 Task: Look for space in São Roque, Brazil from 5th June, 2023 to 16th June, 2023 for 2 adults in price range Rs.14000 to Rs.18000. Place can be entire place with 1  bedroom having 1 bed and 1 bathroom. Property type can be house, flat, guest house, hotel. Amenities needed are: wifi, washing machine. Booking option can be shelf check-in. Required host language is Spanish.
Action: Mouse moved to (358, 159)
Screenshot: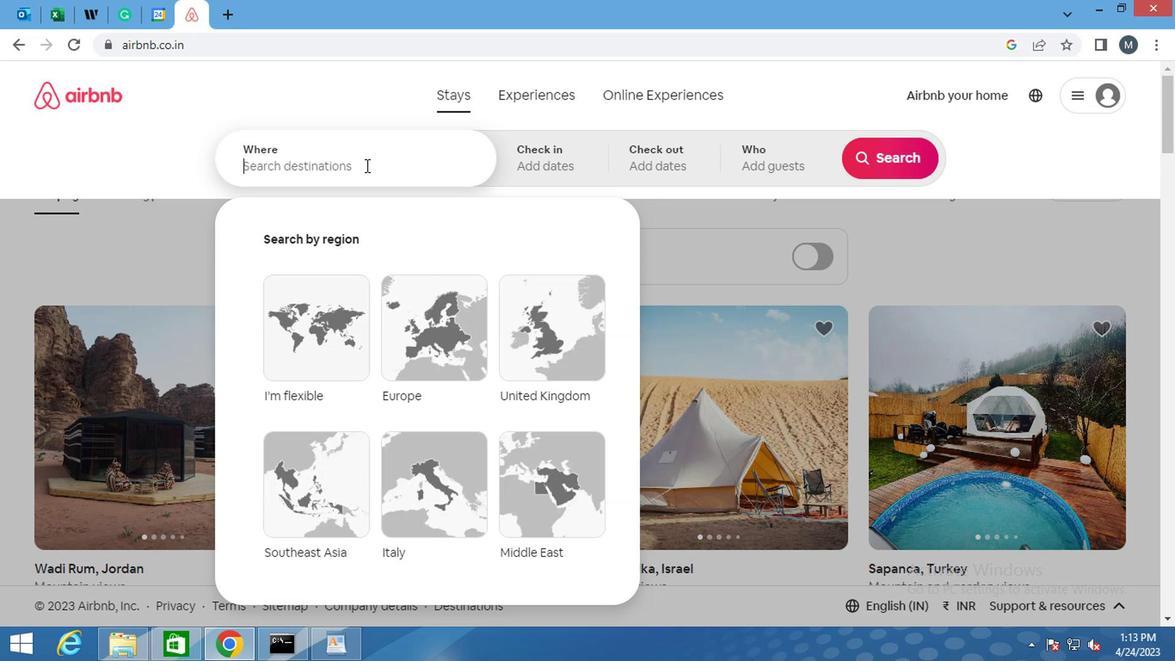 
Action: Mouse pressed left at (358, 159)
Screenshot: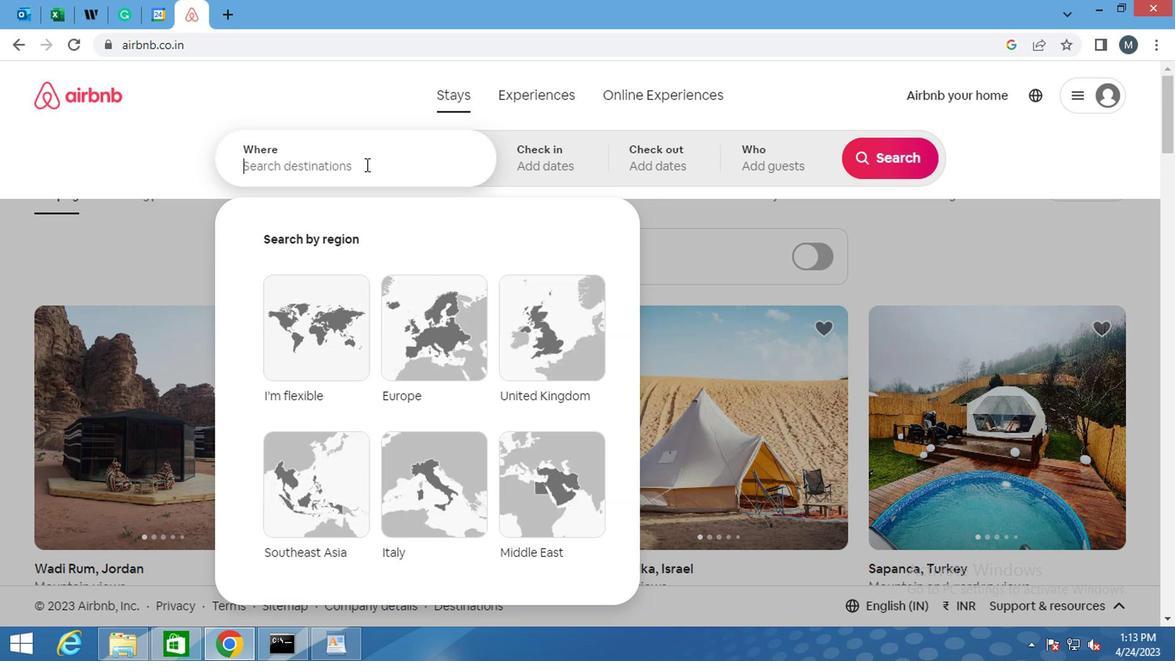 
Action: Key pressed <Key.shift>SAO<Key.space><Key.shift><Key.shift><Key.shift><Key.shift><Key.shift><Key.shift><Key.shift><Key.shift><Key.shift><Key.shift><Key.shift>ROQUE,<Key.space><Key.shift>BRAZIL<Key.enter>
Screenshot: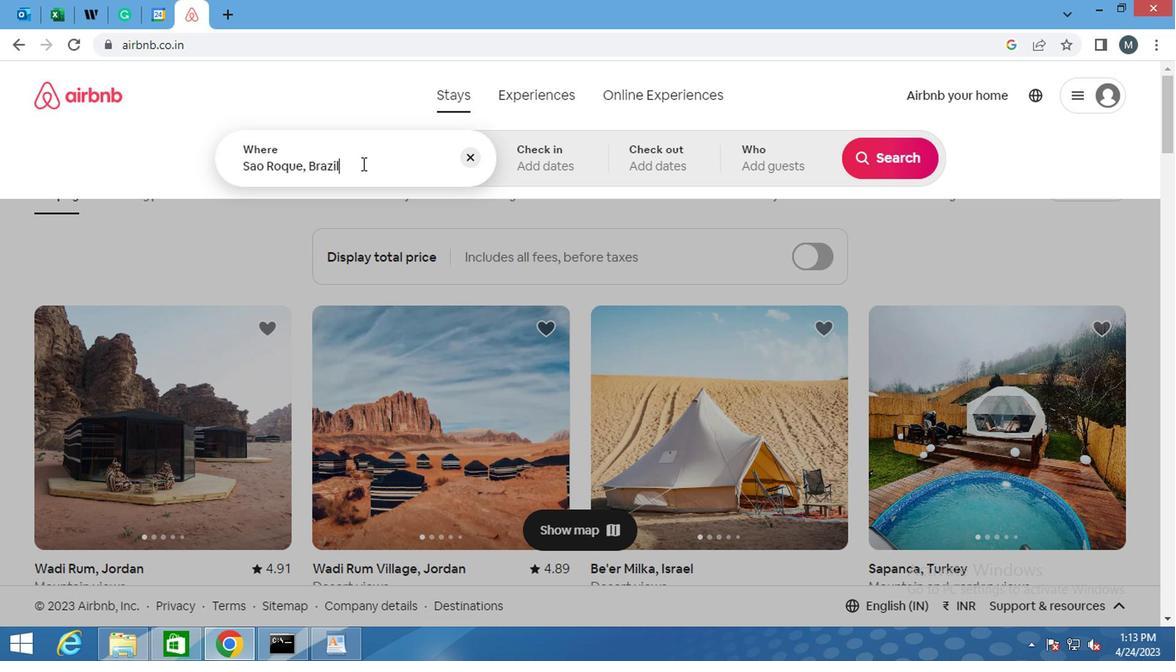 
Action: Mouse moved to (715, 292)
Screenshot: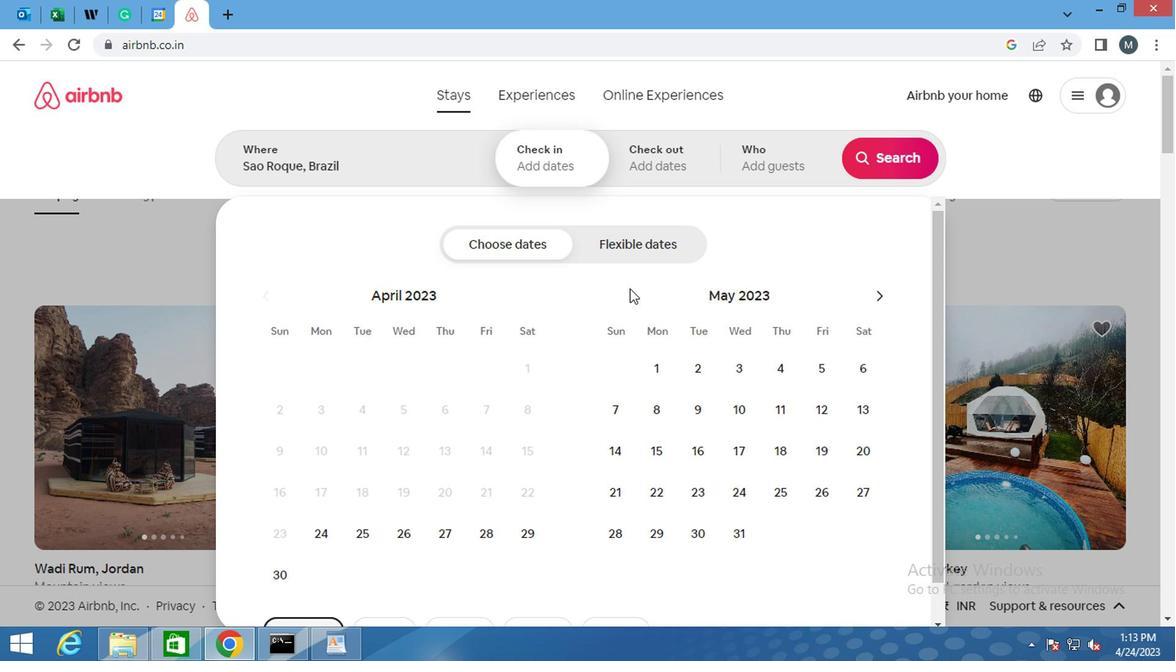 
Action: Mouse scrolled (715, 291) with delta (0, -1)
Screenshot: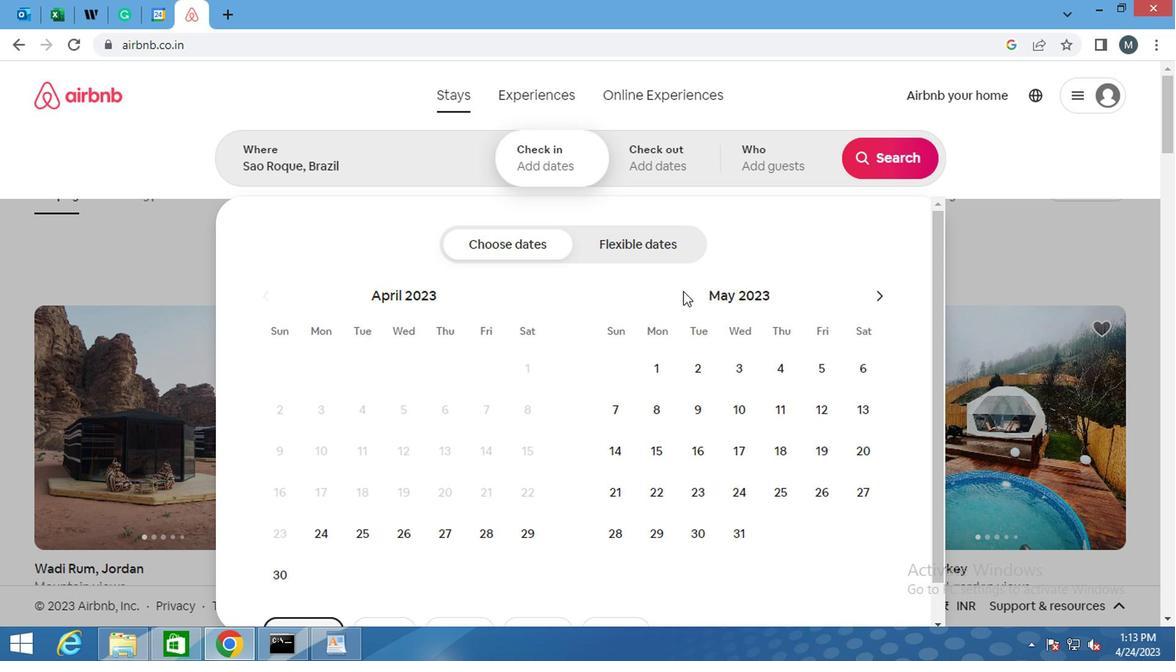 
Action: Mouse moved to (715, 292)
Screenshot: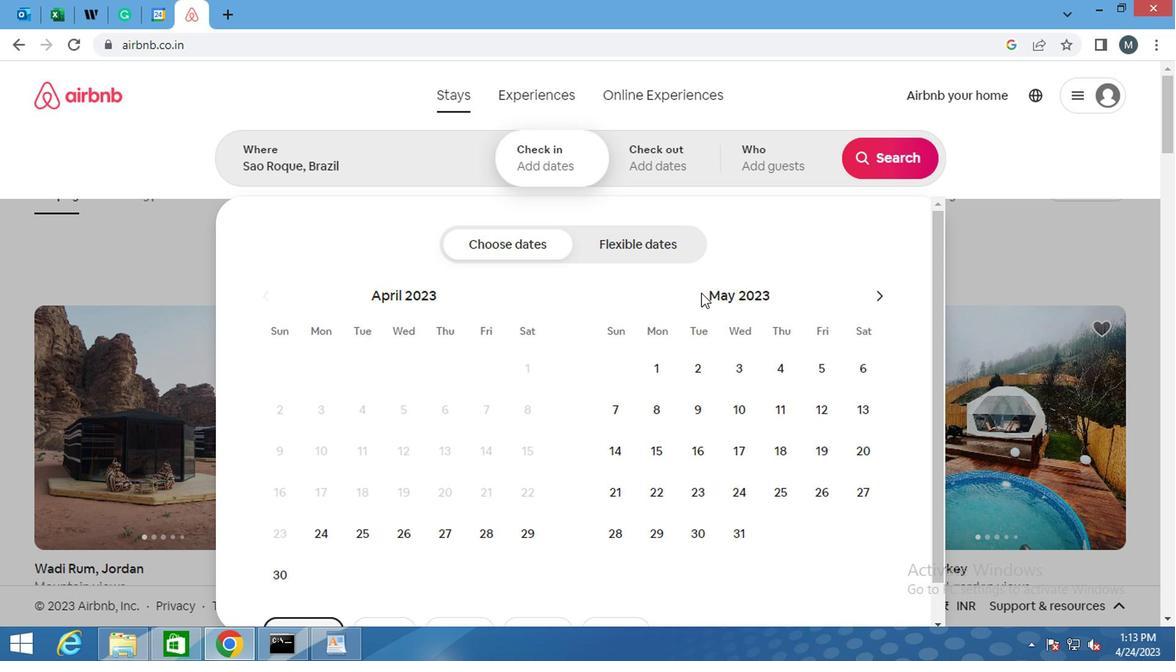 
Action: Mouse scrolled (715, 291) with delta (0, -1)
Screenshot: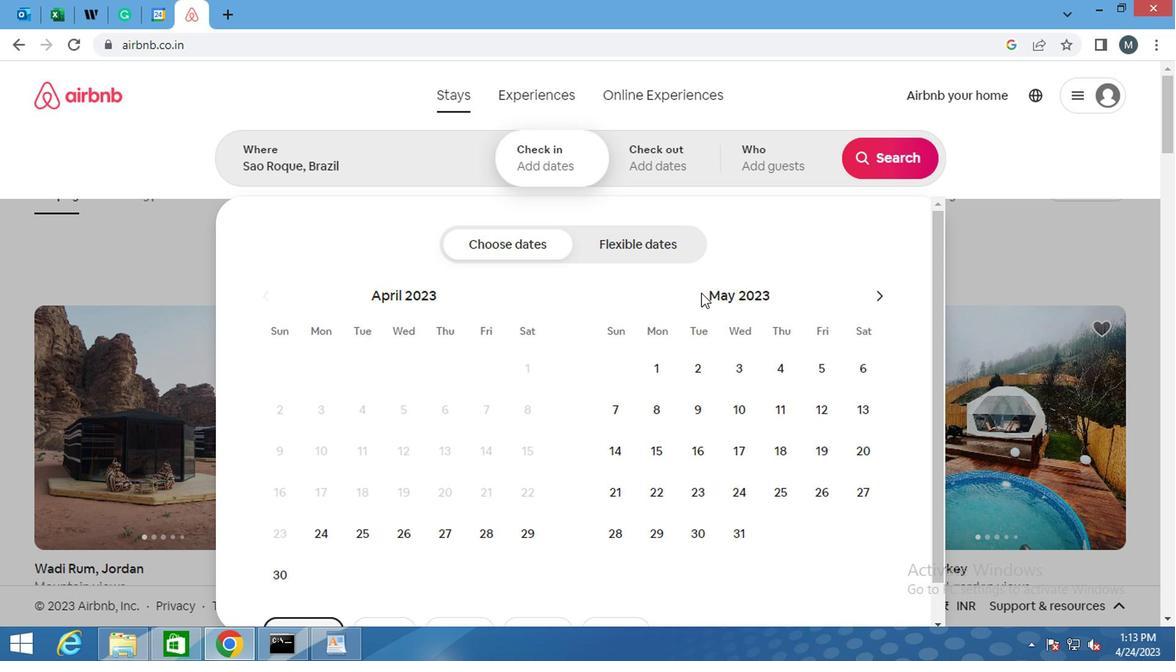 
Action: Mouse scrolled (715, 293) with delta (0, 0)
Screenshot: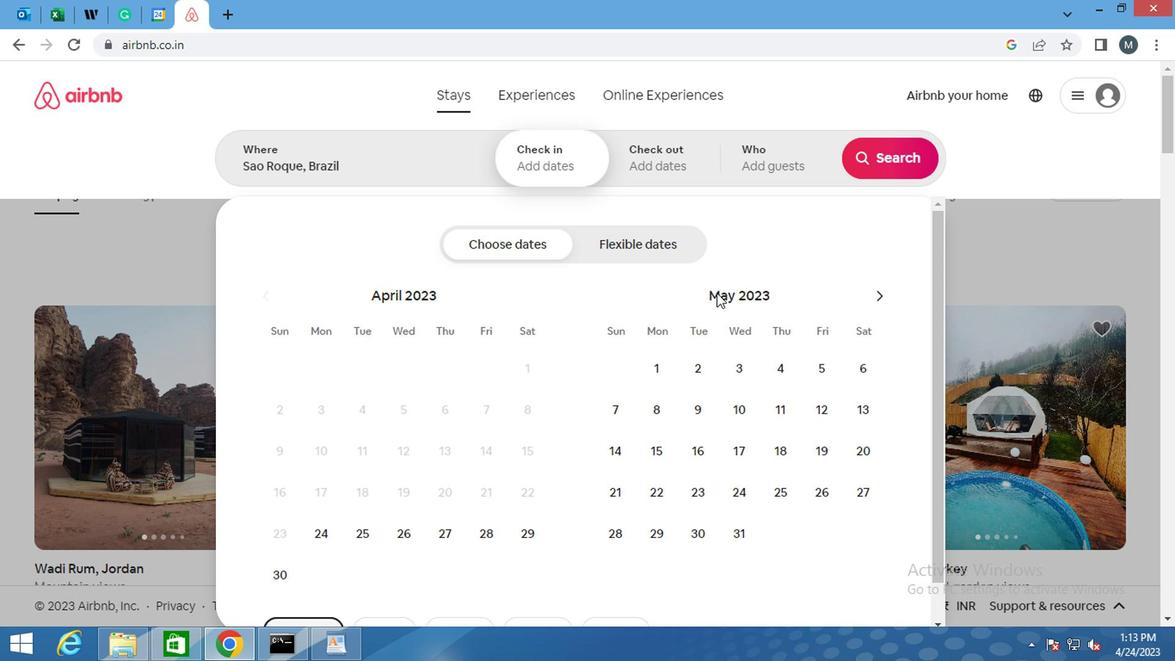 
Action: Mouse scrolled (715, 293) with delta (0, 0)
Screenshot: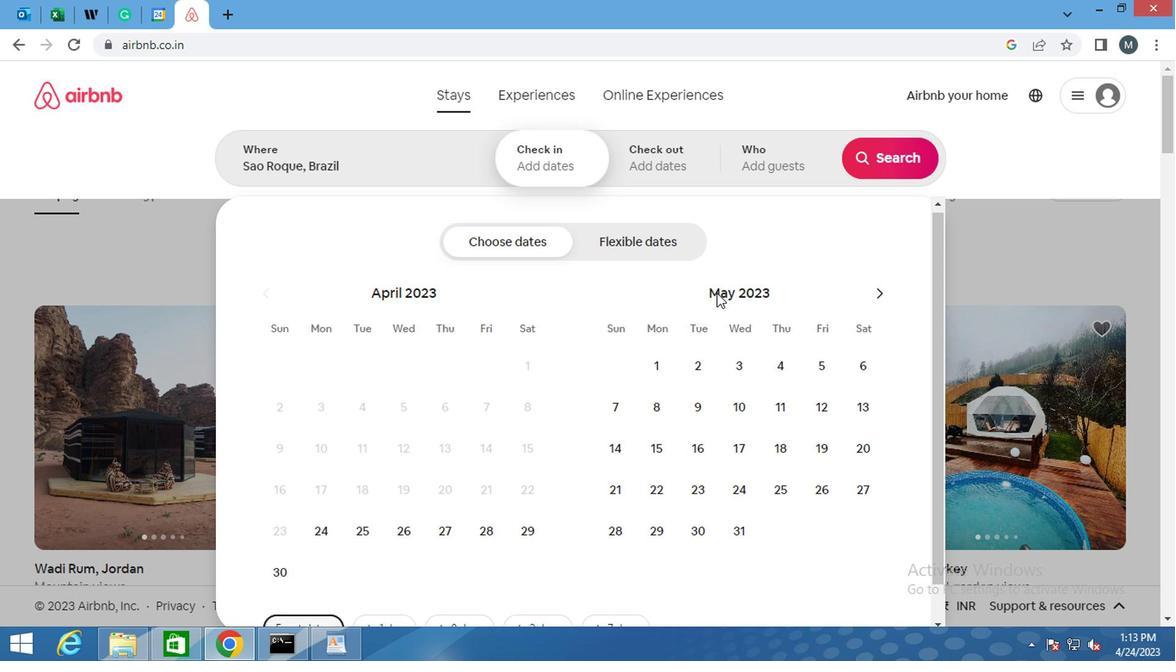 
Action: Mouse moved to (720, 315)
Screenshot: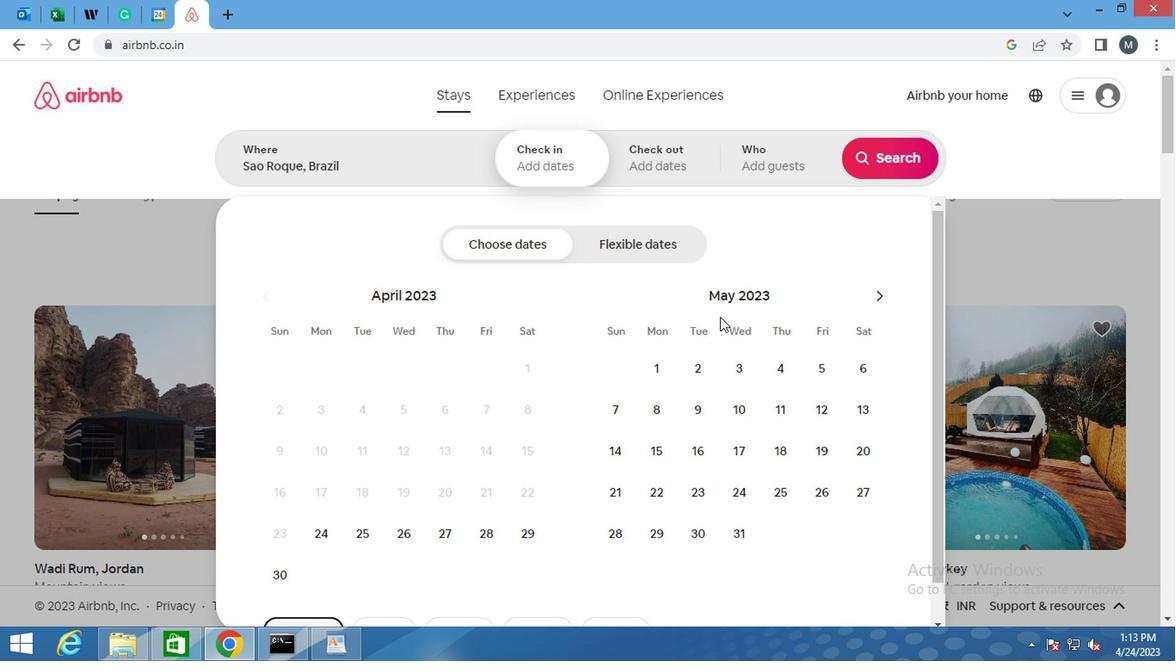 
Action: Mouse scrolled (720, 314) with delta (0, 0)
Screenshot: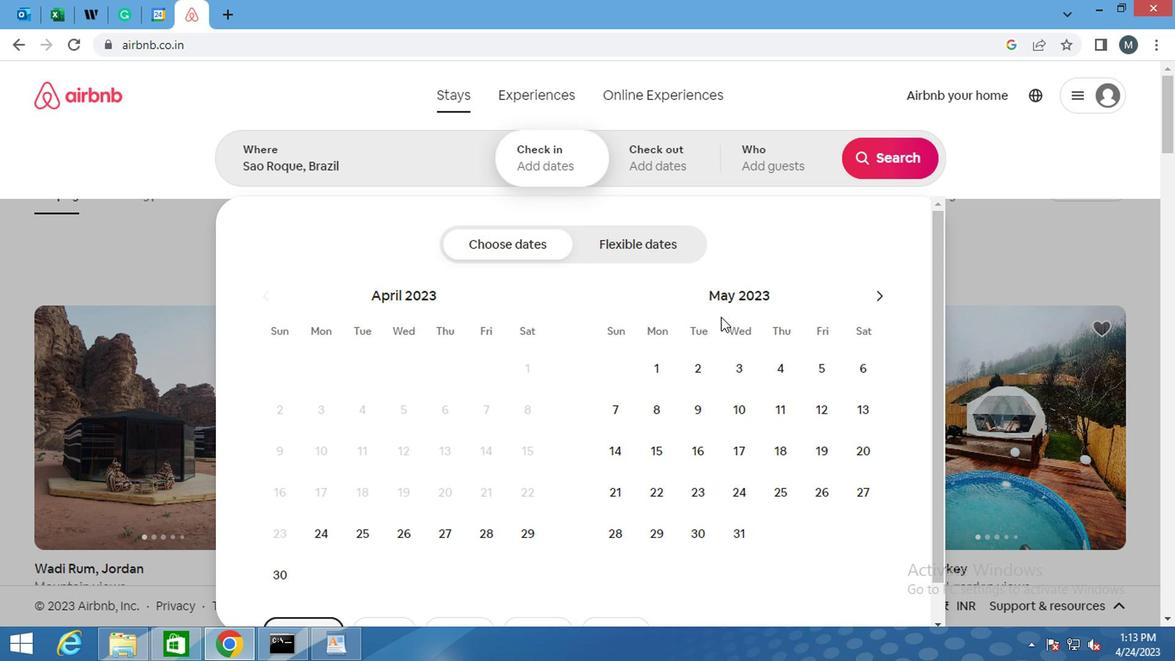 
Action: Mouse scrolled (720, 316) with delta (0, 1)
Screenshot: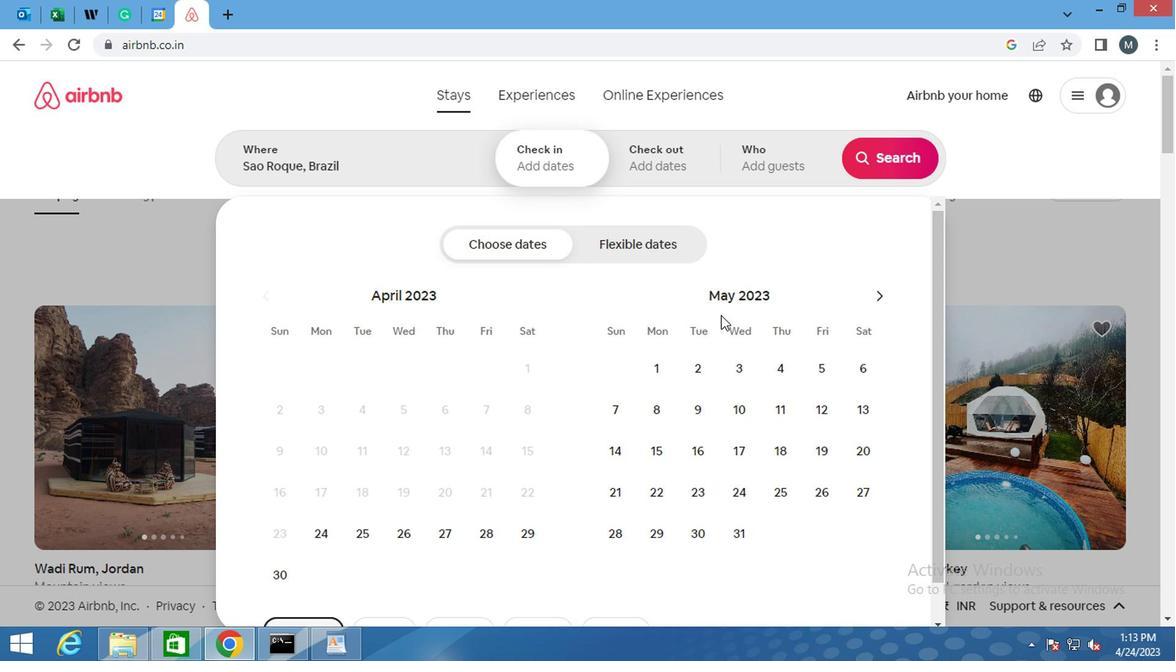 
Action: Mouse moved to (868, 299)
Screenshot: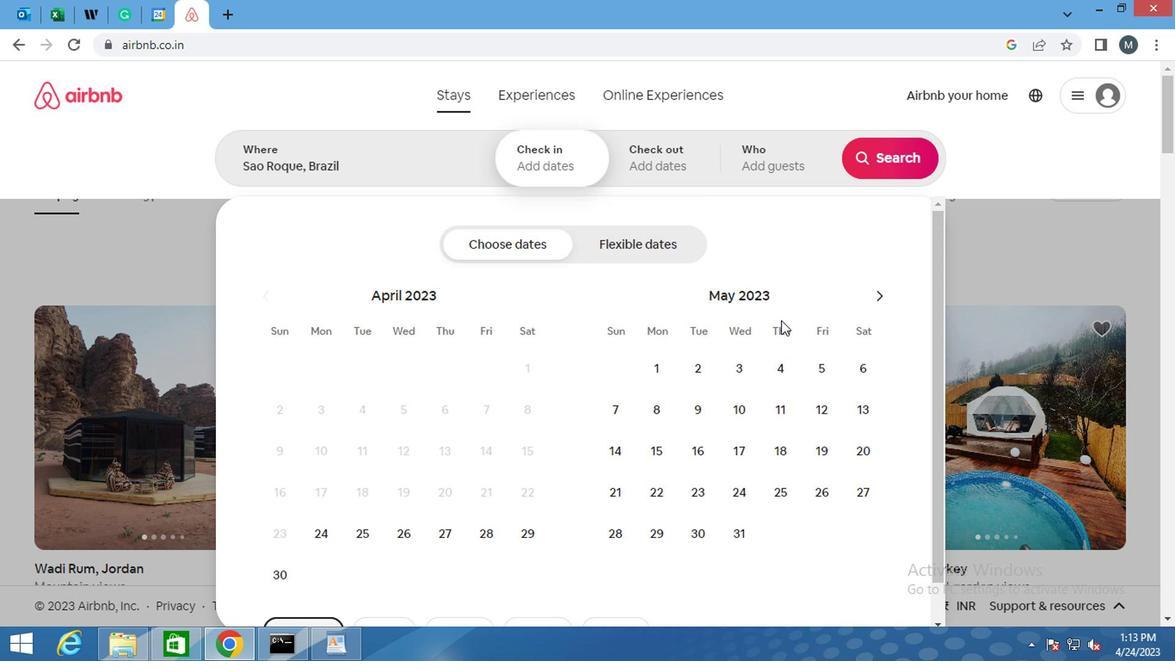 
Action: Mouse pressed left at (868, 299)
Screenshot: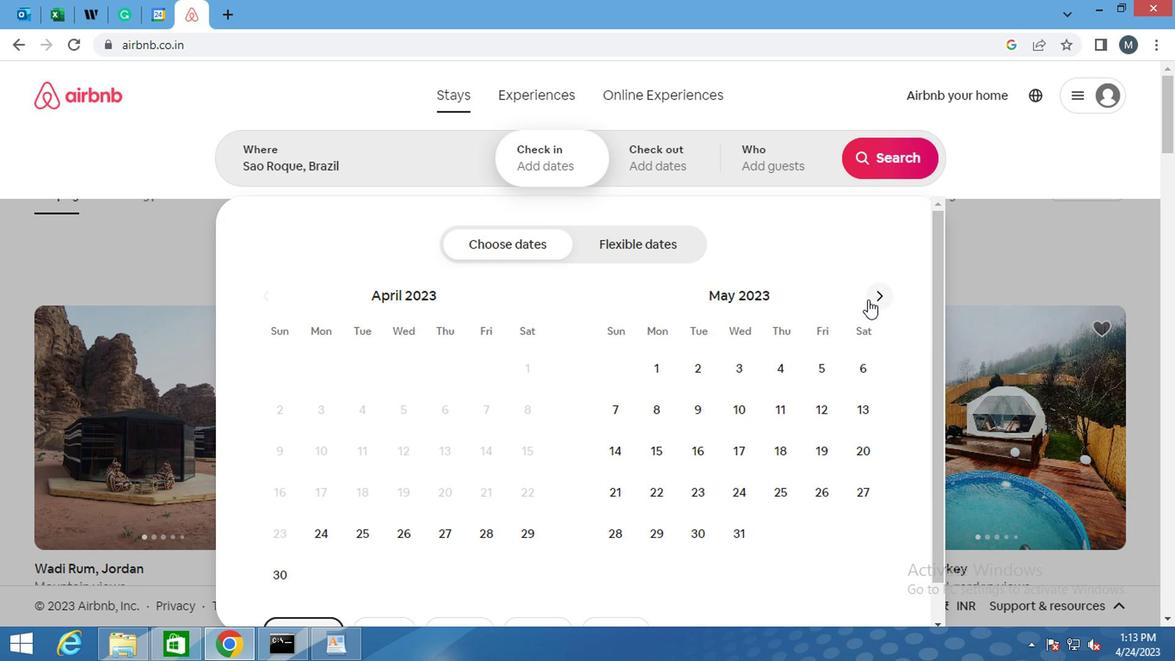 
Action: Mouse pressed left at (868, 299)
Screenshot: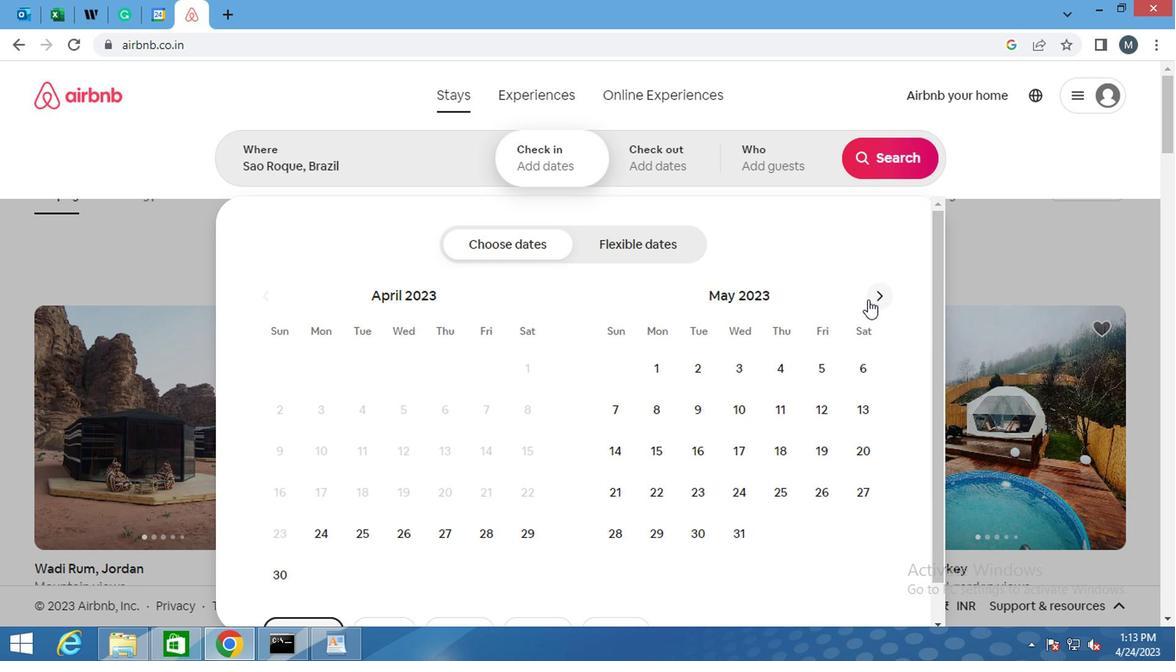 
Action: Mouse moved to (318, 410)
Screenshot: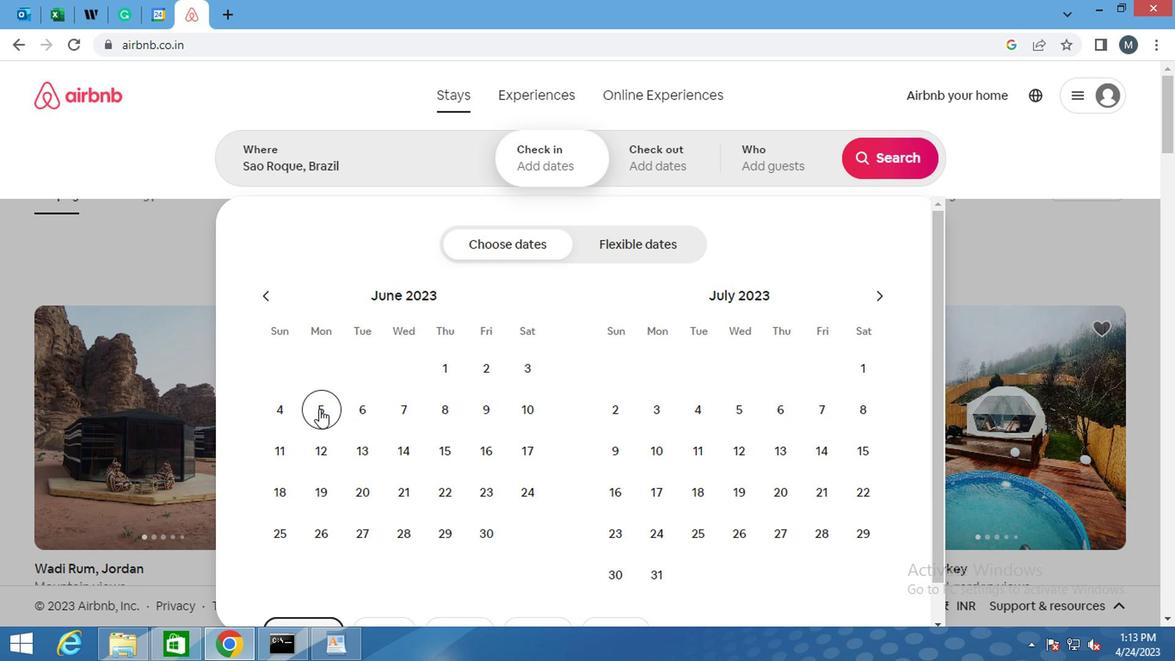 
Action: Mouse pressed left at (318, 410)
Screenshot: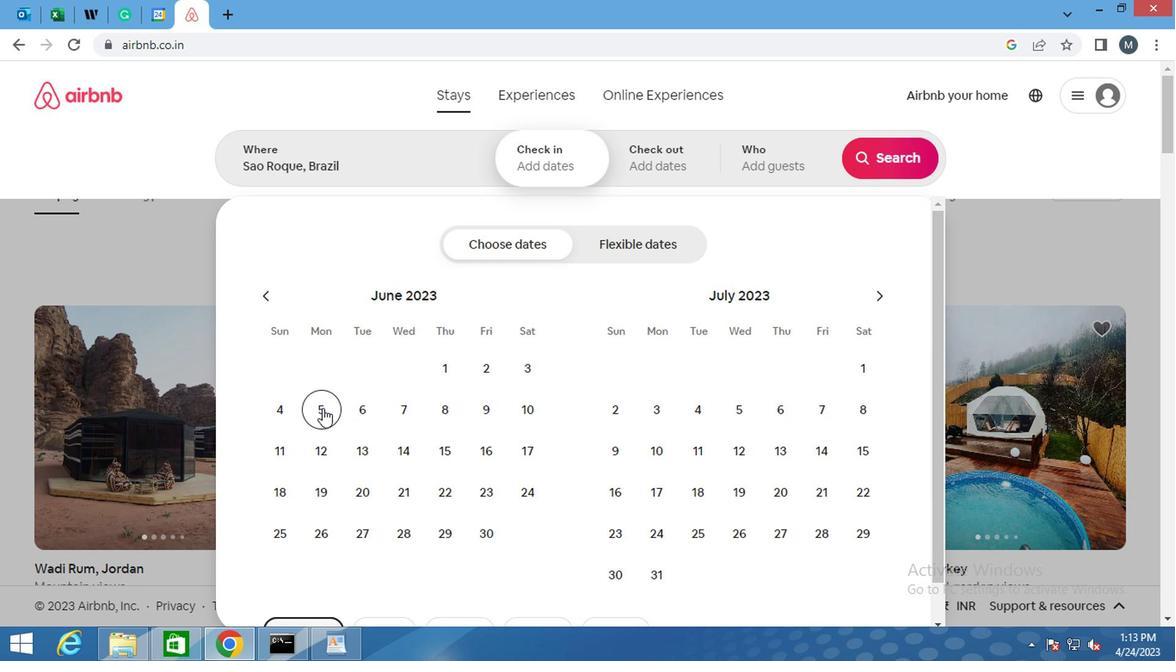 
Action: Mouse moved to (491, 467)
Screenshot: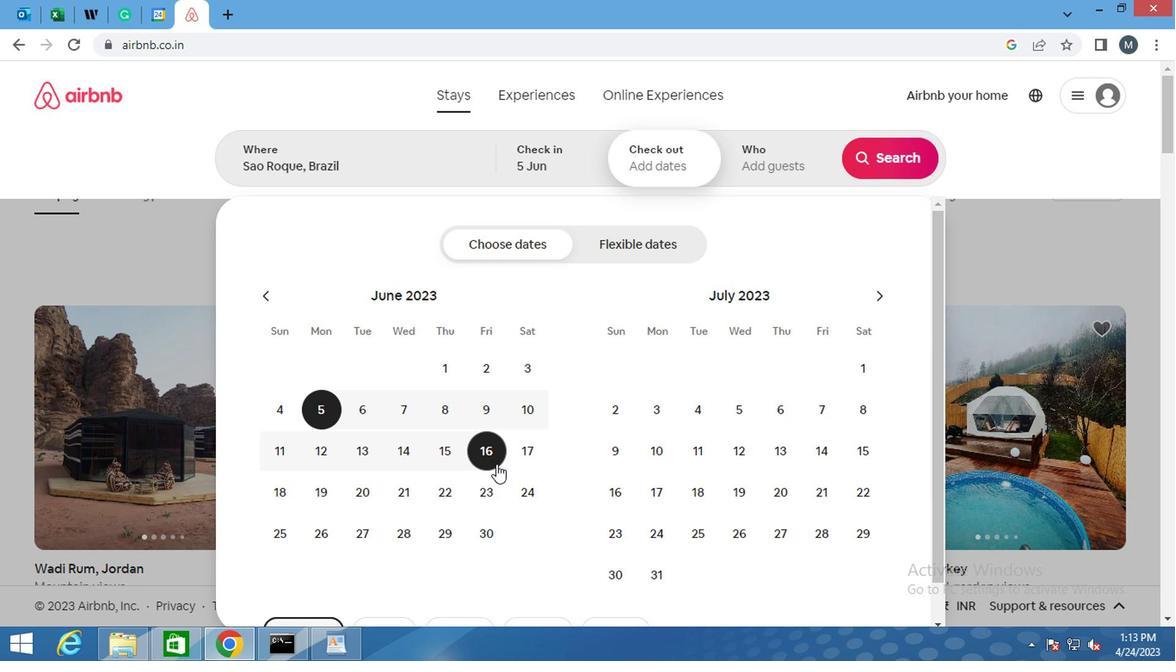 
Action: Mouse pressed left at (491, 467)
Screenshot: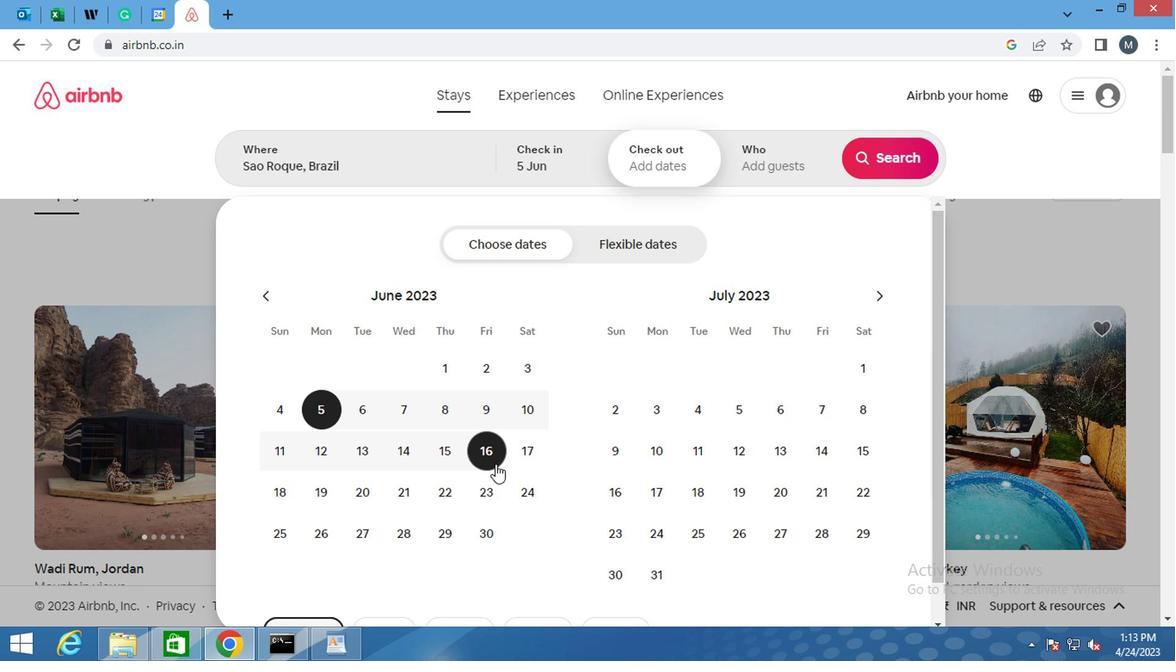 
Action: Mouse moved to (794, 145)
Screenshot: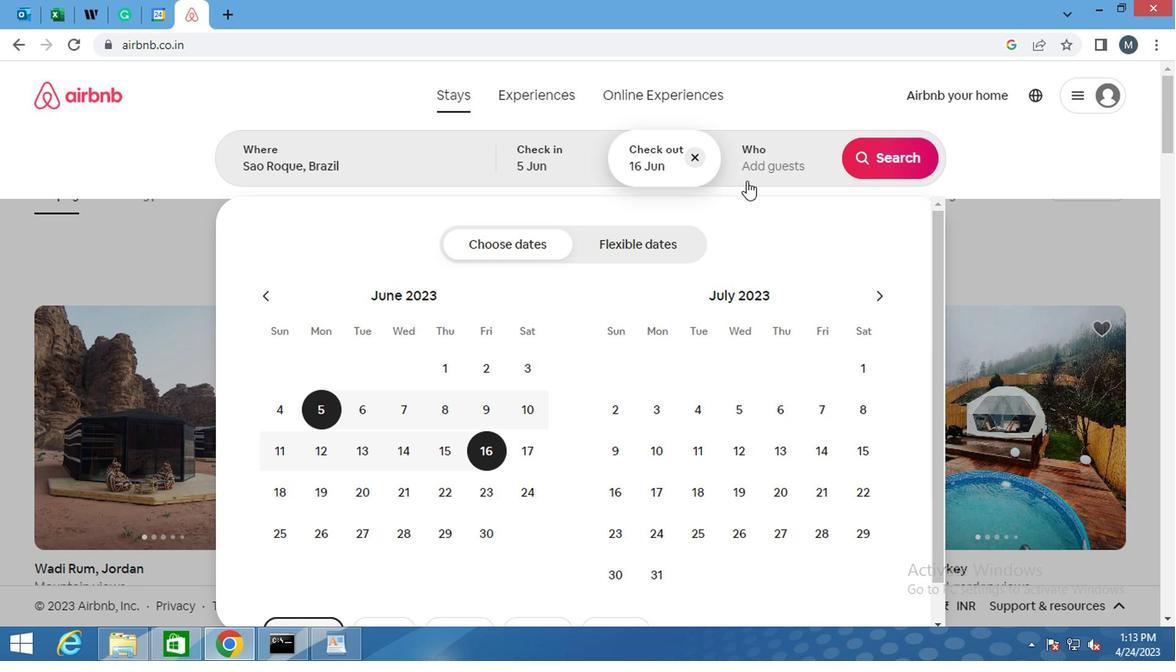 
Action: Mouse pressed left at (794, 145)
Screenshot: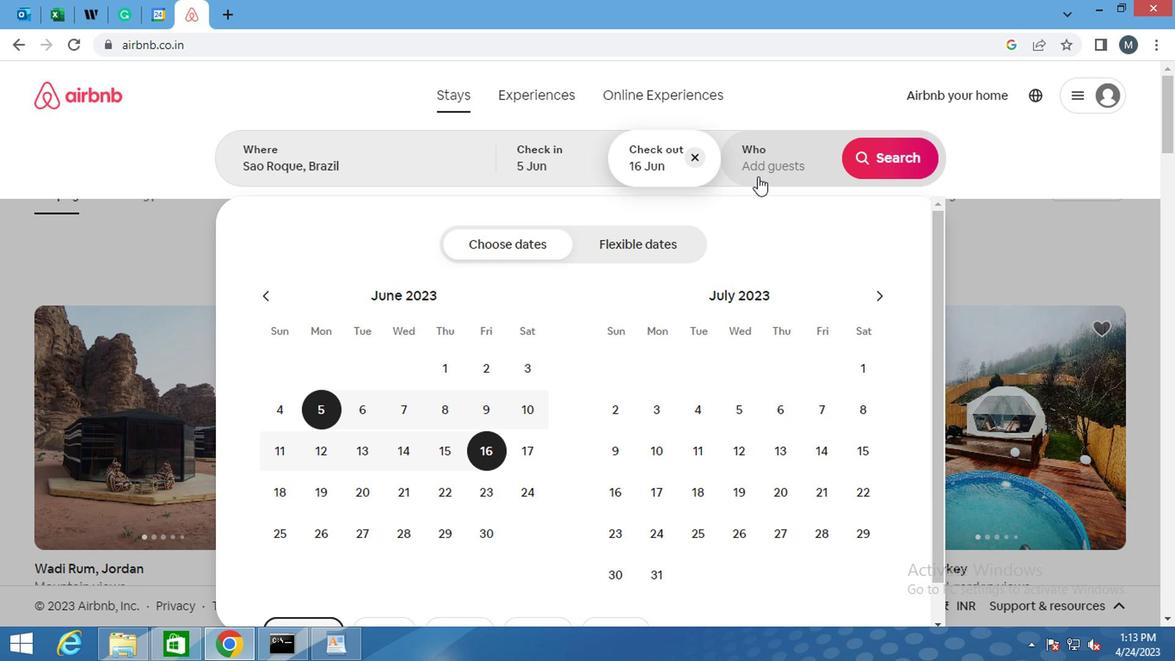
Action: Mouse moved to (898, 255)
Screenshot: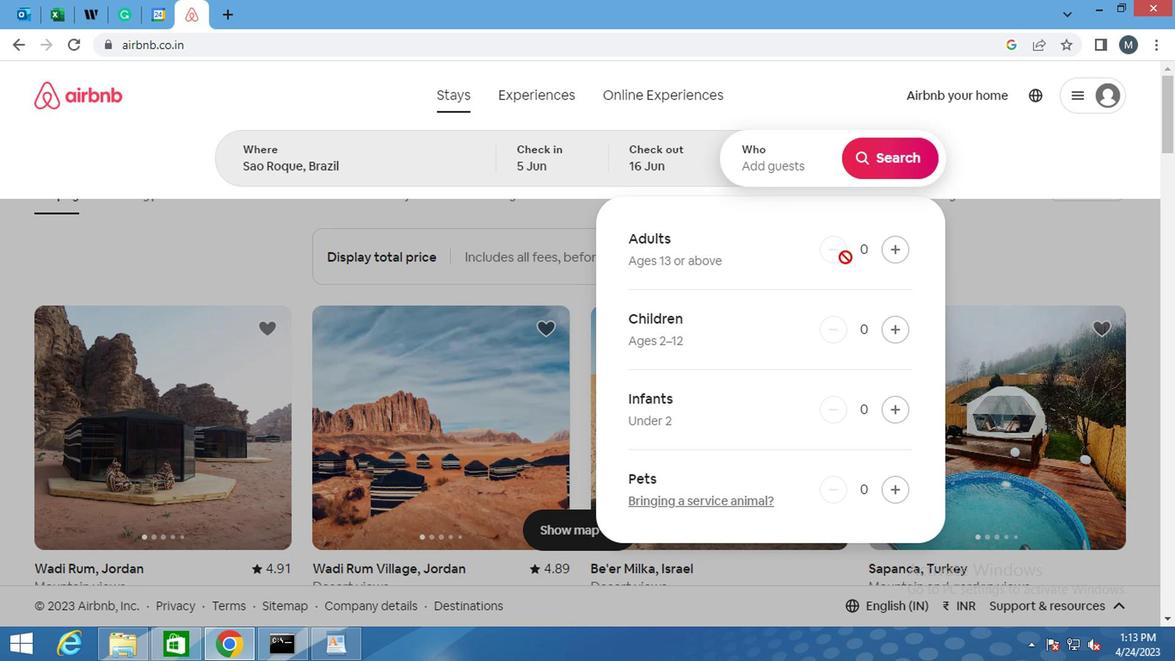 
Action: Mouse pressed left at (898, 255)
Screenshot: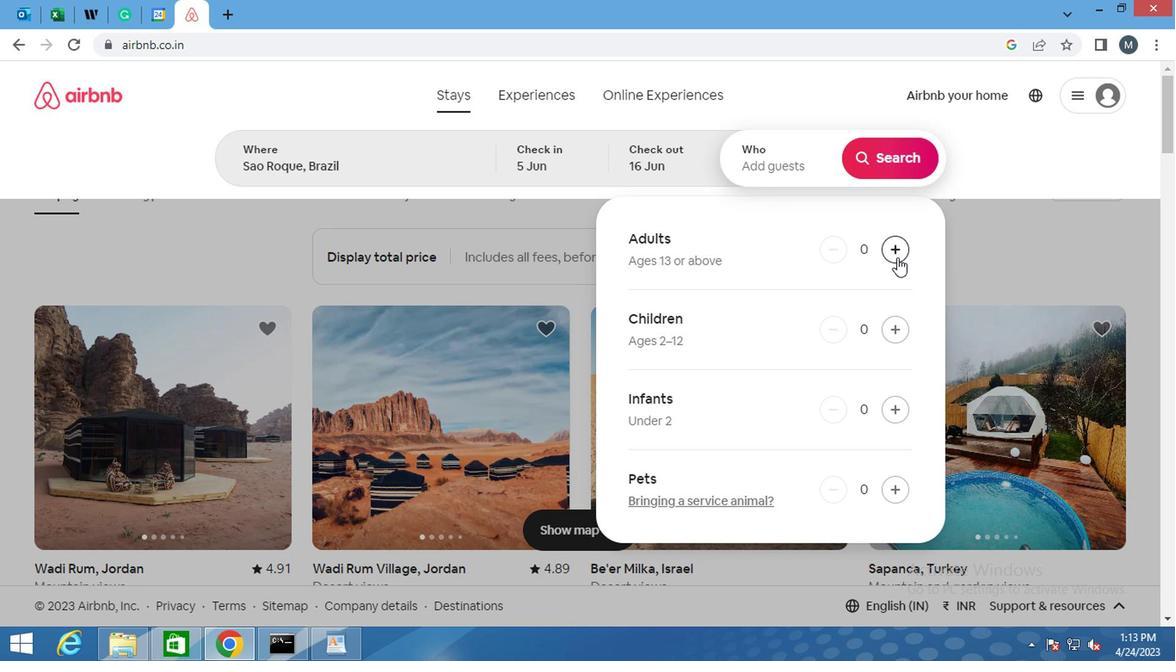 
Action: Mouse moved to (900, 254)
Screenshot: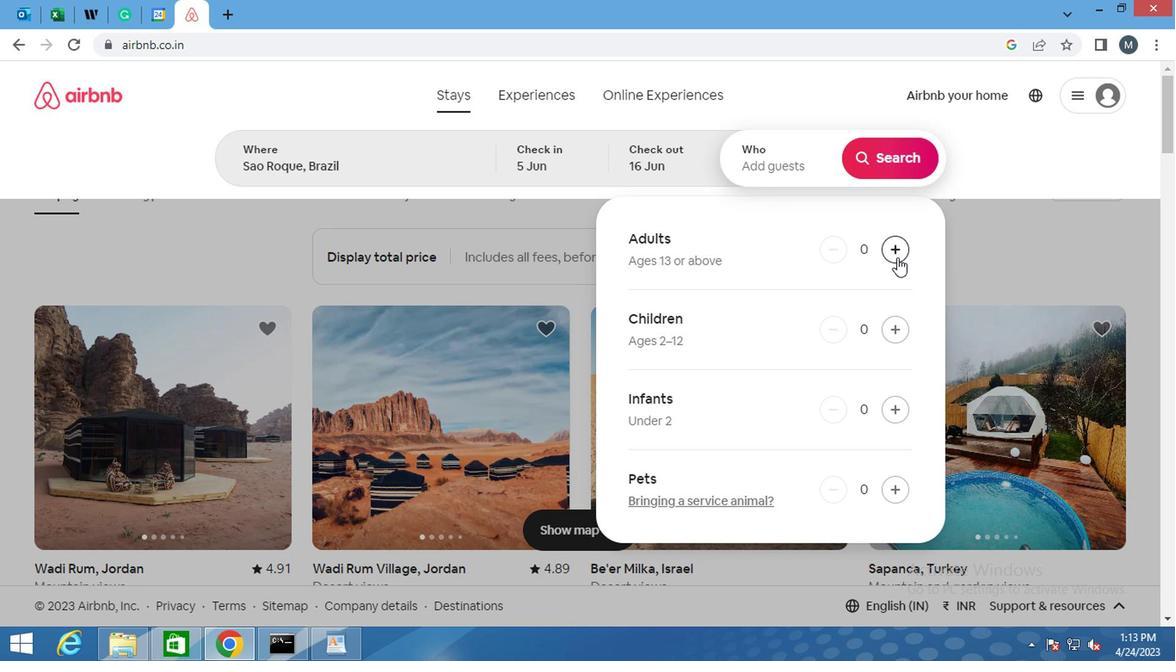 
Action: Mouse pressed left at (900, 254)
Screenshot: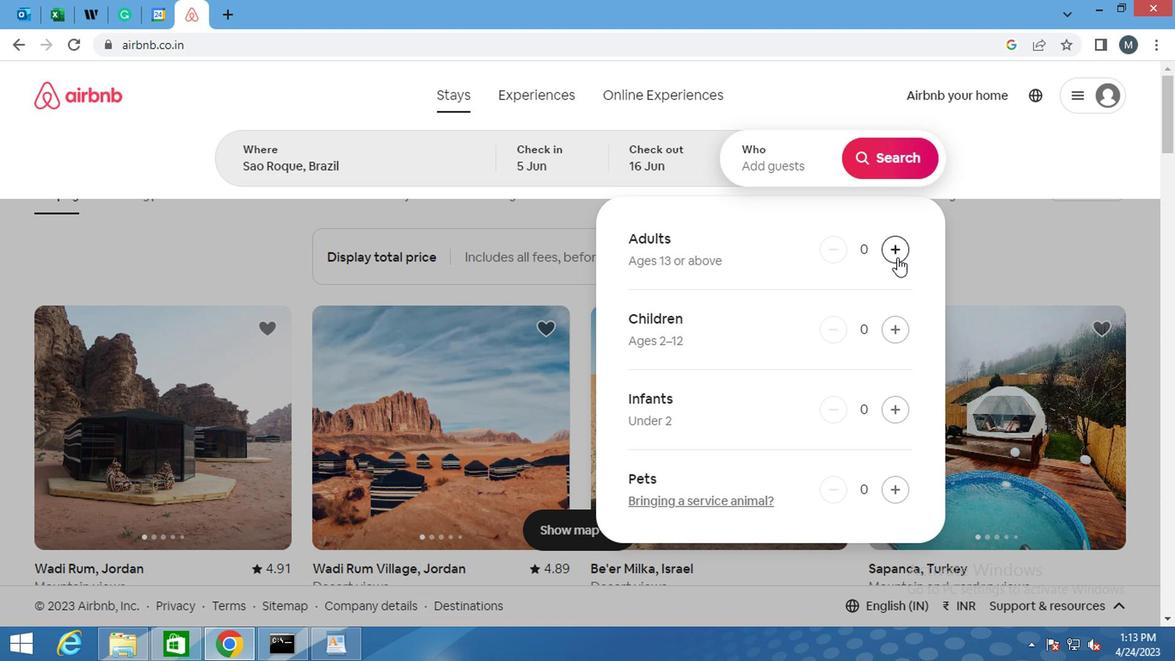 
Action: Mouse moved to (984, 164)
Screenshot: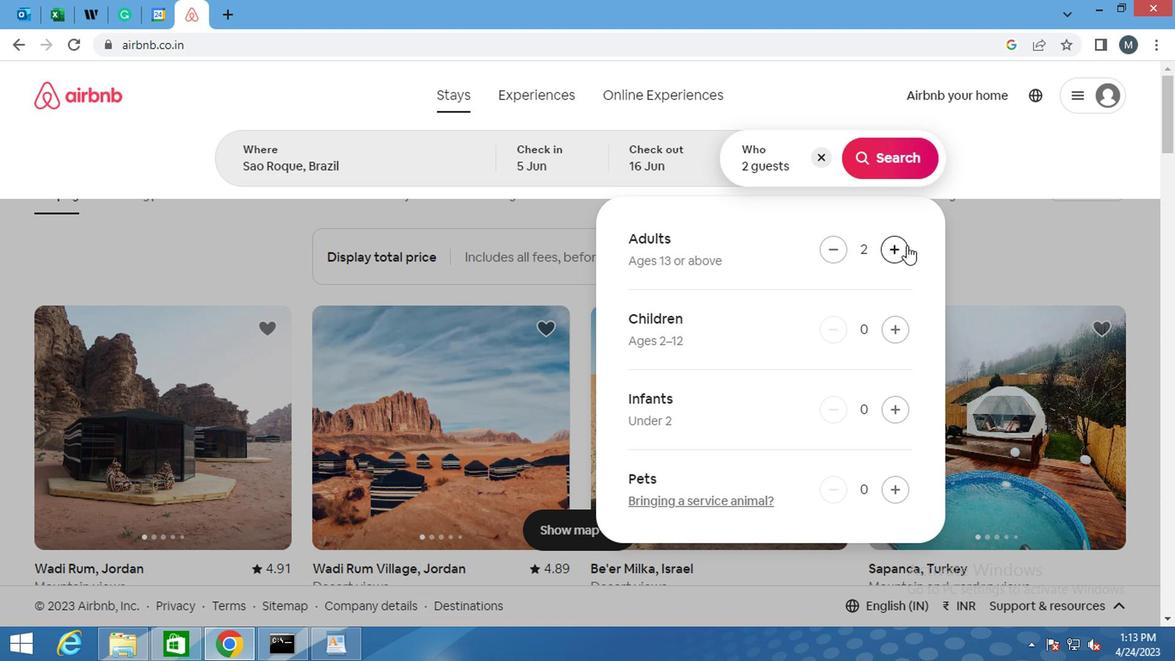 
Action: Mouse pressed left at (984, 164)
Screenshot: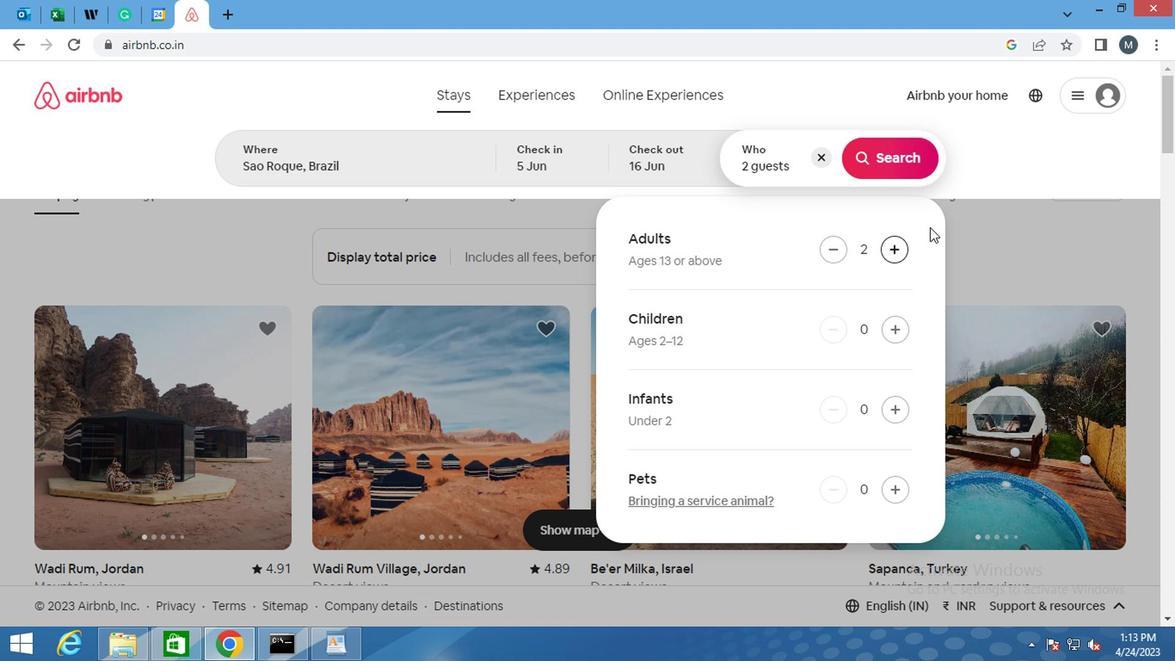 
Action: Mouse moved to (969, 189)
Screenshot: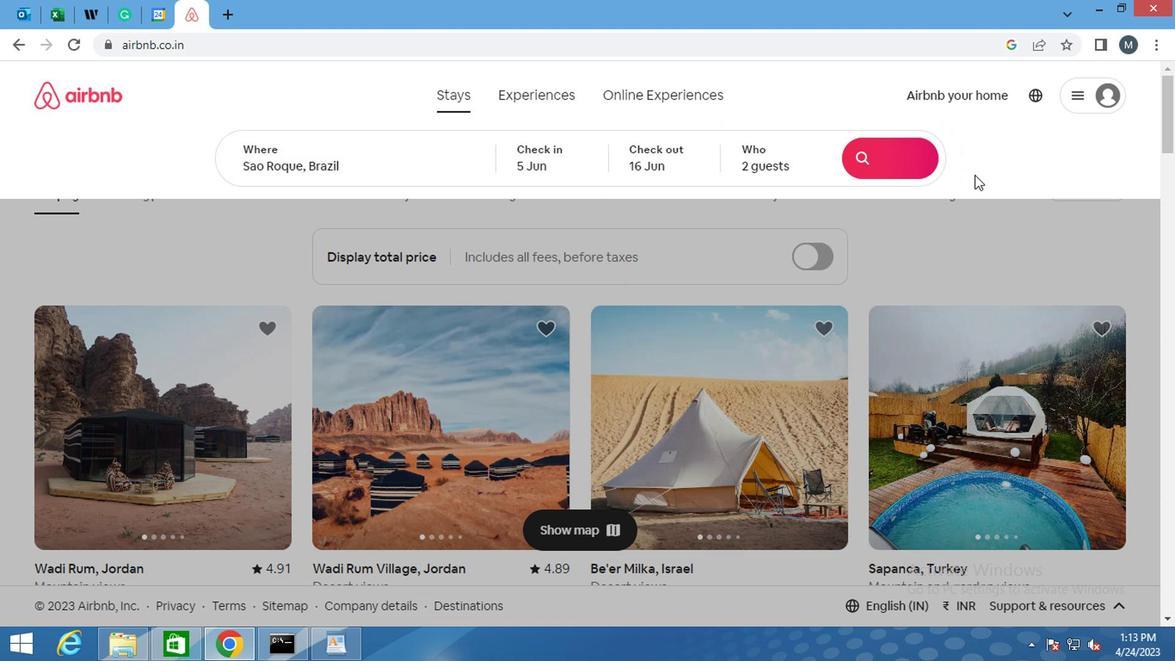 
Action: Mouse scrolled (969, 189) with delta (0, 0)
Screenshot: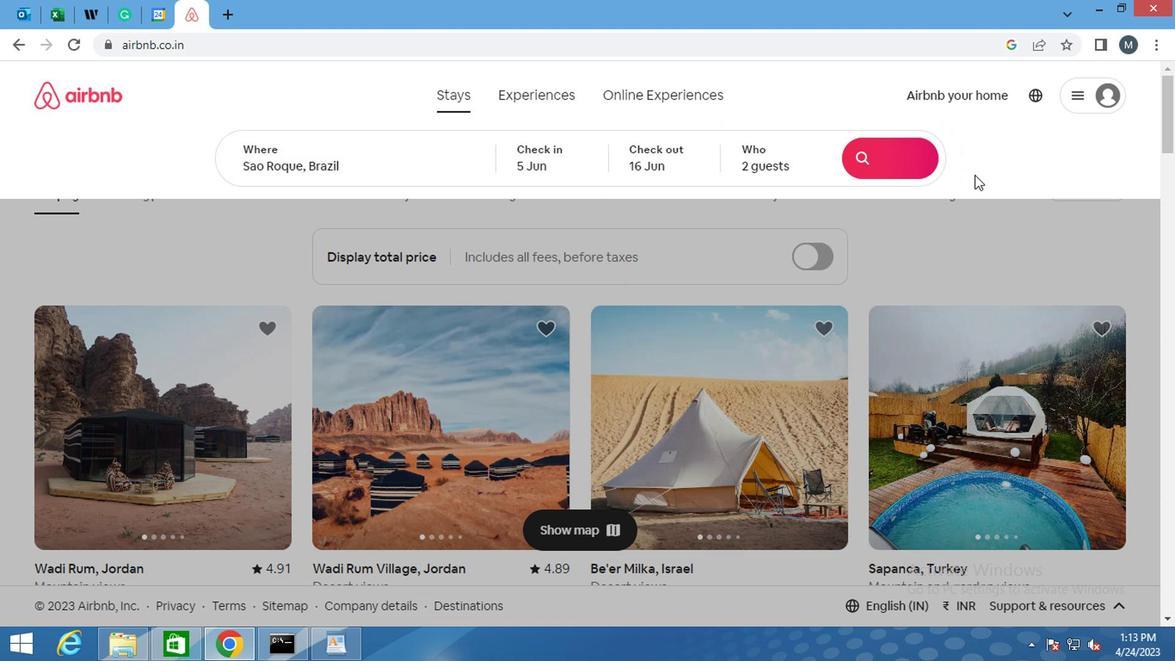 
Action: Mouse moved to (968, 193)
Screenshot: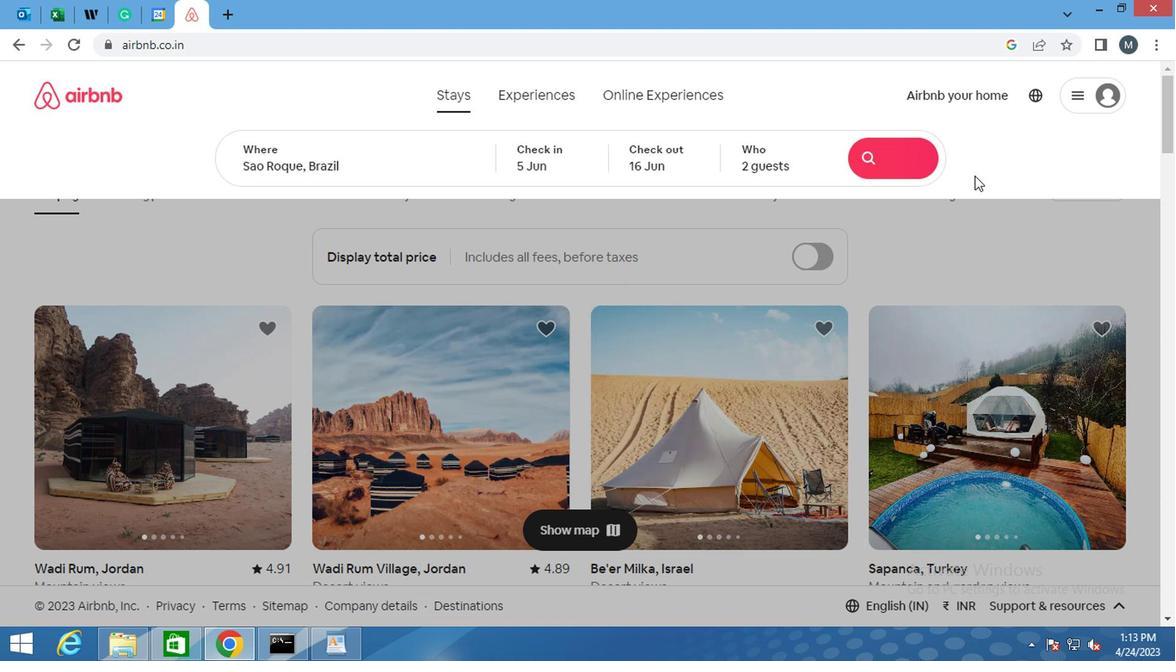 
Action: Mouse scrolled (968, 194) with delta (0, 0)
Screenshot: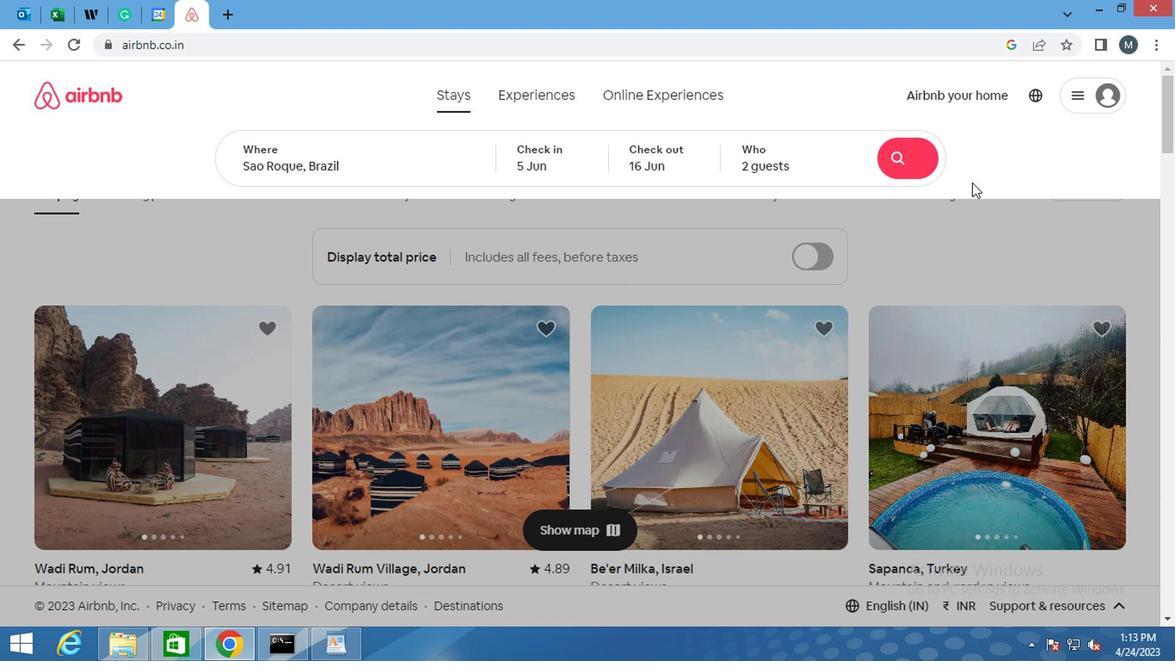 
Action: Mouse scrolled (968, 194) with delta (0, 0)
Screenshot: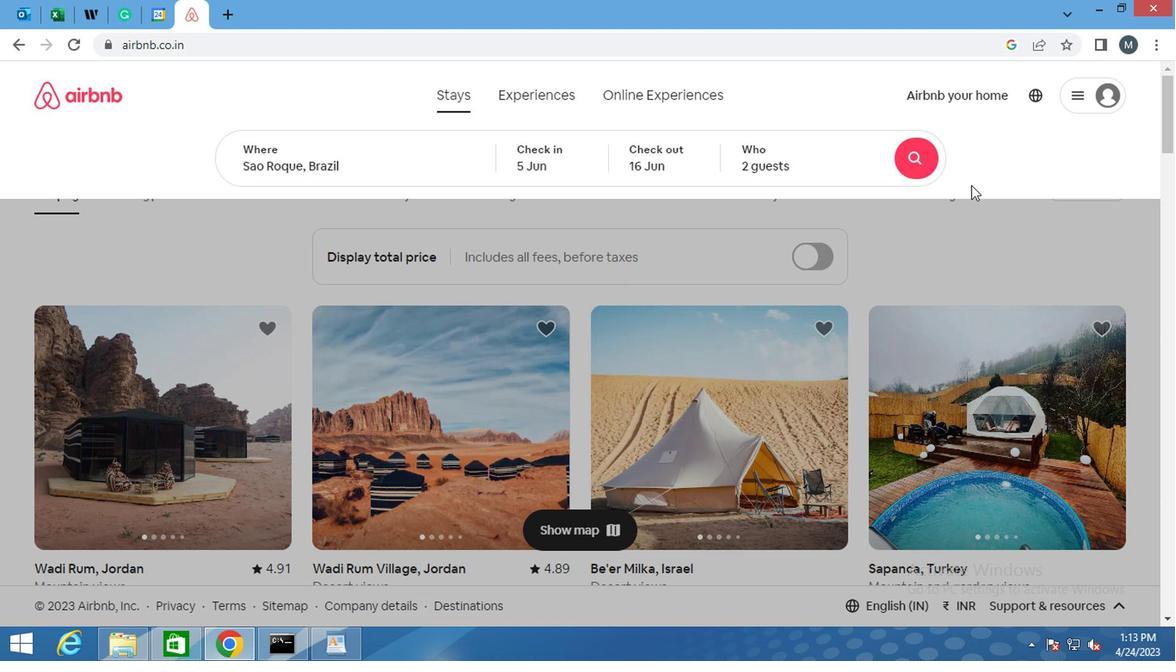 
Action: Mouse scrolled (968, 194) with delta (0, 0)
Screenshot: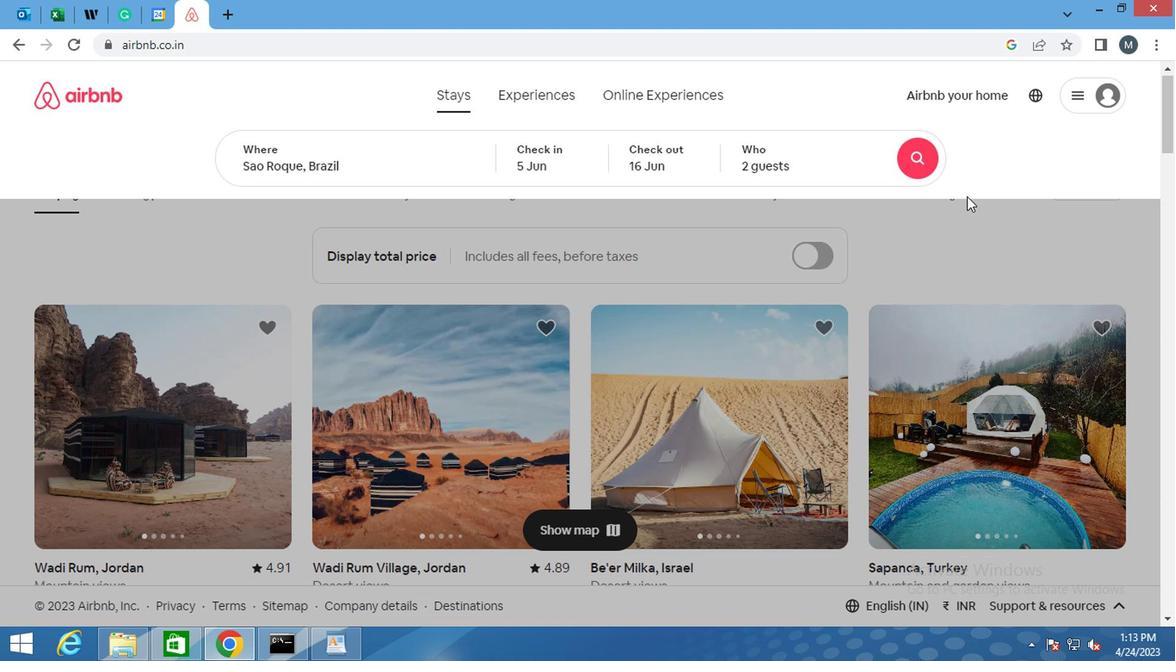 
Action: Mouse moved to (1114, 173)
Screenshot: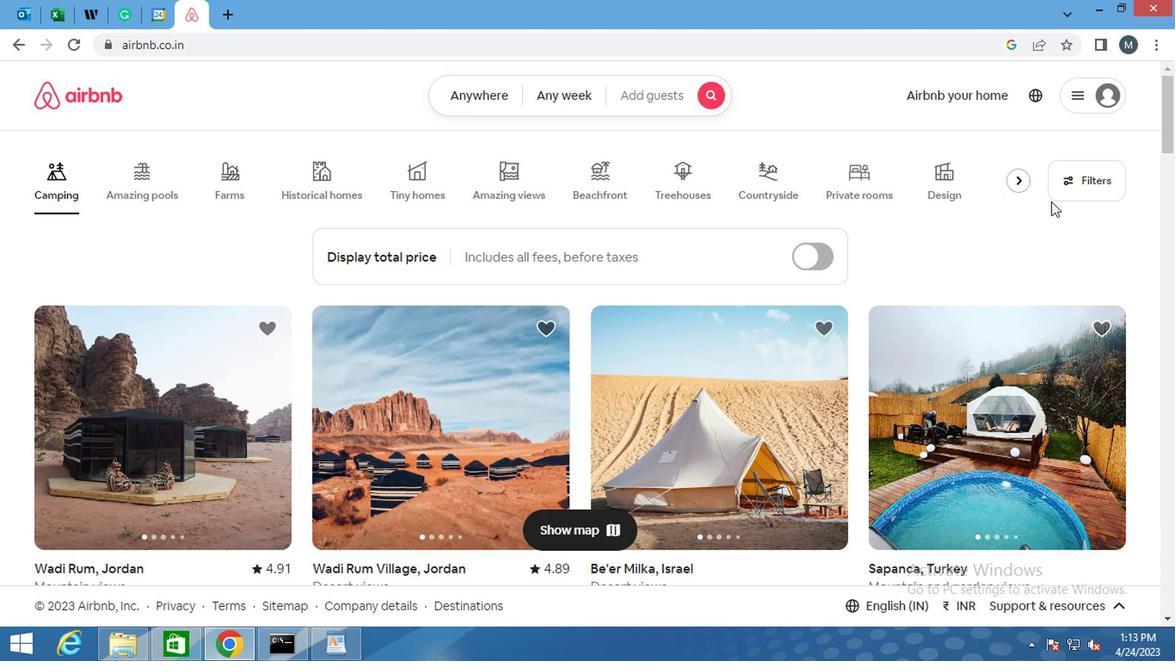 
Action: Mouse pressed left at (1114, 173)
Screenshot: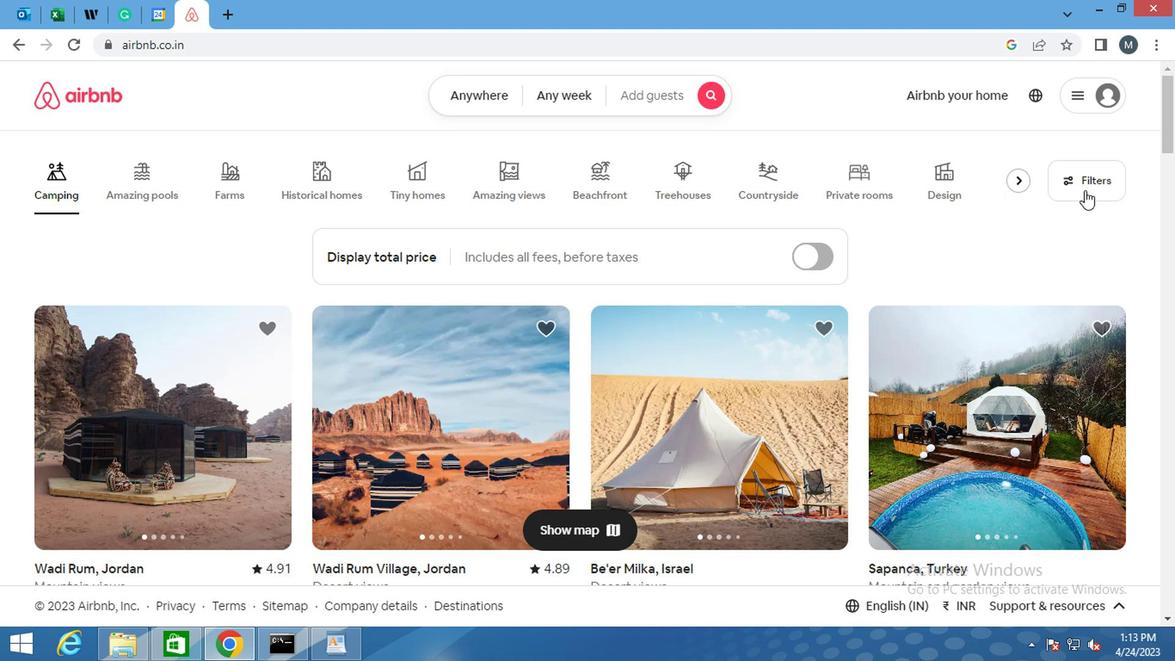 
Action: Mouse moved to (540, 357)
Screenshot: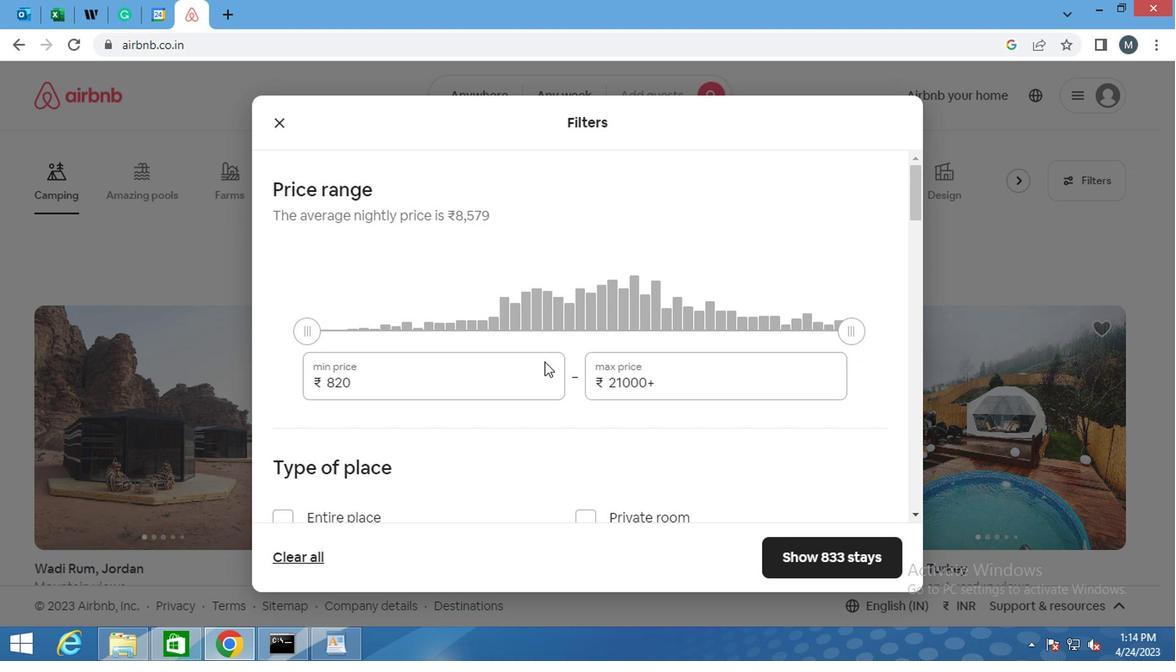 
Action: Mouse scrolled (540, 356) with delta (0, 0)
Screenshot: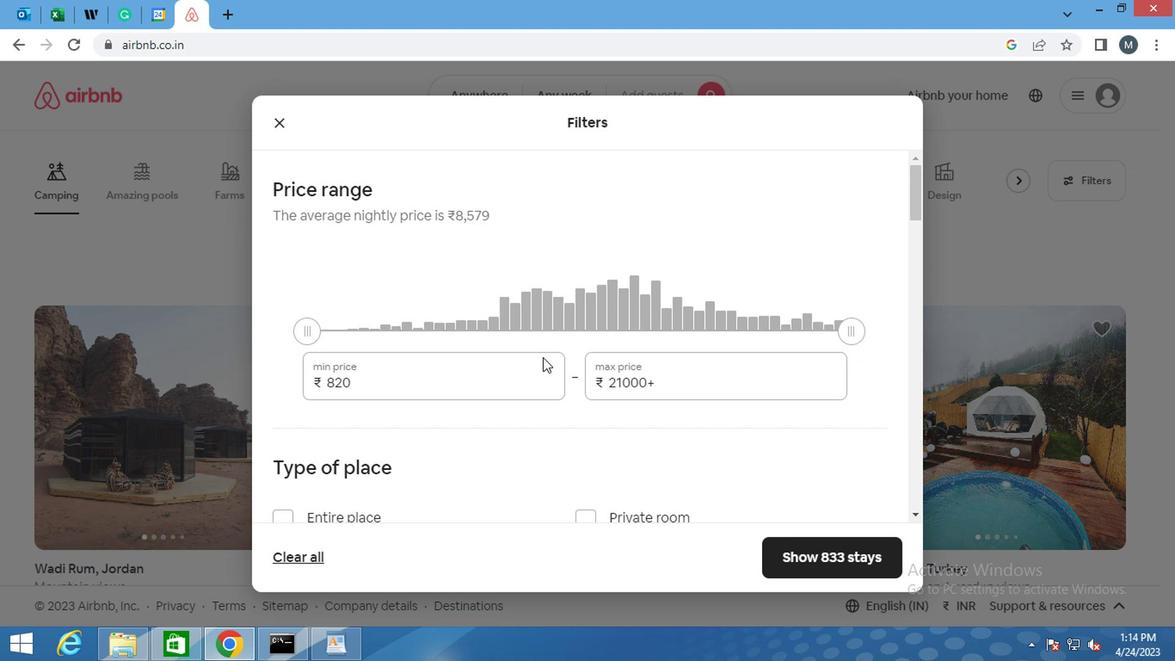 
Action: Mouse moved to (474, 366)
Screenshot: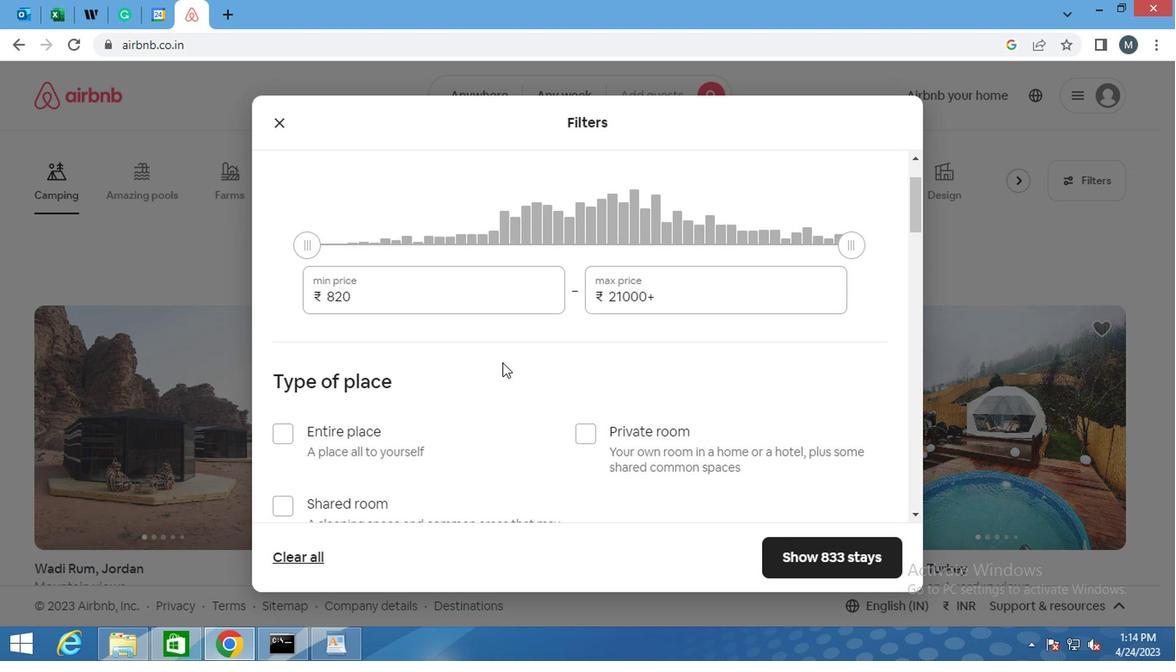 
Action: Mouse scrolled (474, 365) with delta (0, -1)
Screenshot: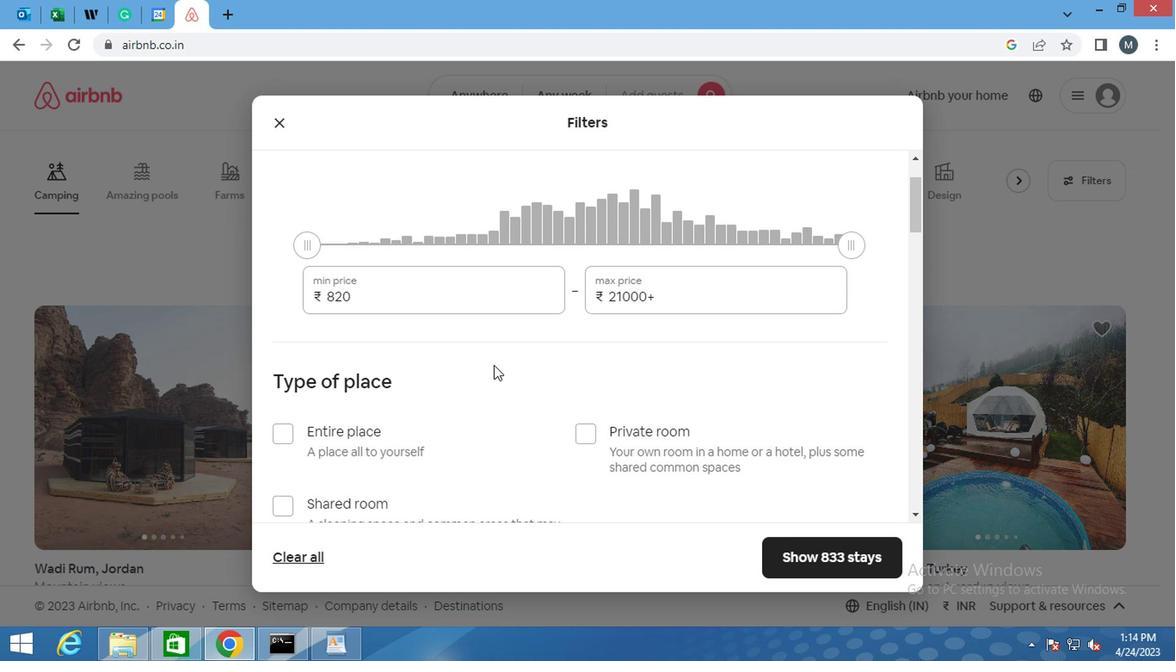 
Action: Mouse moved to (394, 210)
Screenshot: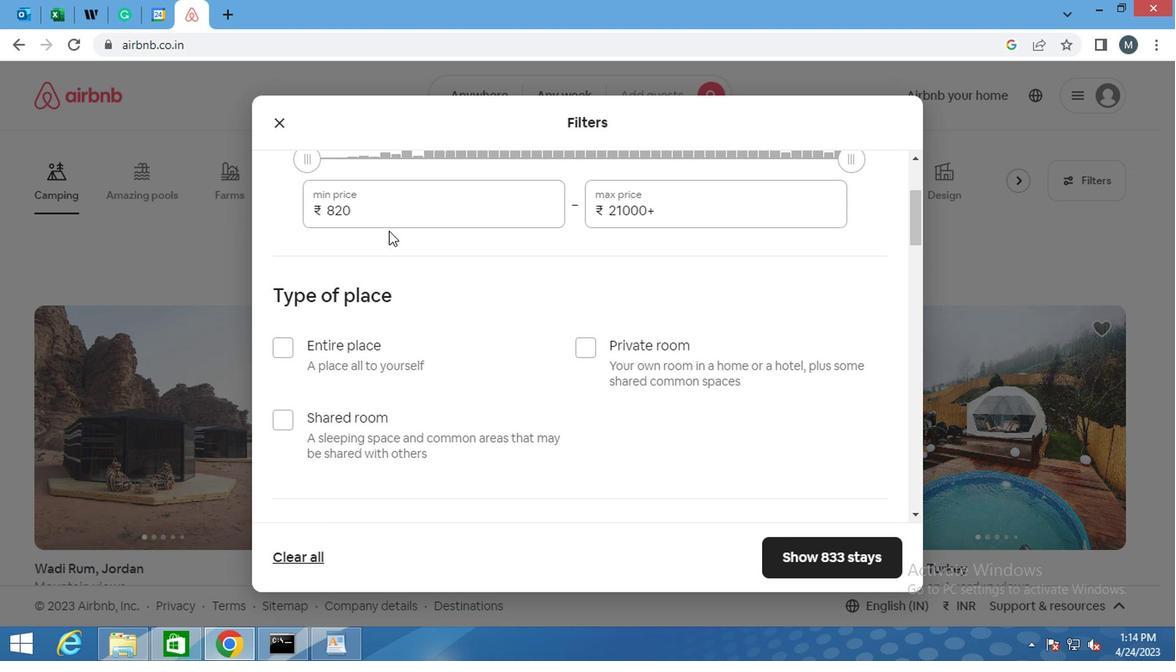 
Action: Mouse pressed left at (394, 210)
Screenshot: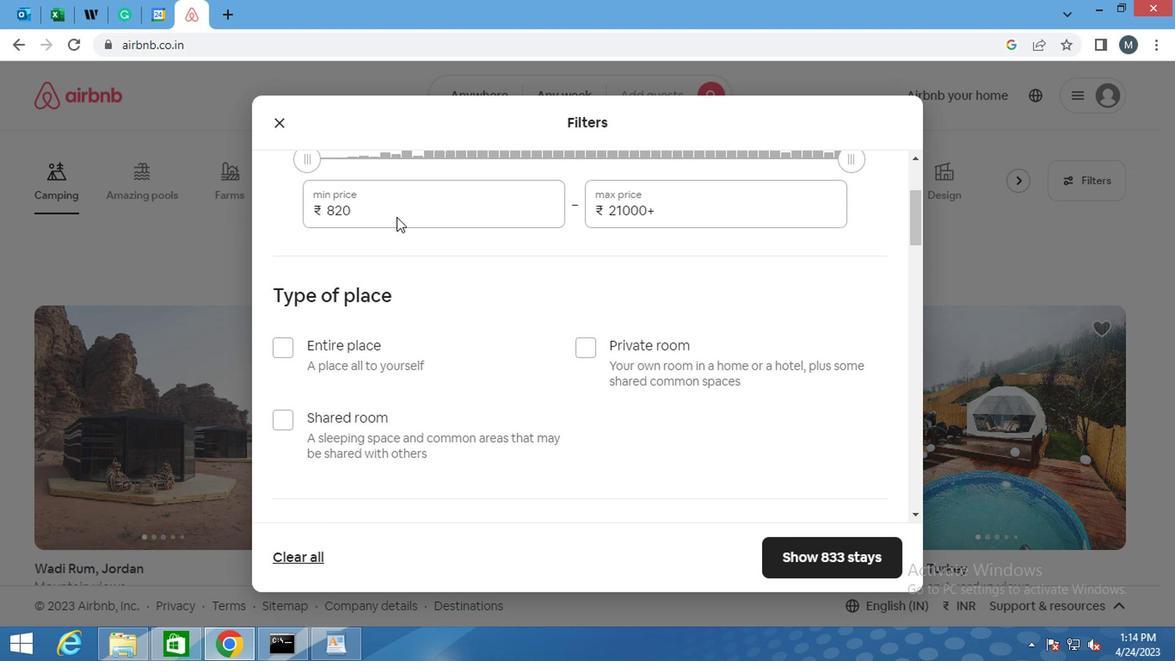 
Action: Mouse pressed left at (394, 210)
Screenshot: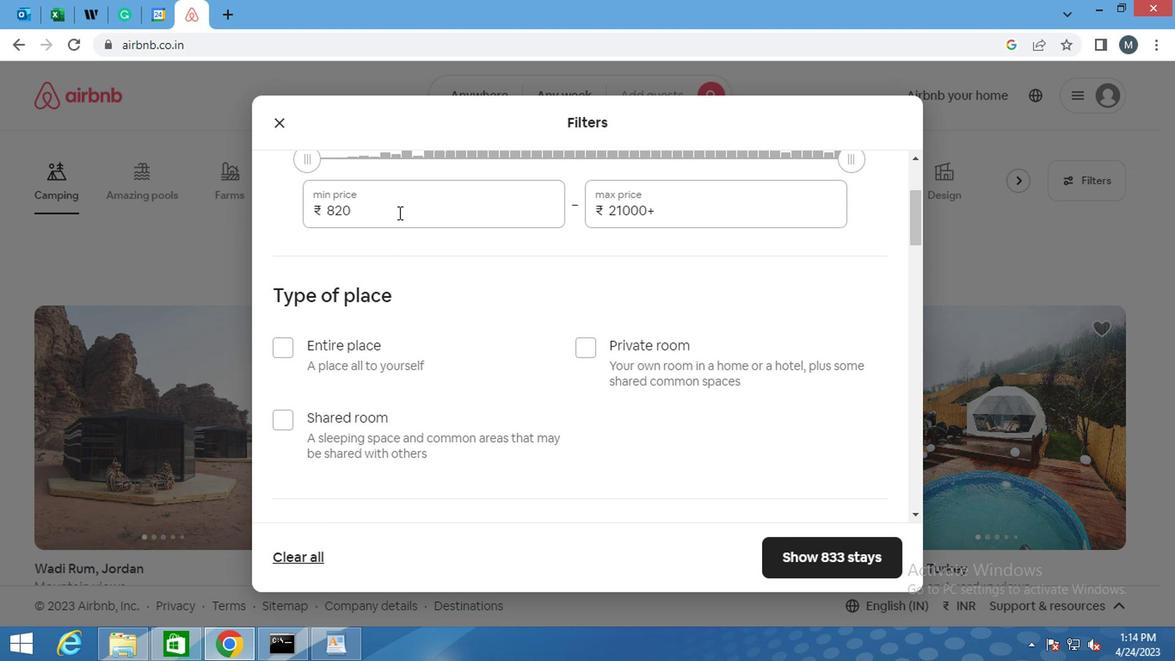 
Action: Mouse moved to (390, 211)
Screenshot: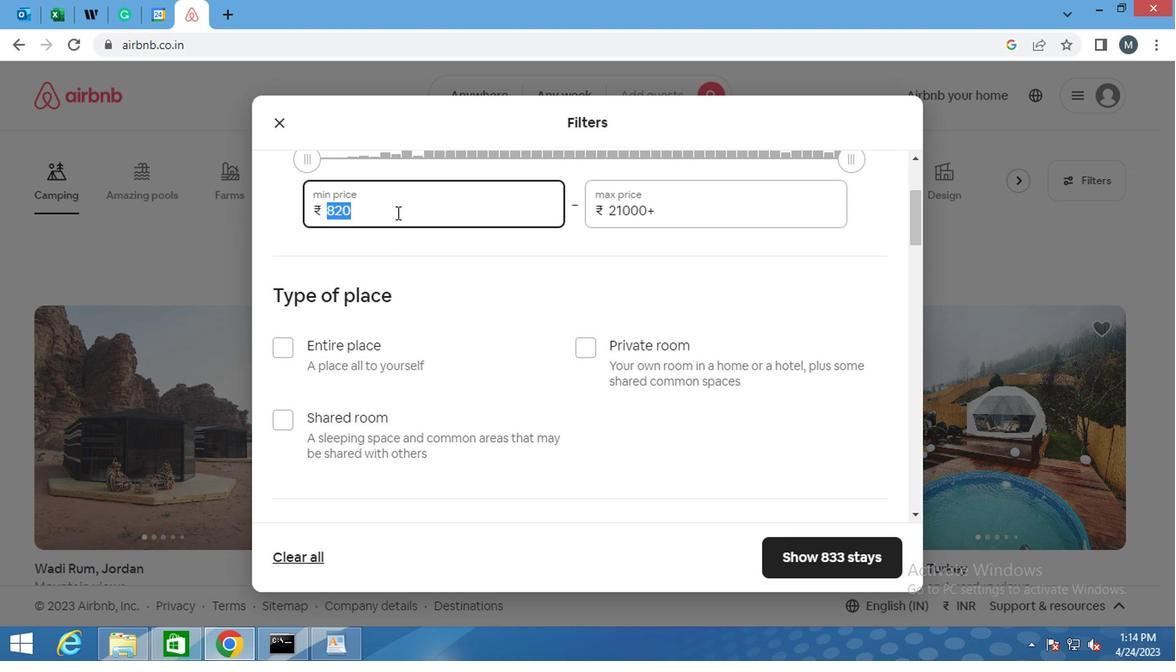 
Action: Key pressed 140
Screenshot: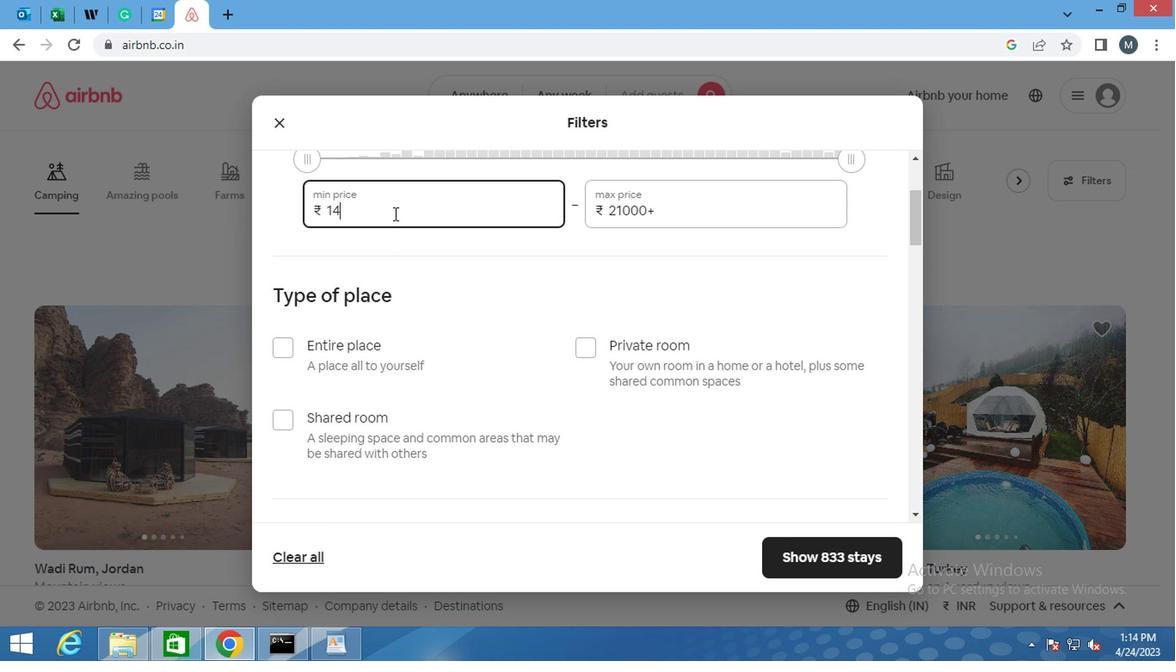 
Action: Mouse moved to (389, 213)
Screenshot: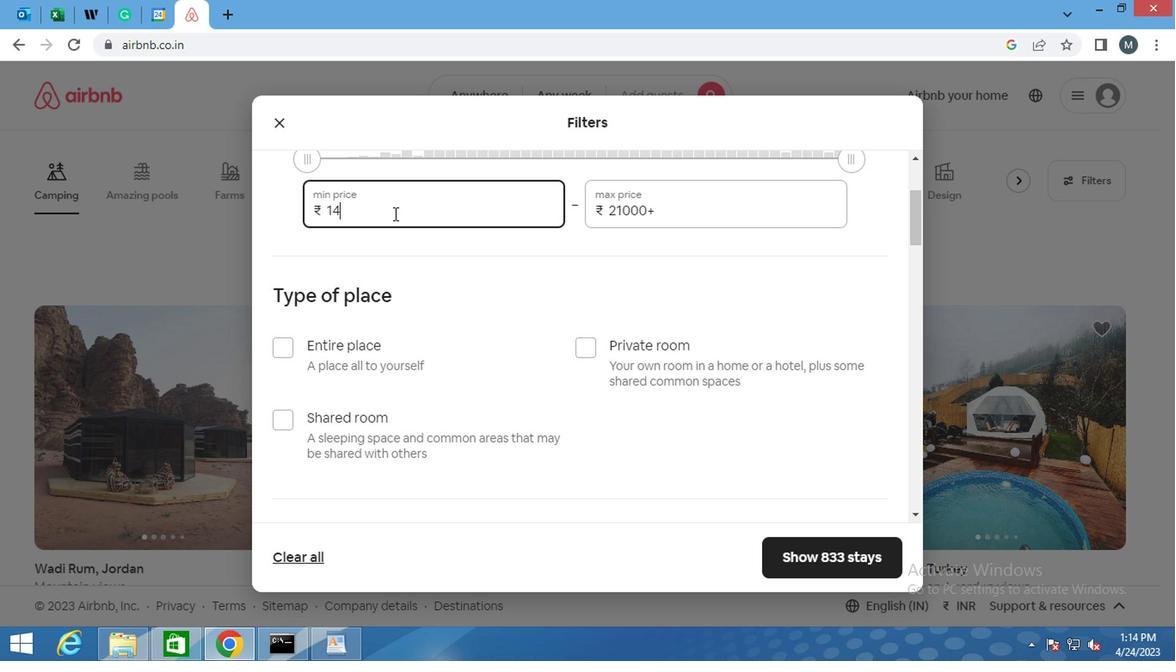 
Action: Key pressed 00
Screenshot: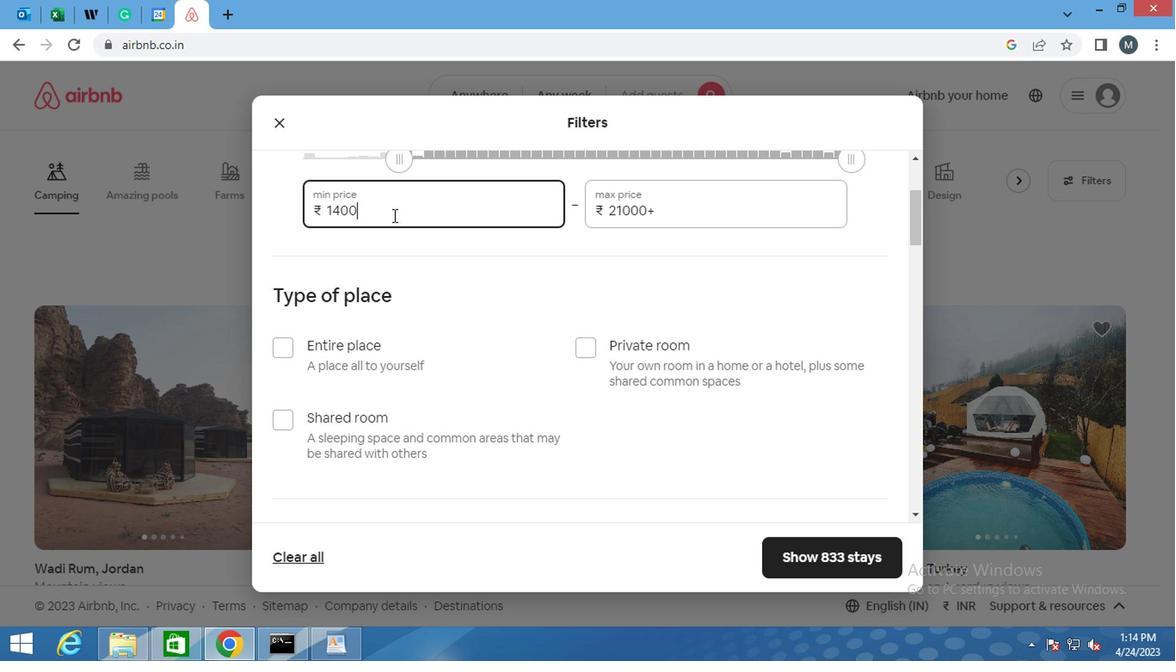 
Action: Mouse moved to (743, 210)
Screenshot: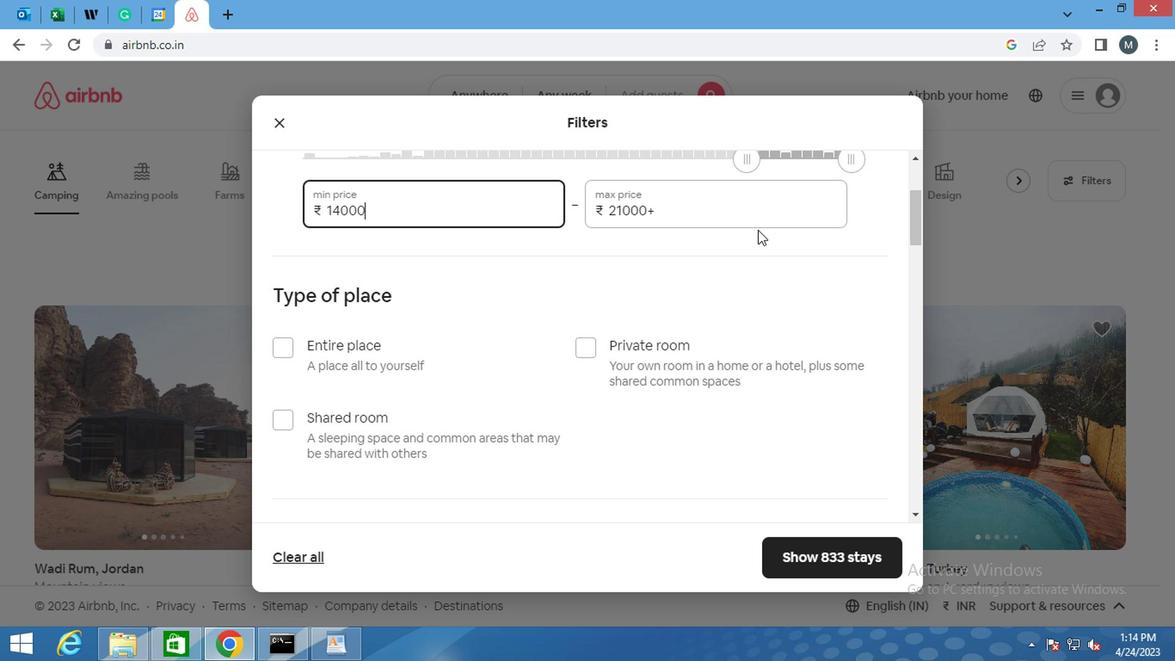 
Action: Mouse pressed left at (743, 210)
Screenshot: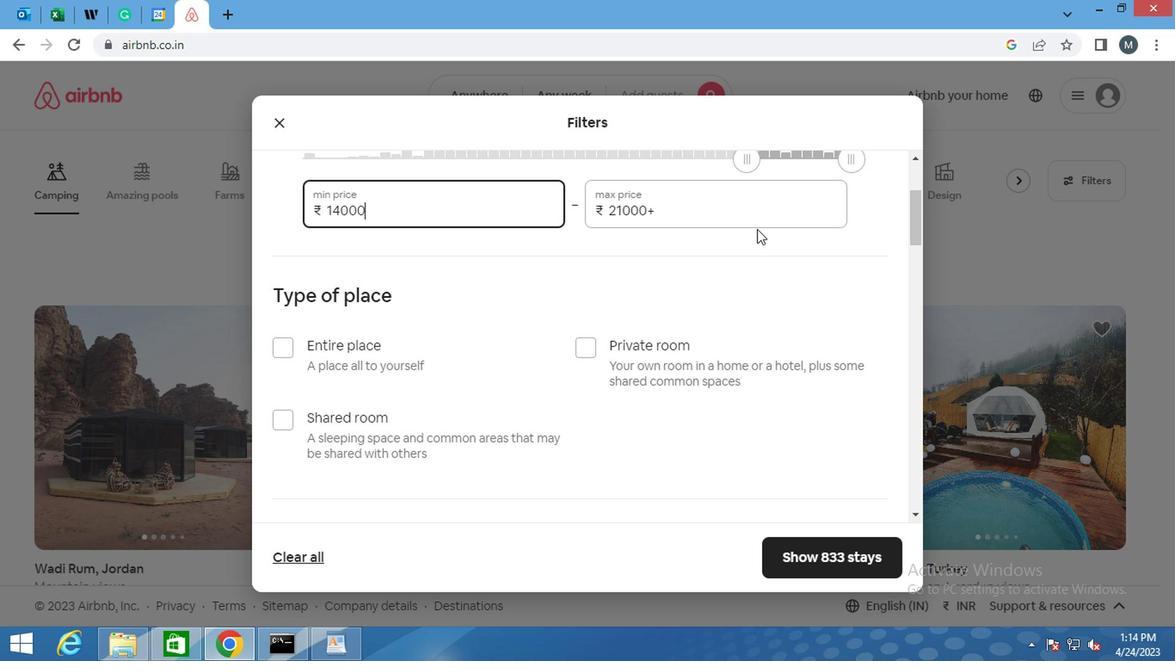 
Action: Mouse moved to (742, 210)
Screenshot: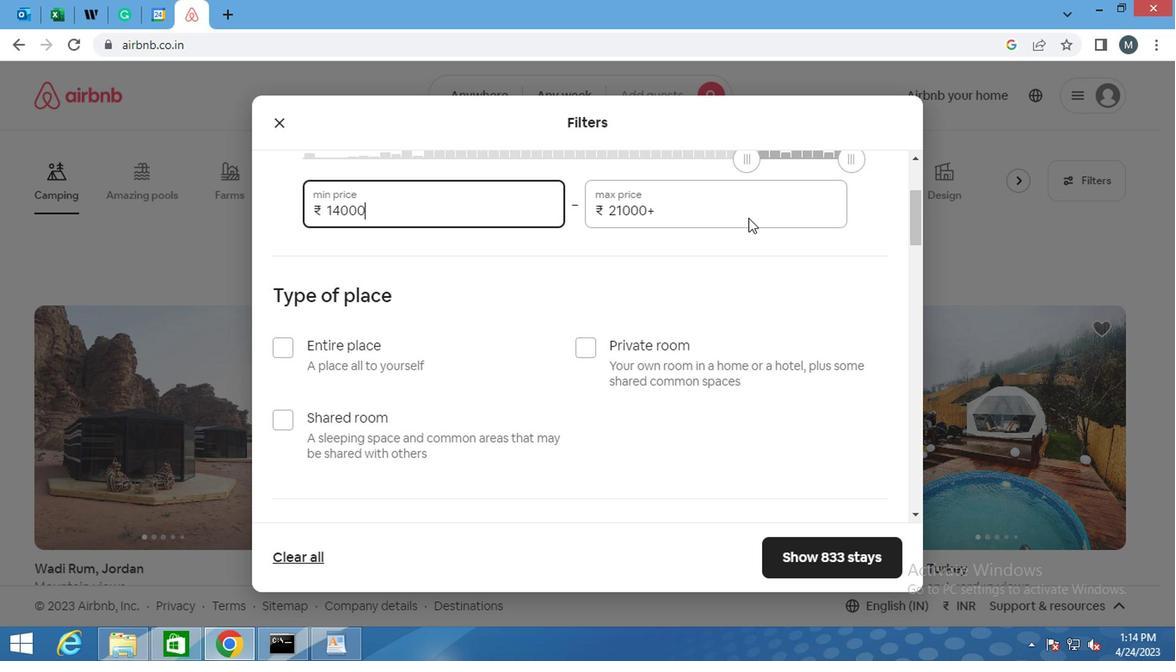 
Action: Mouse pressed left at (742, 210)
Screenshot: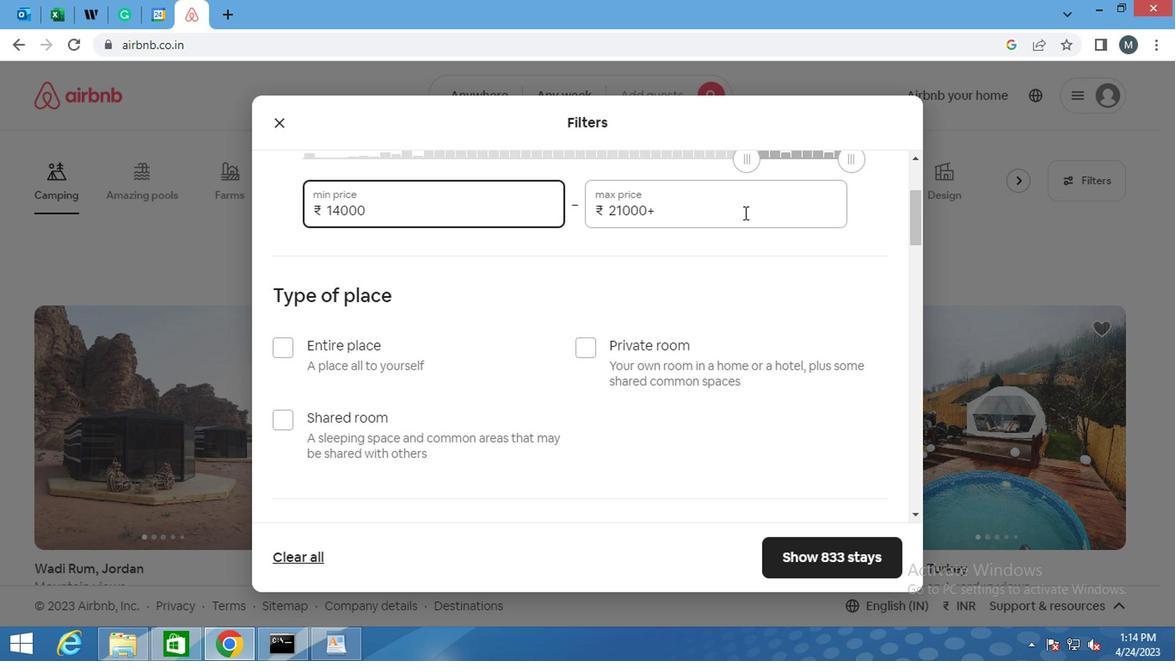 
Action: Mouse pressed left at (742, 210)
Screenshot: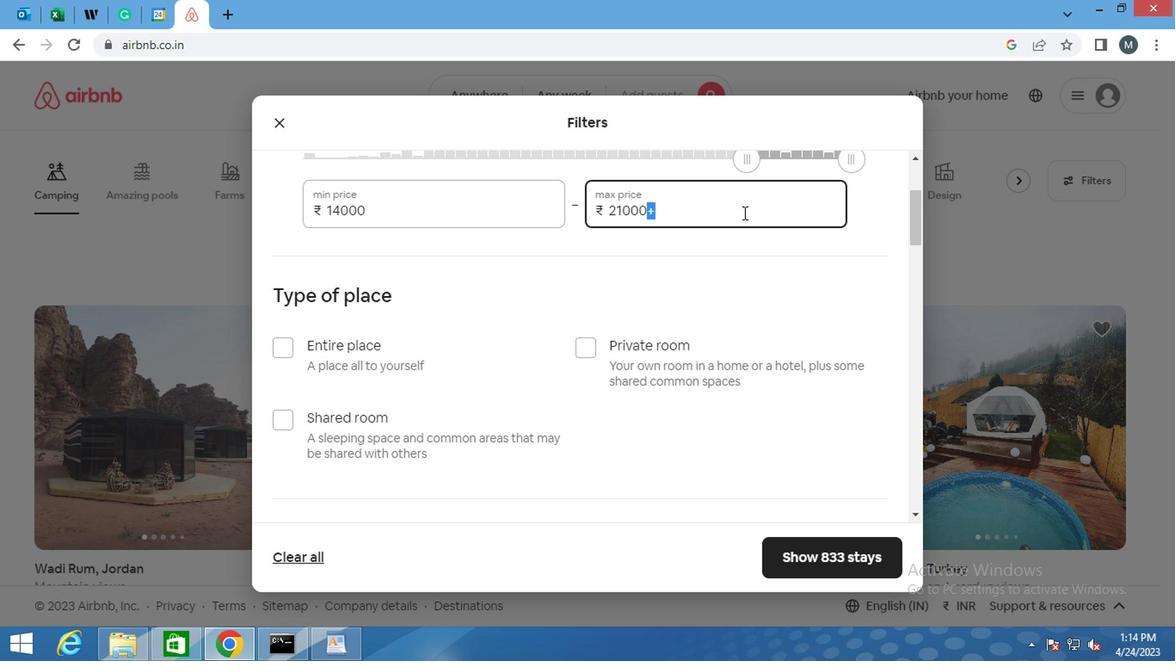 
Action: Mouse moved to (742, 210)
Screenshot: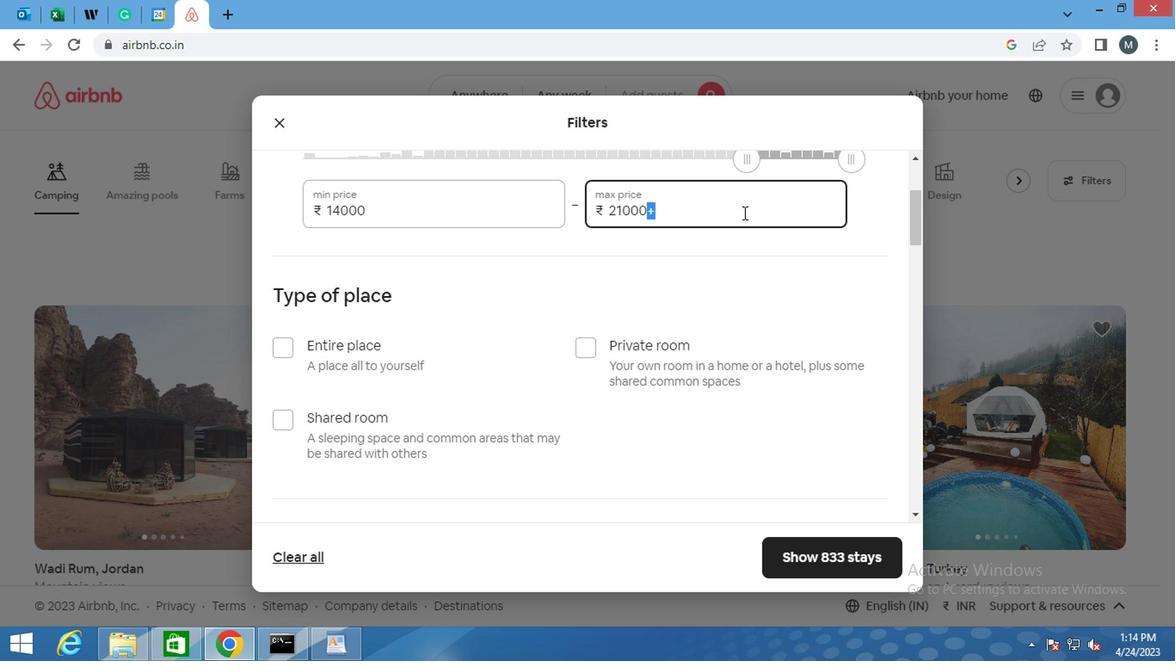 
Action: Key pressed 1
Screenshot: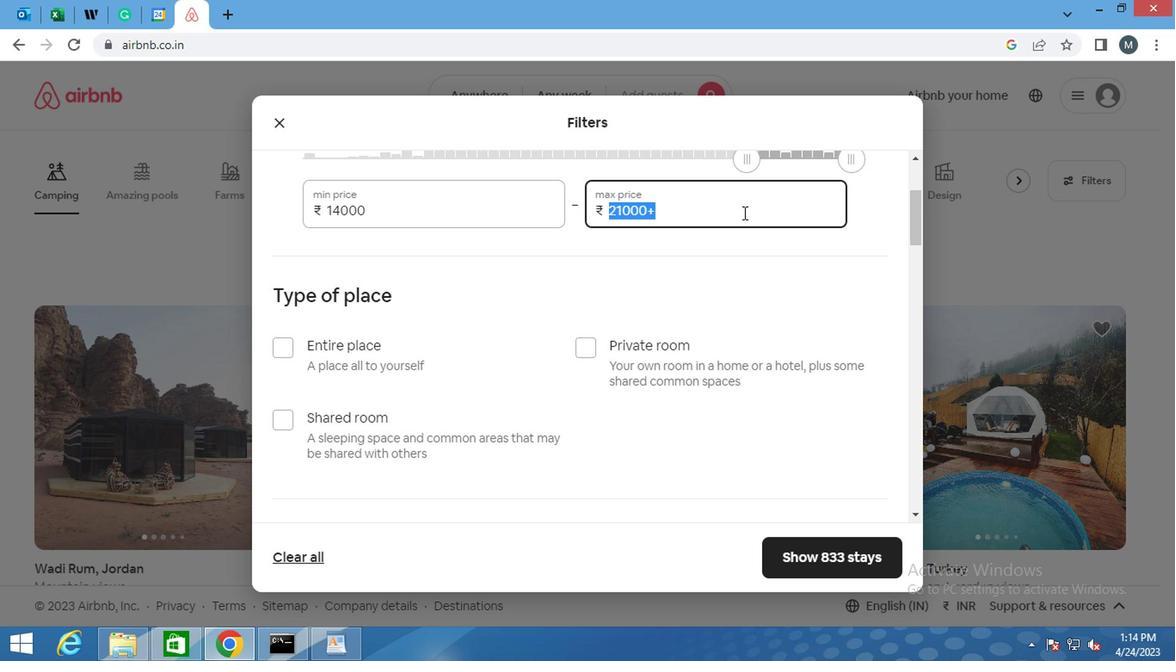 
Action: Mouse moved to (735, 211)
Screenshot: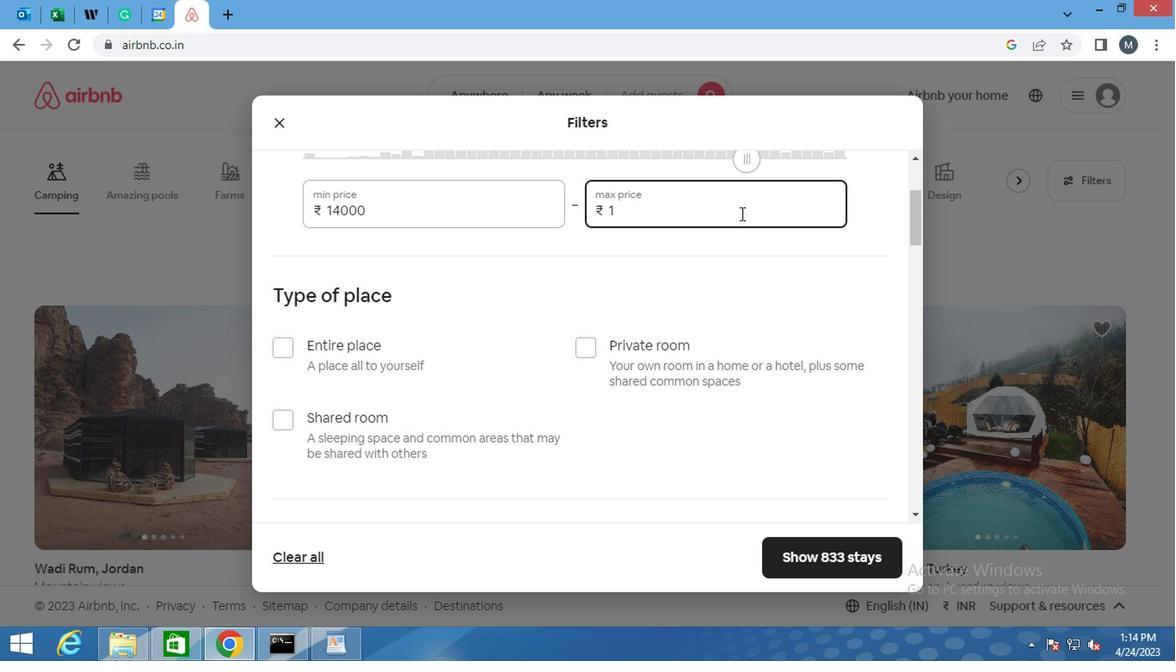 
Action: Key pressed 800
Screenshot: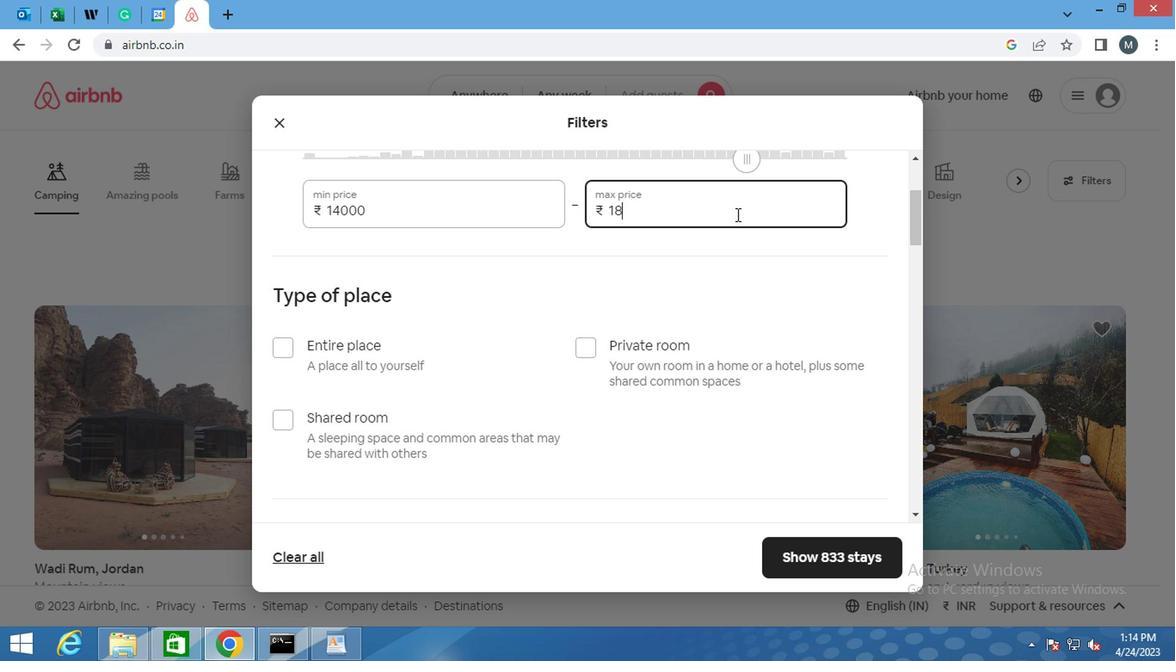 
Action: Mouse moved to (730, 213)
Screenshot: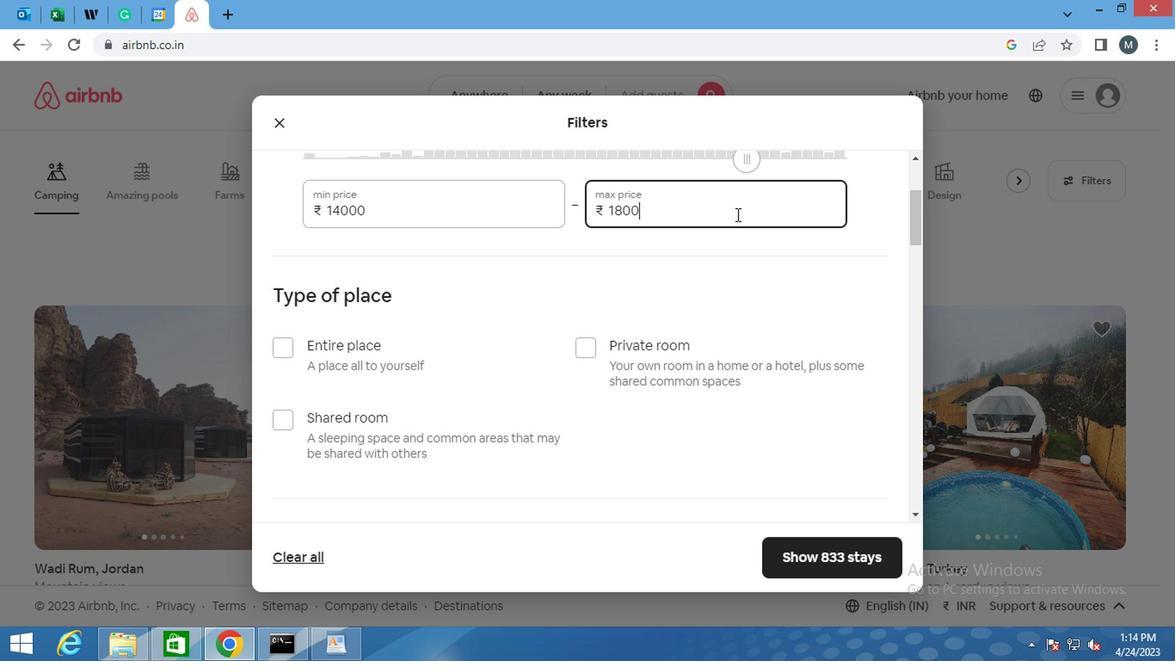 
Action: Key pressed 0
Screenshot: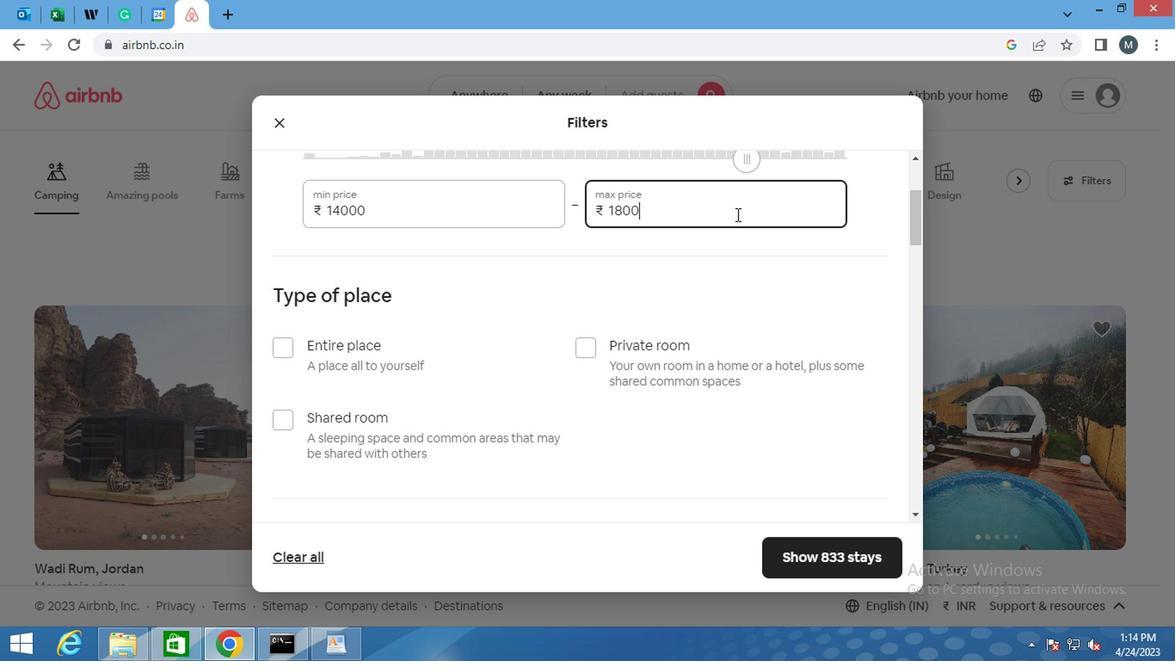 
Action: Mouse moved to (432, 382)
Screenshot: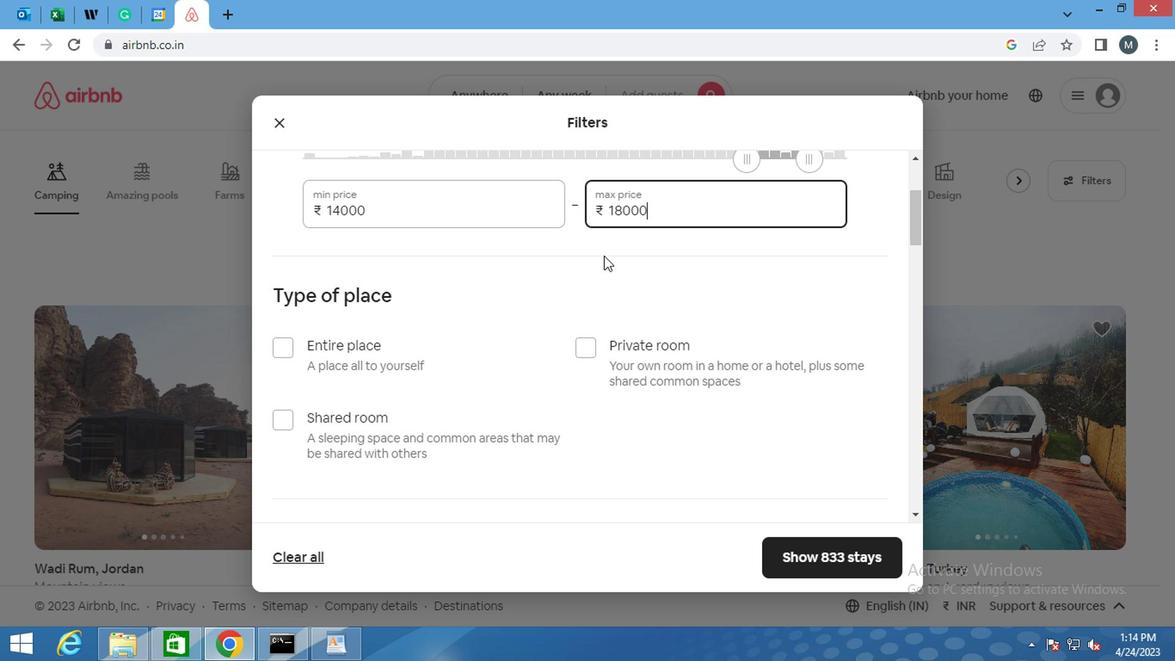 
Action: Mouse scrolled (432, 381) with delta (0, -1)
Screenshot: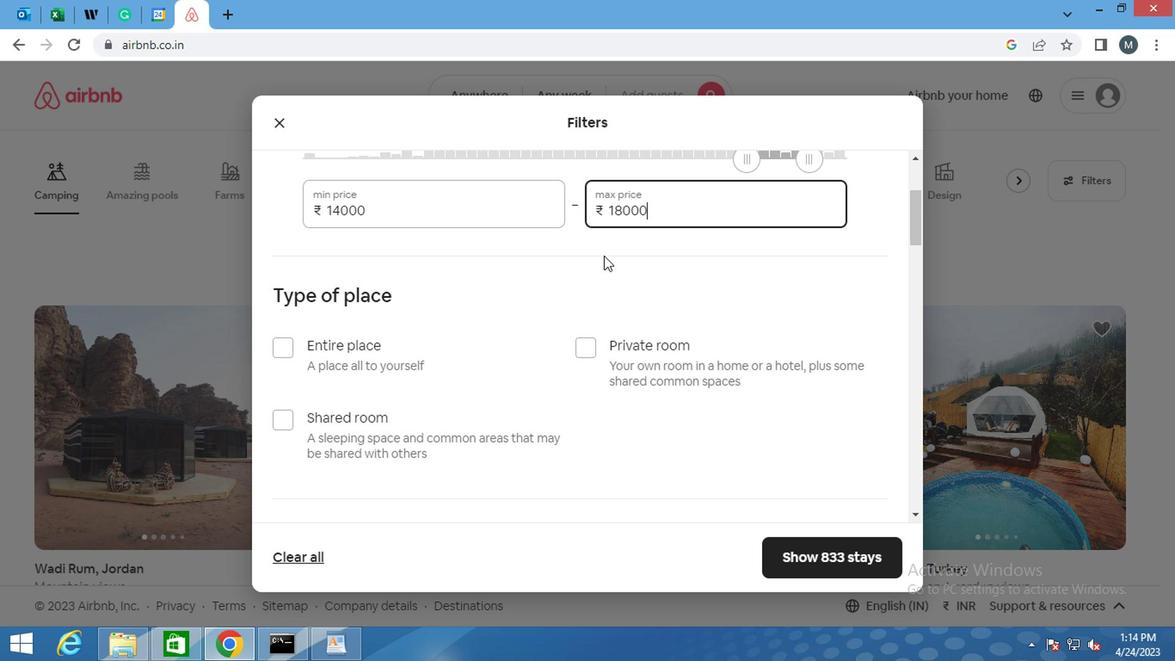 
Action: Mouse moved to (424, 392)
Screenshot: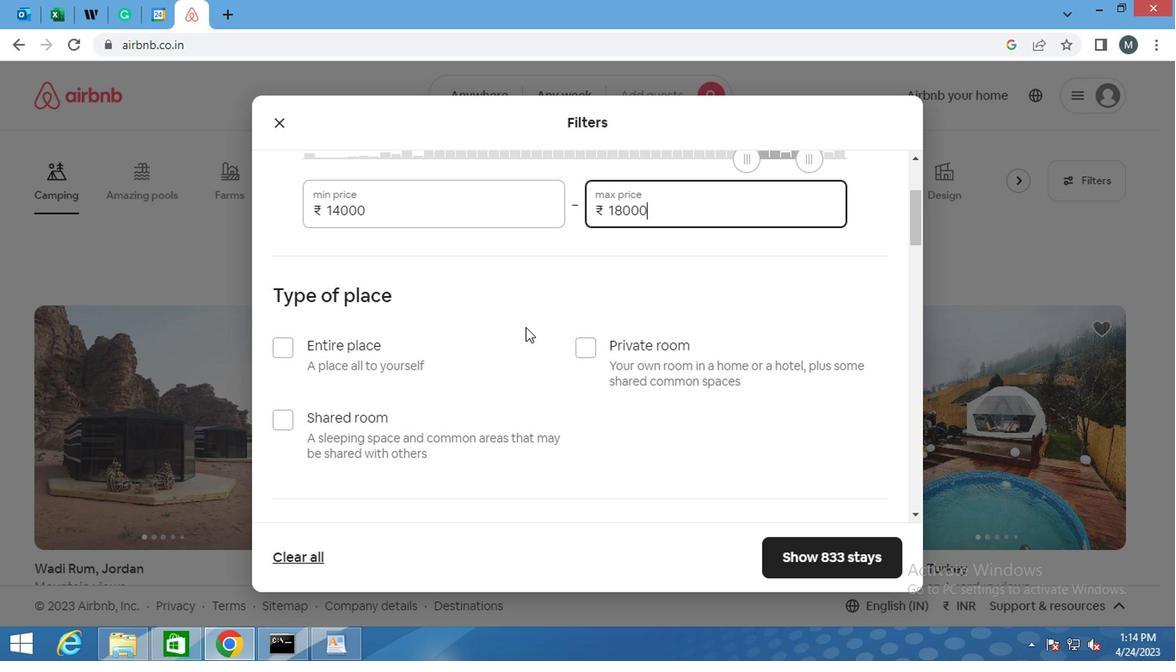 
Action: Mouse scrolled (424, 391) with delta (0, -1)
Screenshot: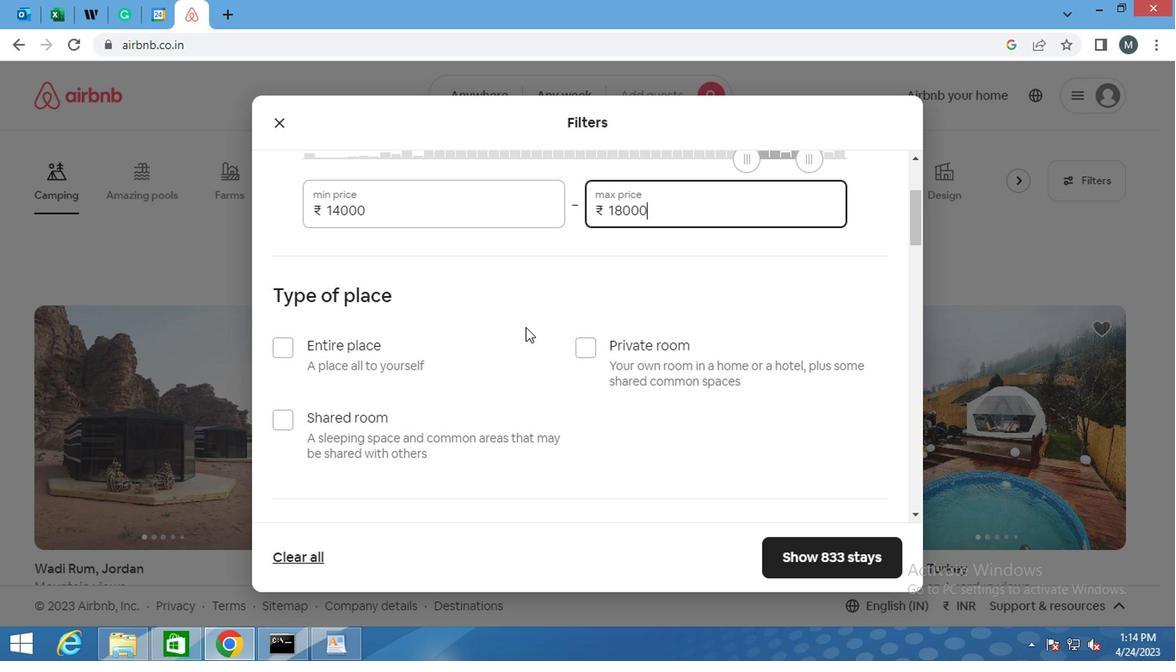 
Action: Mouse moved to (410, 390)
Screenshot: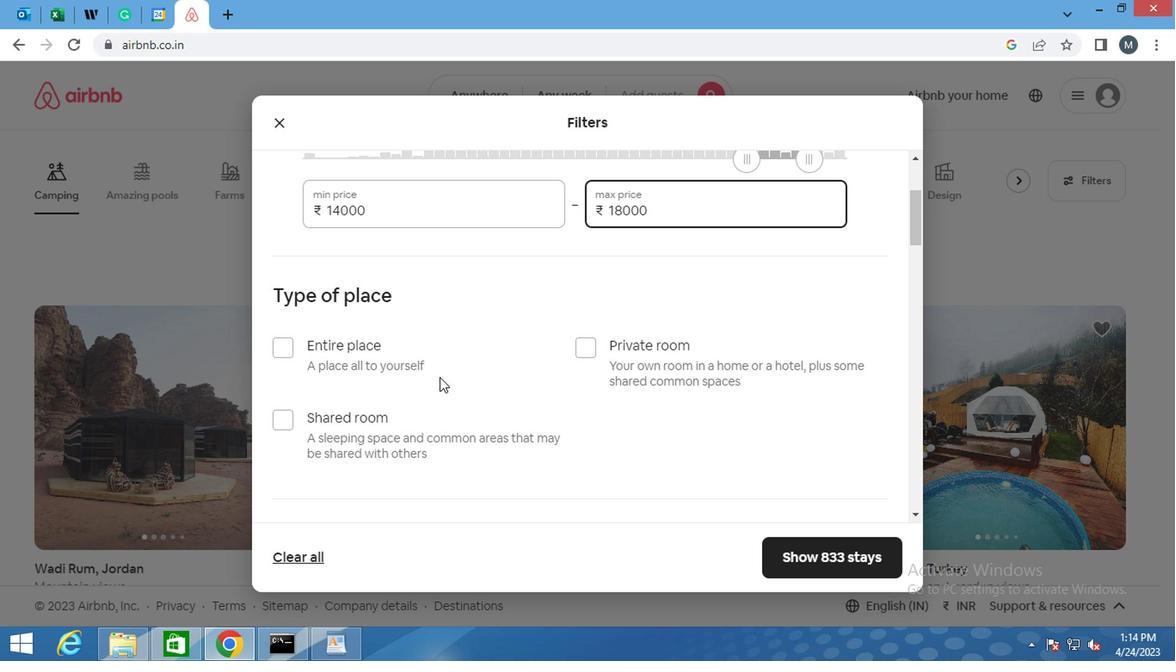 
Action: Mouse scrolled (410, 391) with delta (0, 0)
Screenshot: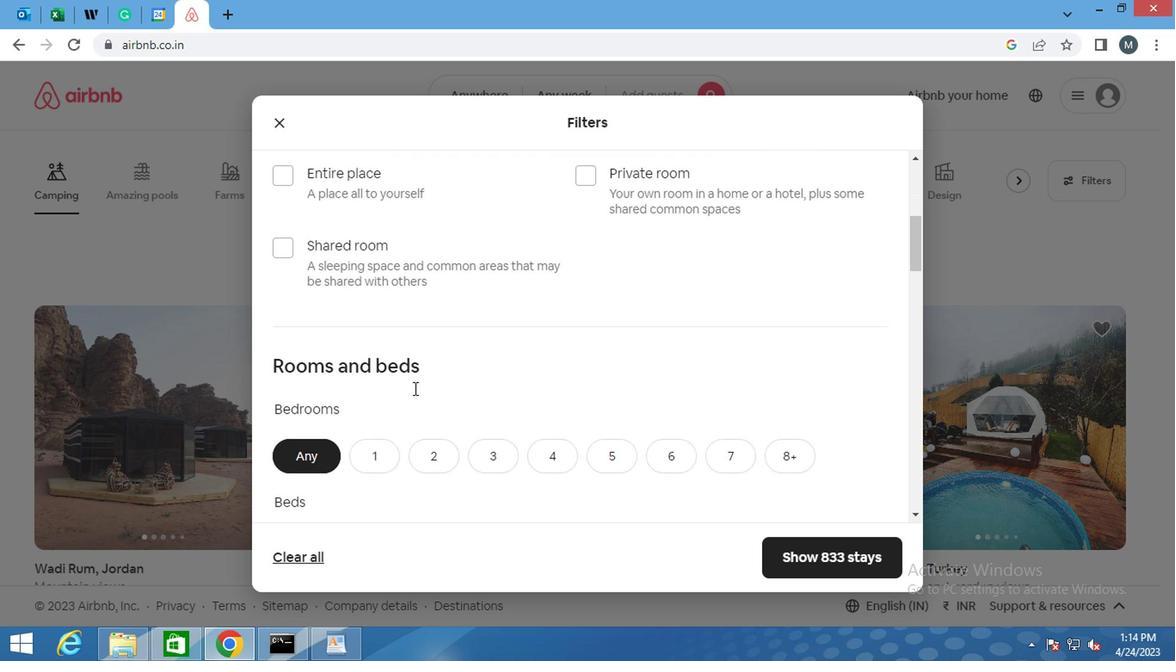 
Action: Mouse moved to (385, 385)
Screenshot: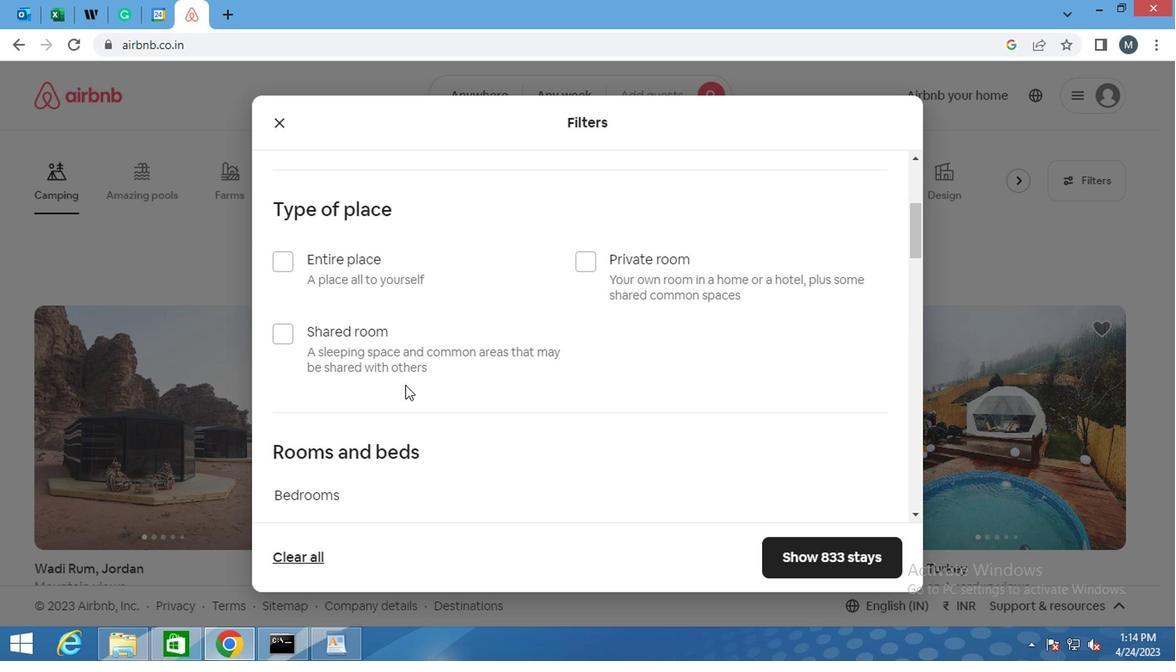
Action: Mouse scrolled (385, 384) with delta (0, 0)
Screenshot: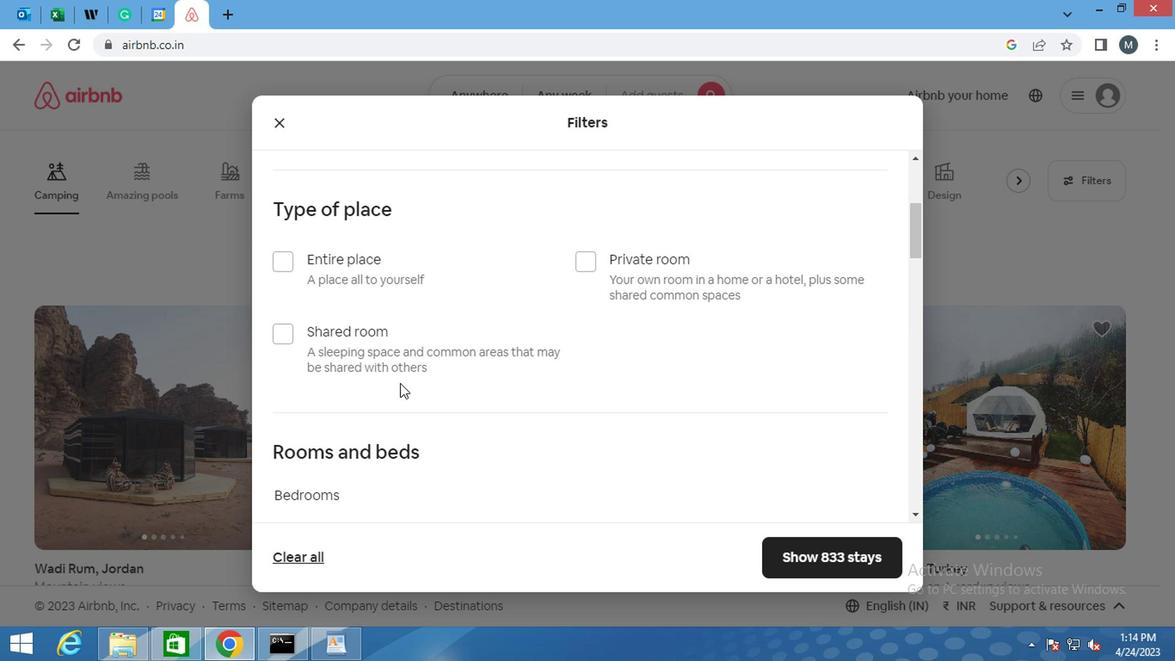
Action: Mouse moved to (382, 385)
Screenshot: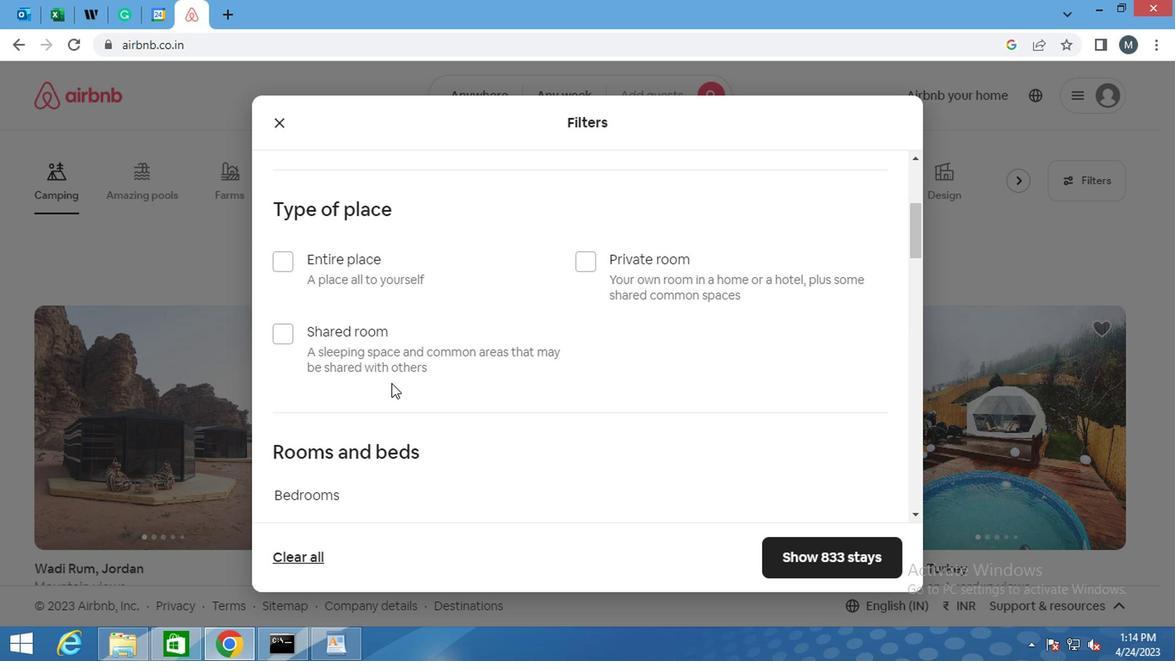 
Action: Mouse scrolled (382, 386) with delta (0, 1)
Screenshot: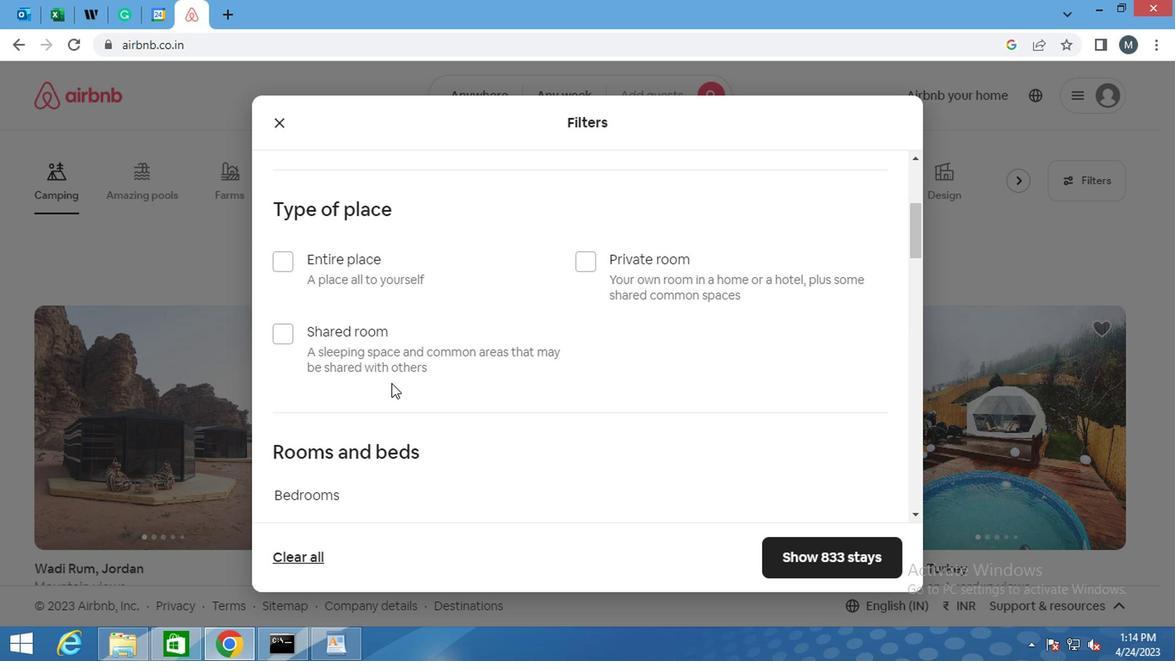 
Action: Mouse moved to (273, 265)
Screenshot: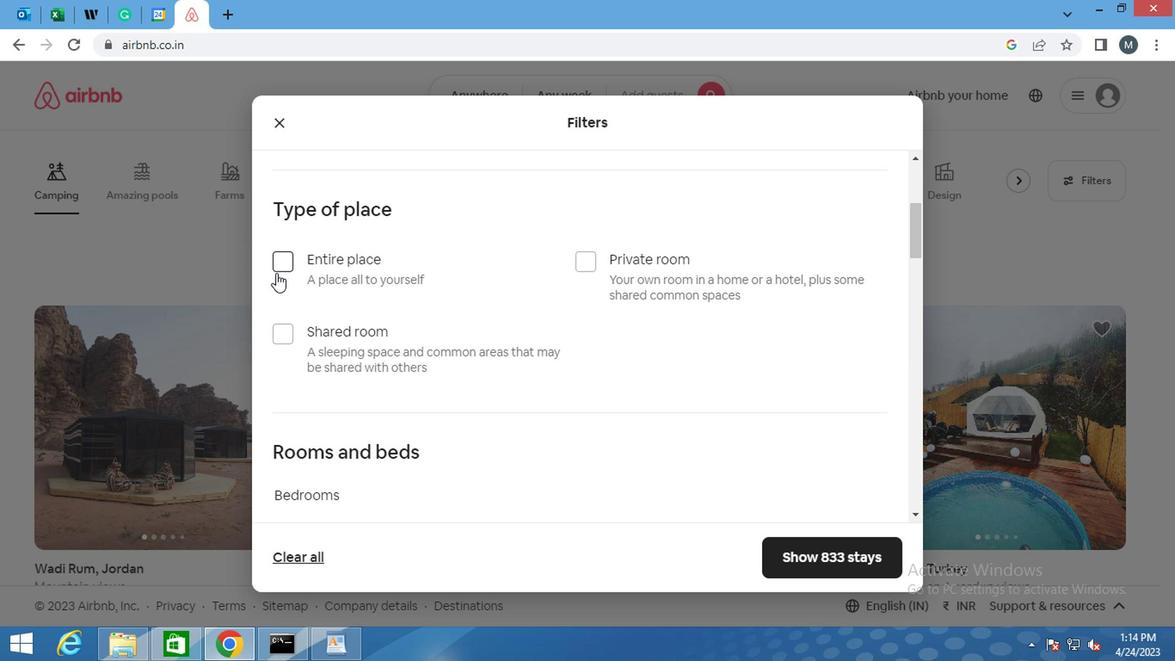 
Action: Mouse pressed left at (273, 265)
Screenshot: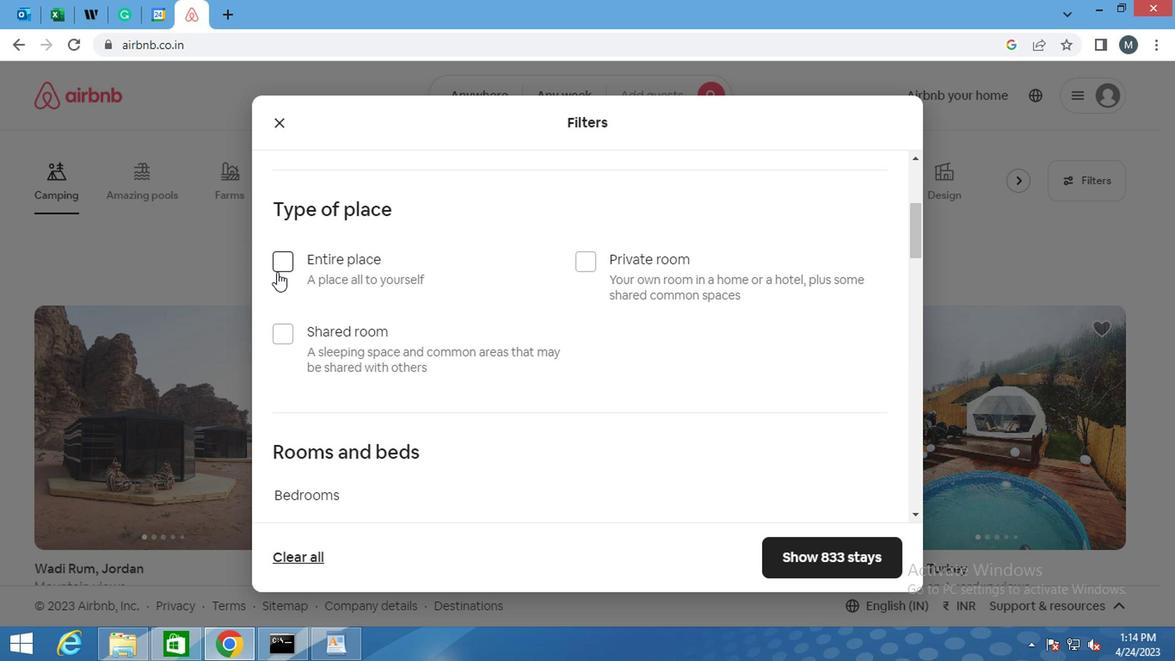 
Action: Mouse moved to (274, 263)
Screenshot: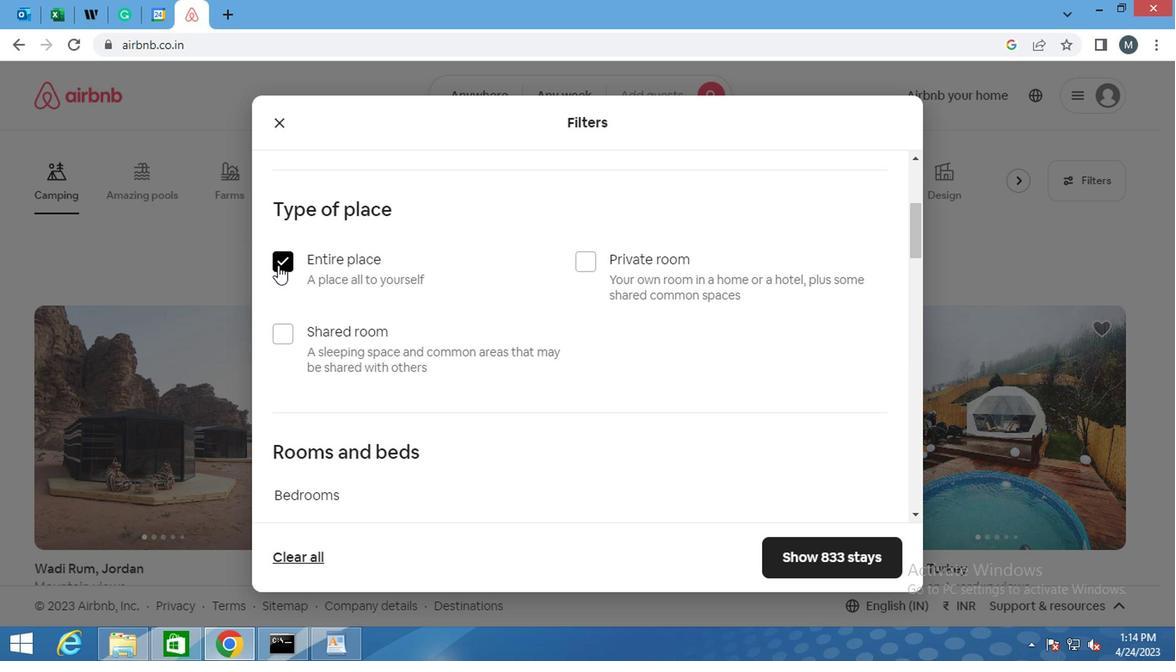 
Action: Mouse scrolled (274, 263) with delta (0, 0)
Screenshot: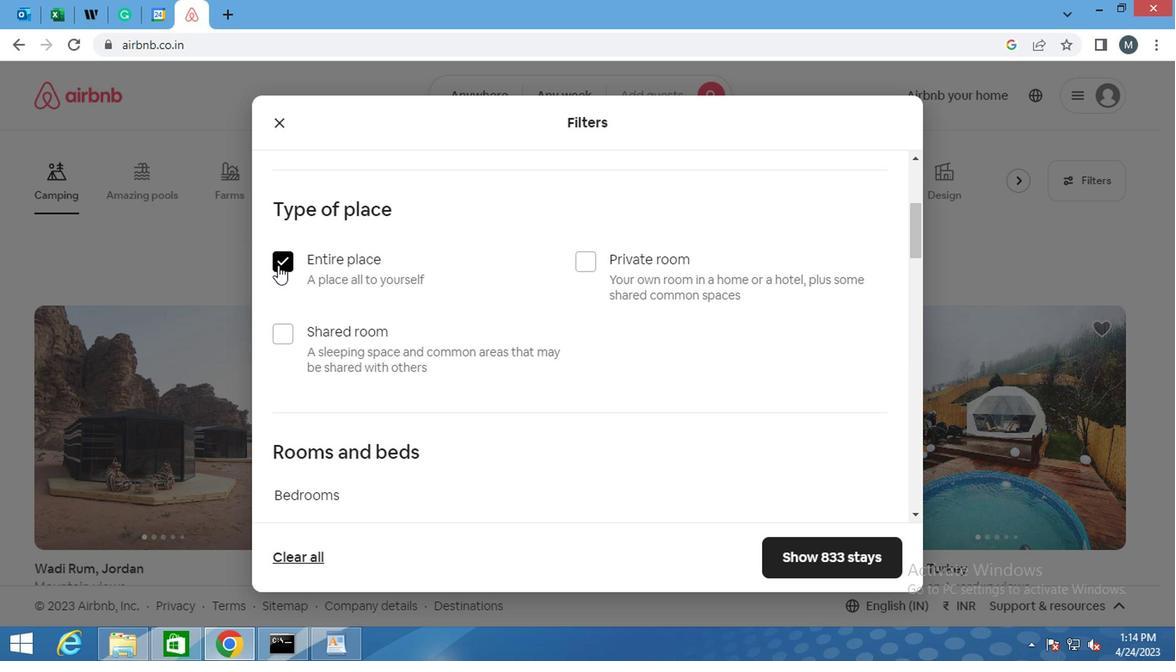 
Action: Mouse moved to (278, 276)
Screenshot: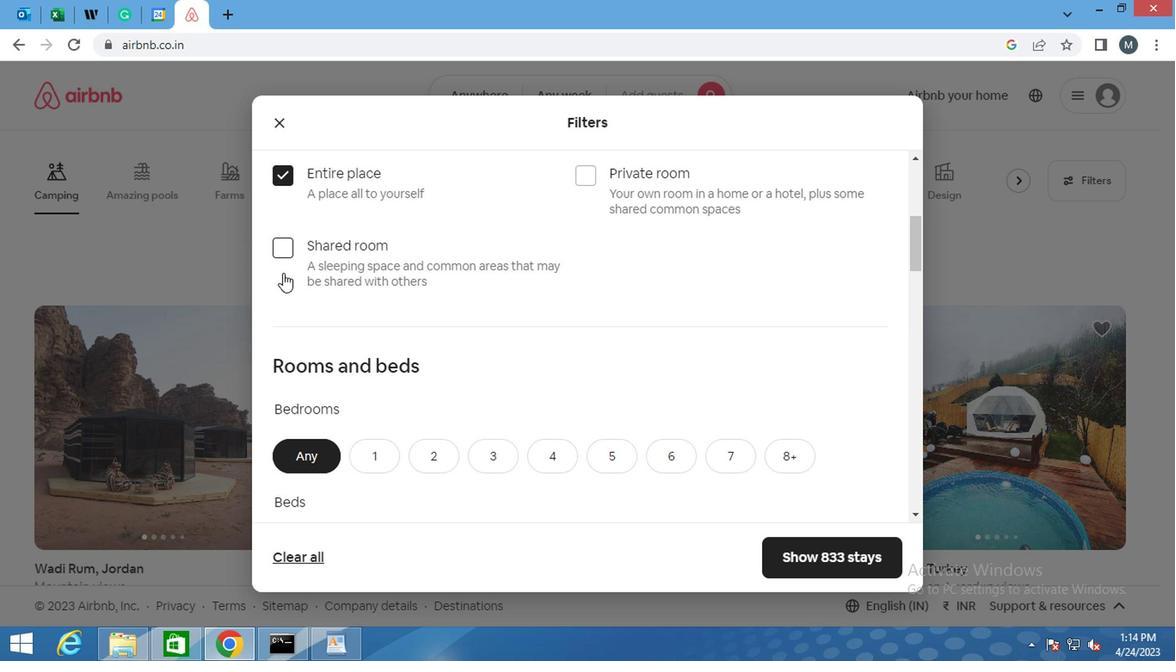 
Action: Mouse scrolled (278, 275) with delta (0, -1)
Screenshot: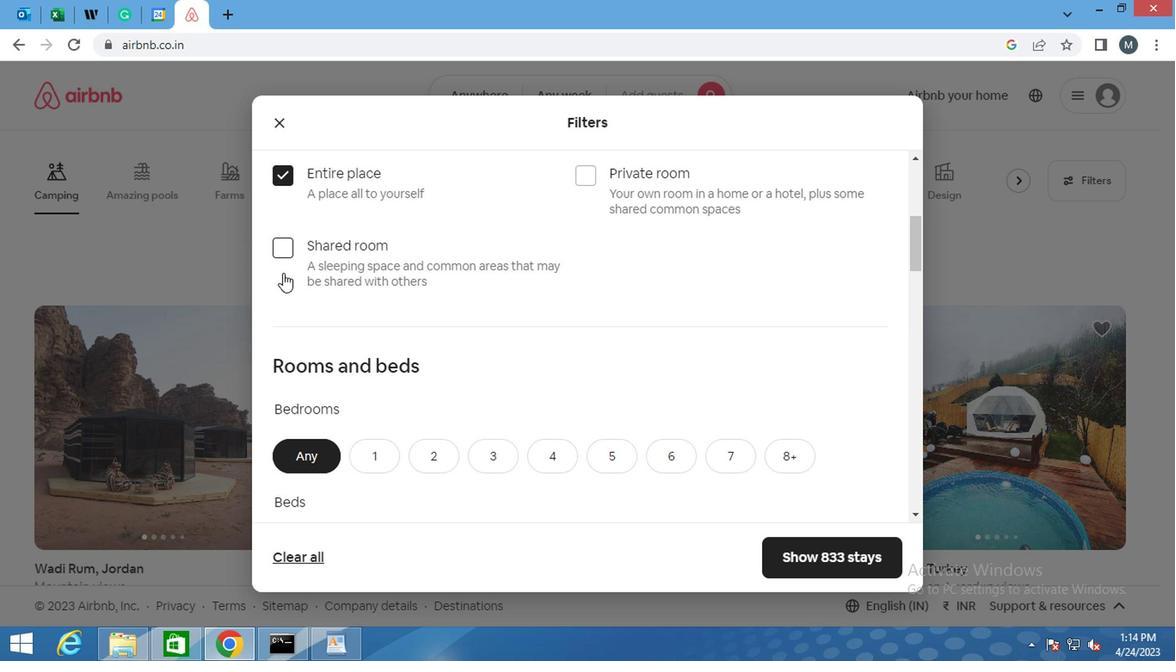
Action: Mouse moved to (278, 287)
Screenshot: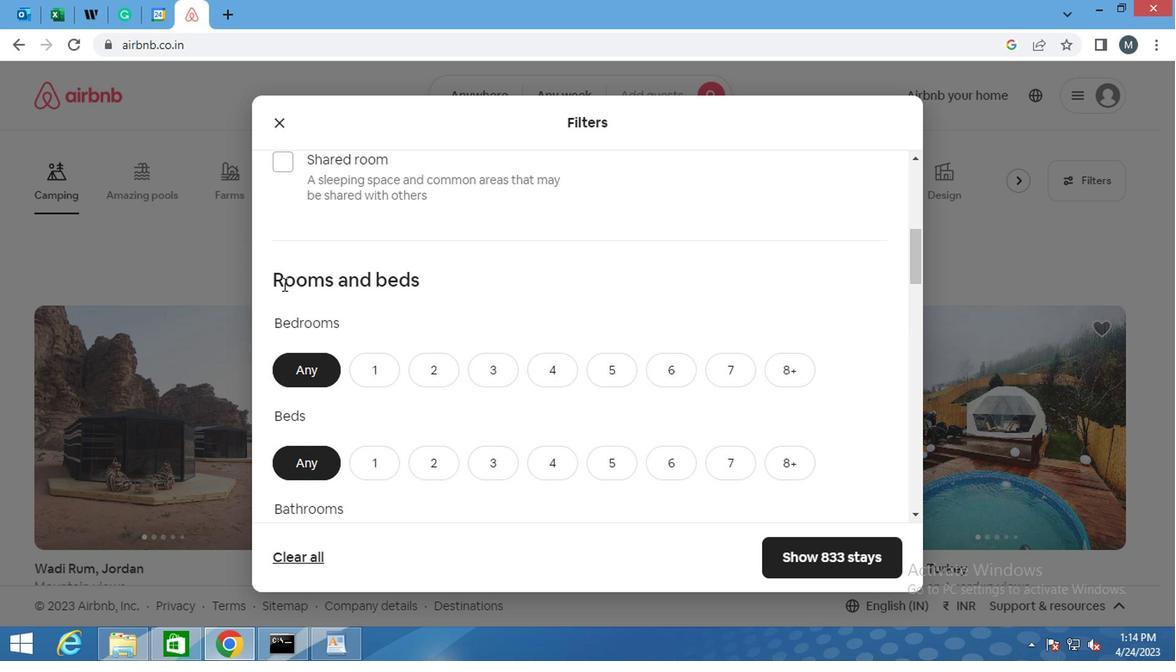 
Action: Mouse scrolled (278, 286) with delta (0, 0)
Screenshot: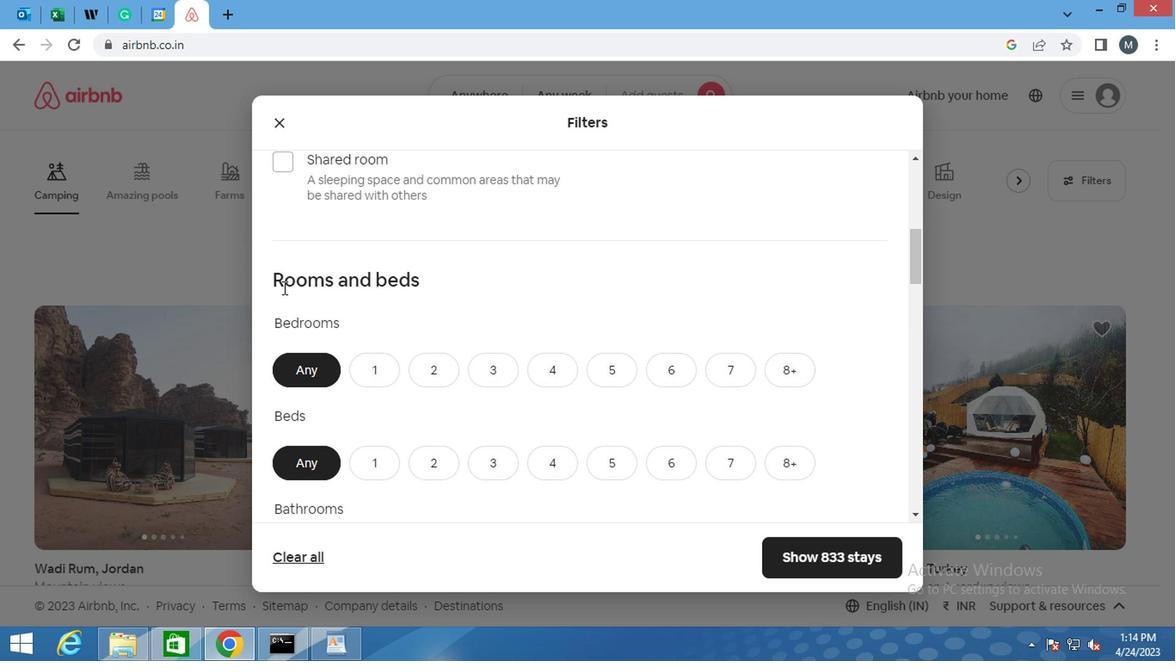 
Action: Mouse moved to (386, 290)
Screenshot: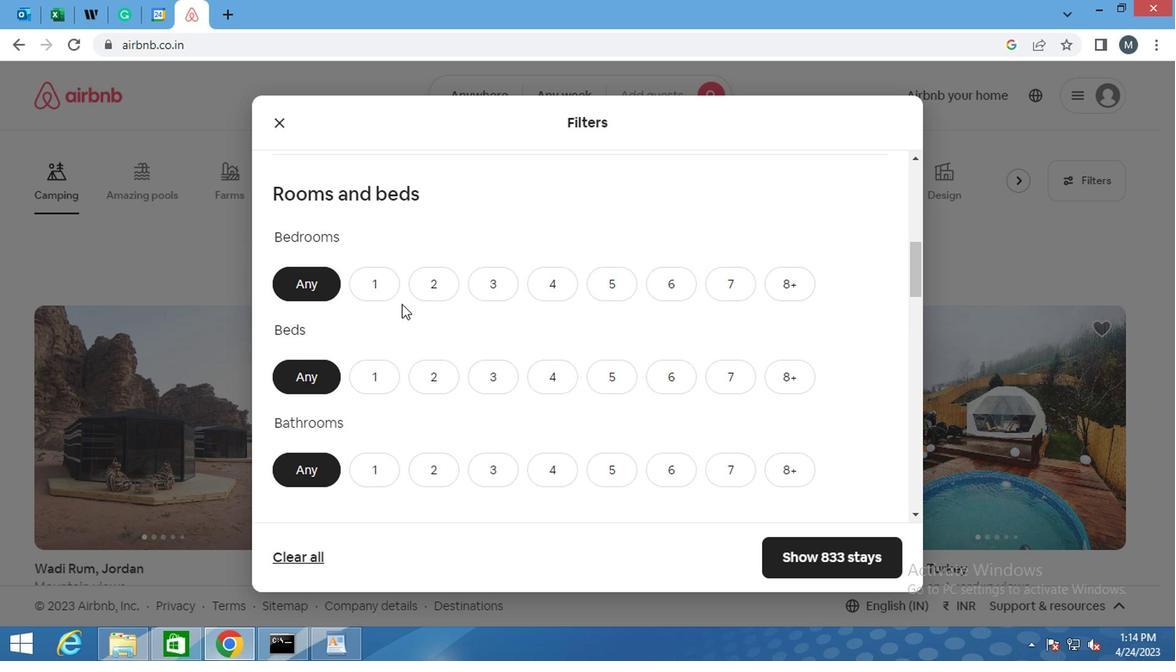 
Action: Mouse pressed left at (386, 290)
Screenshot: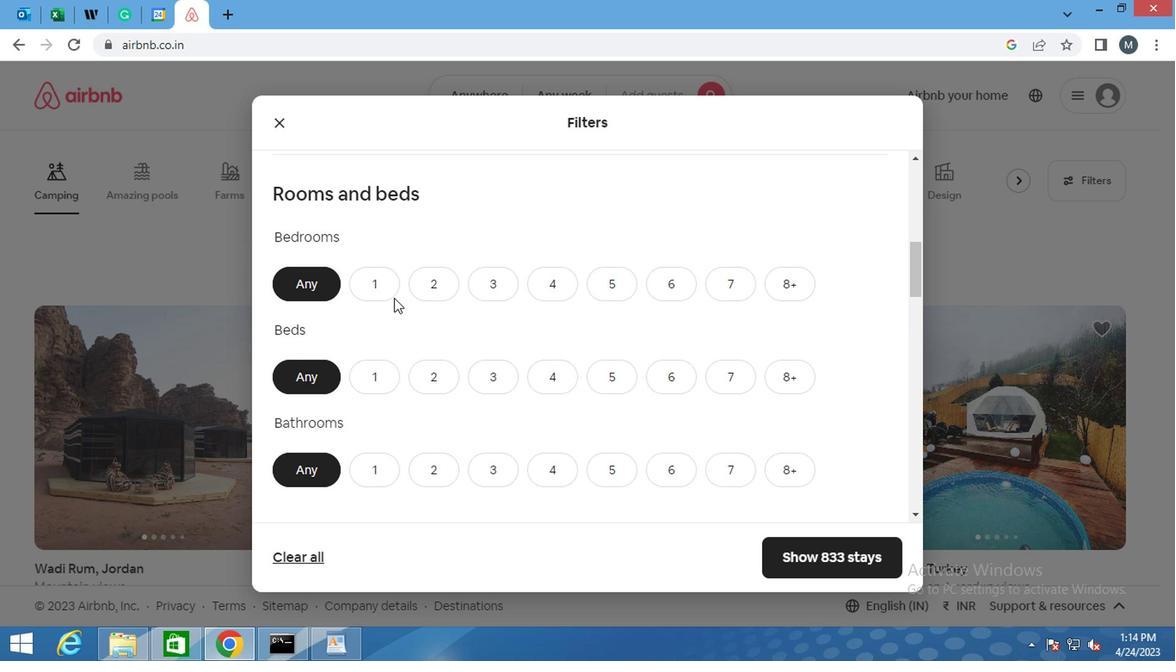 
Action: Mouse pressed left at (386, 290)
Screenshot: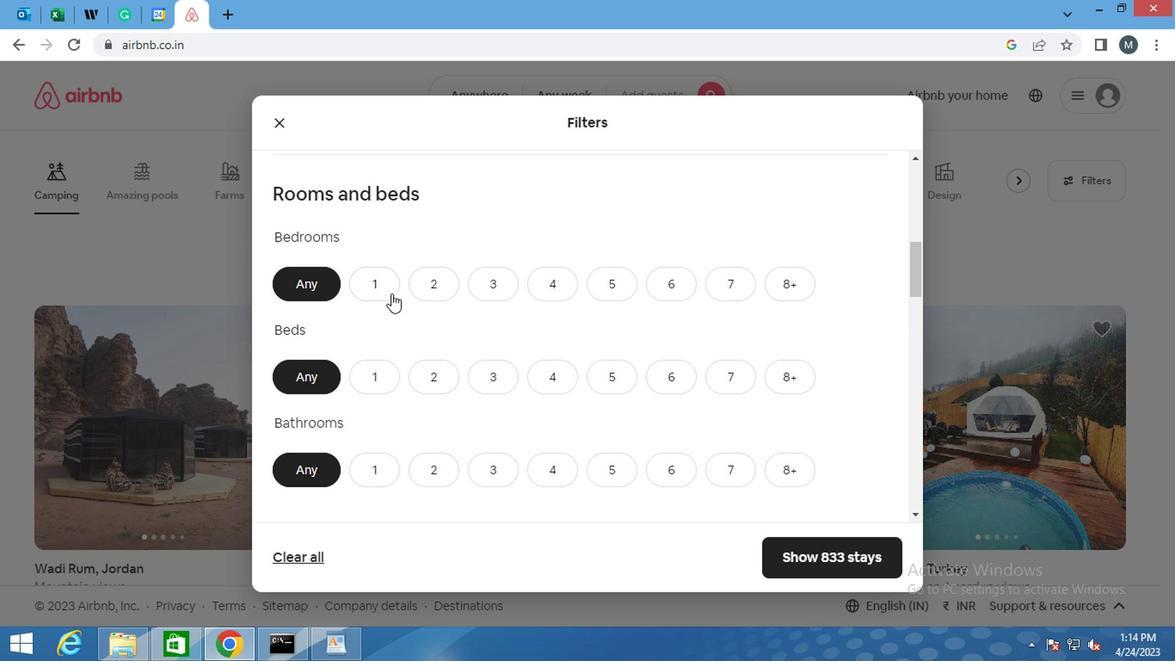 
Action: Mouse moved to (367, 370)
Screenshot: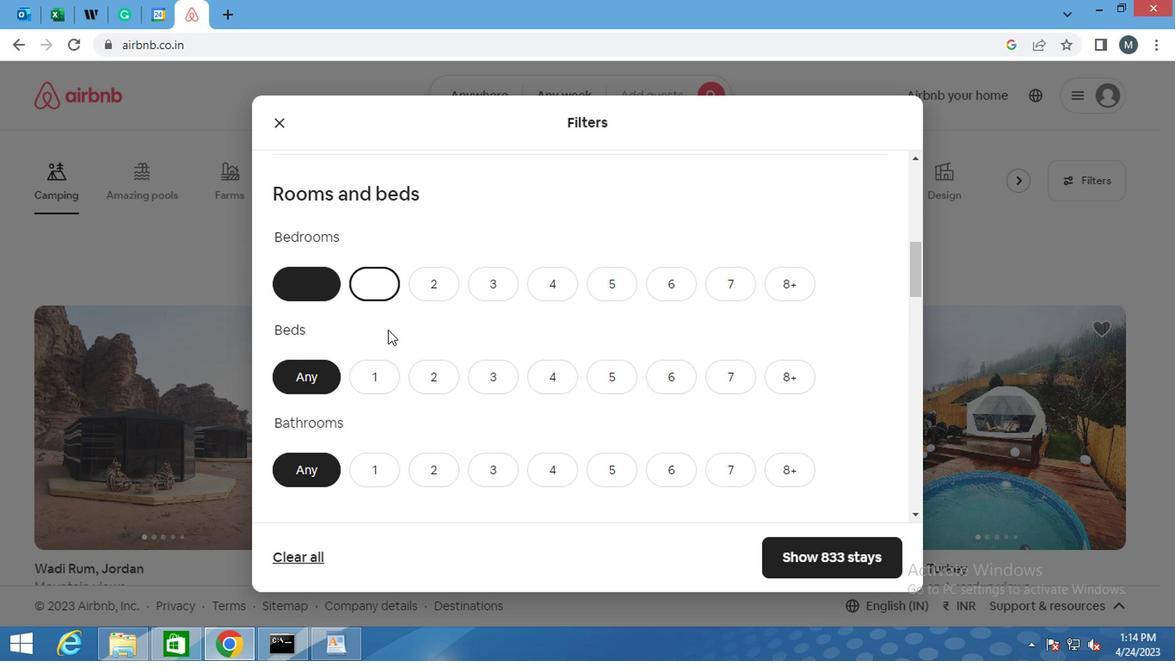 
Action: Mouse pressed left at (367, 370)
Screenshot: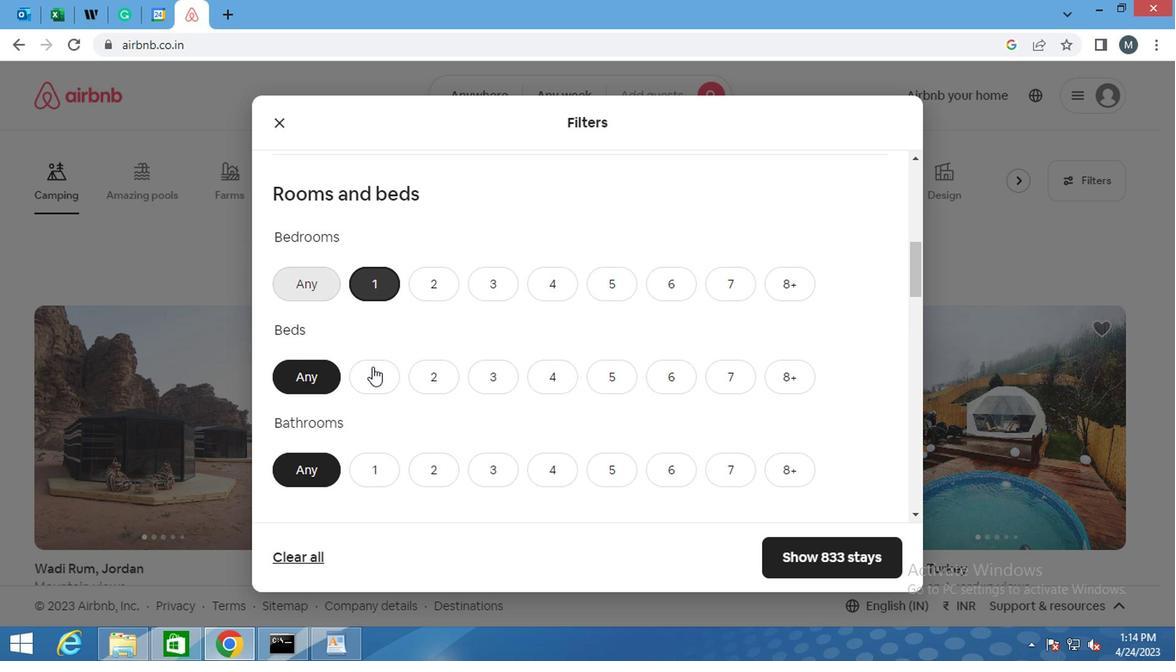 
Action: Mouse moved to (378, 470)
Screenshot: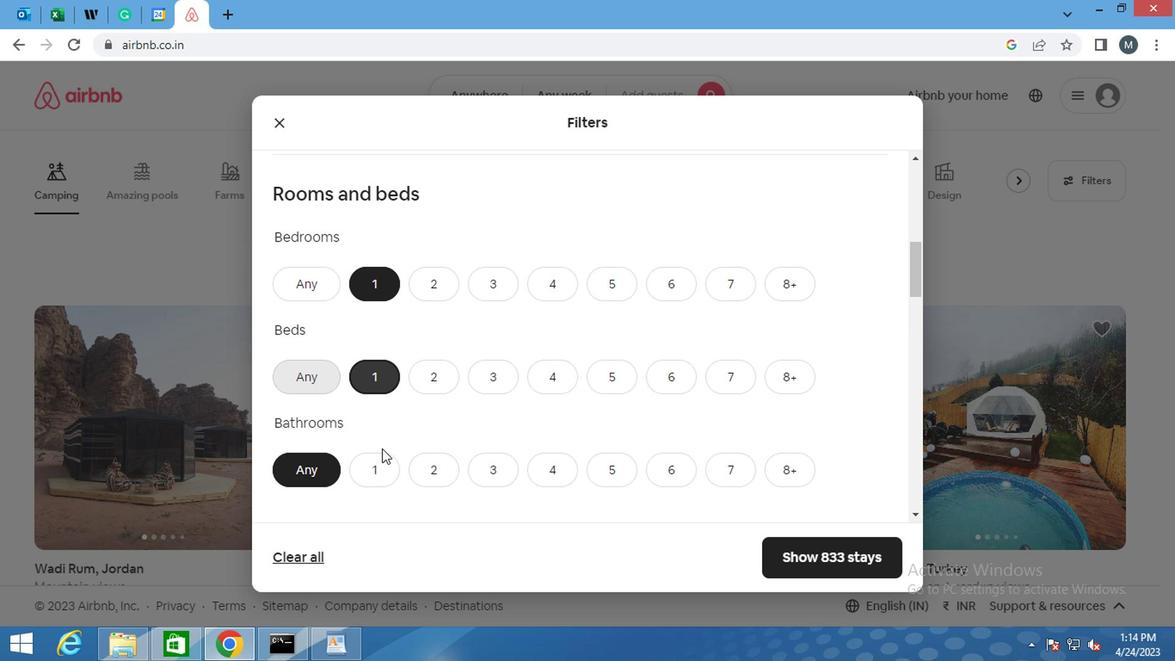 
Action: Mouse pressed left at (378, 470)
Screenshot: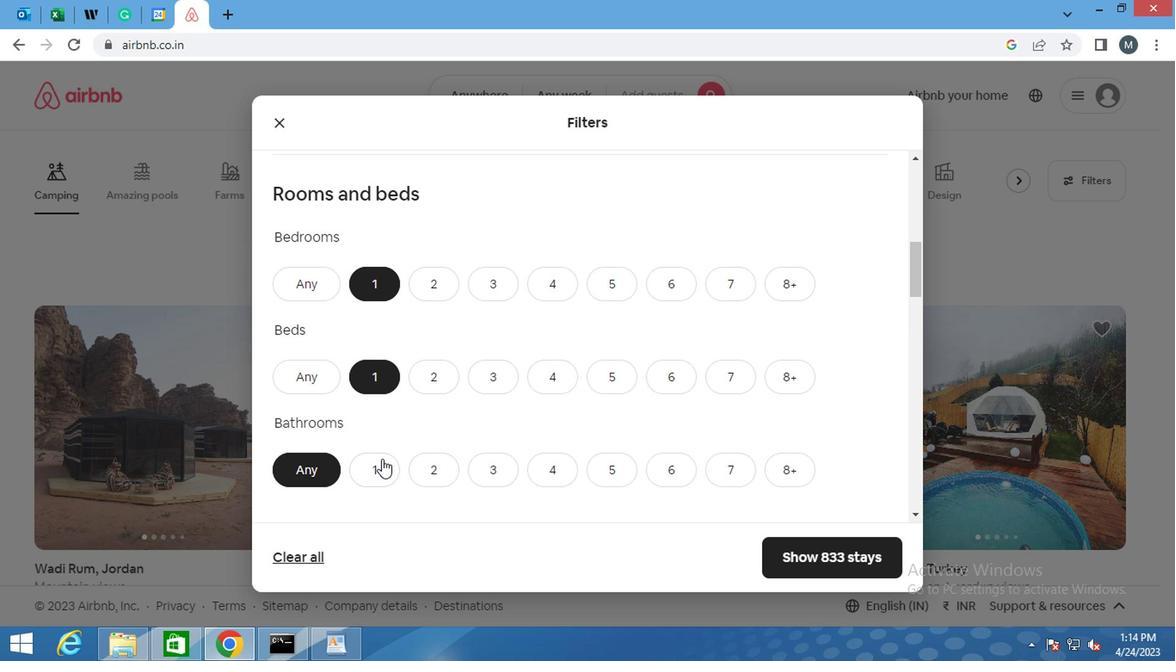 
Action: Mouse moved to (387, 413)
Screenshot: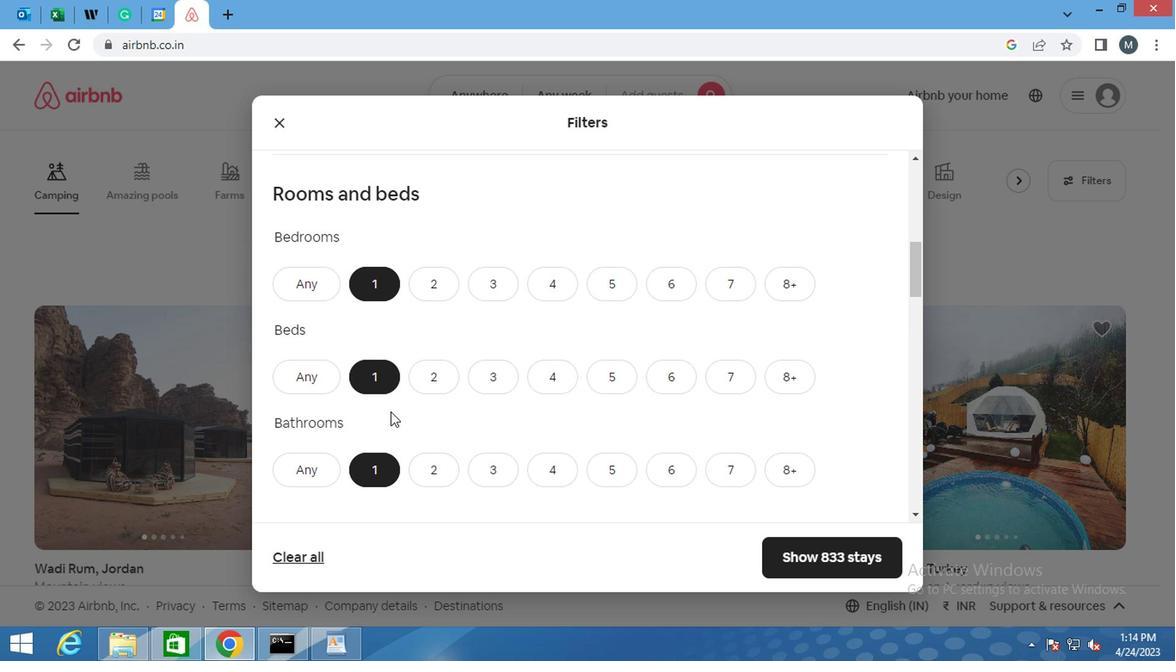 
Action: Mouse scrolled (387, 412) with delta (0, 0)
Screenshot: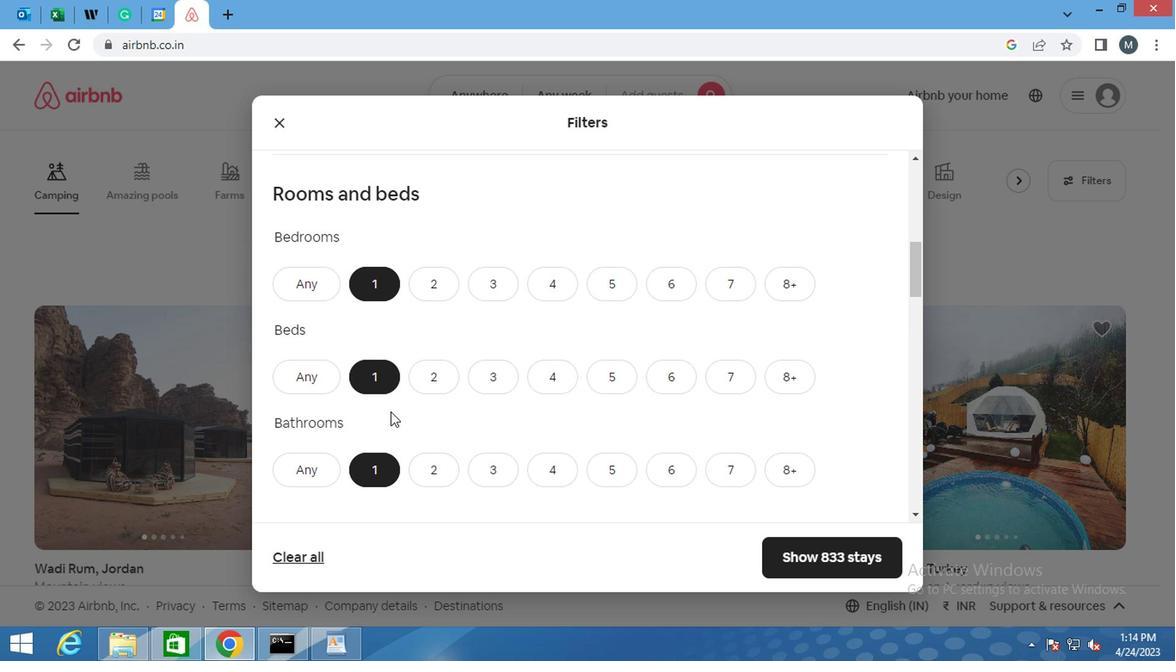
Action: Mouse scrolled (387, 412) with delta (0, 0)
Screenshot: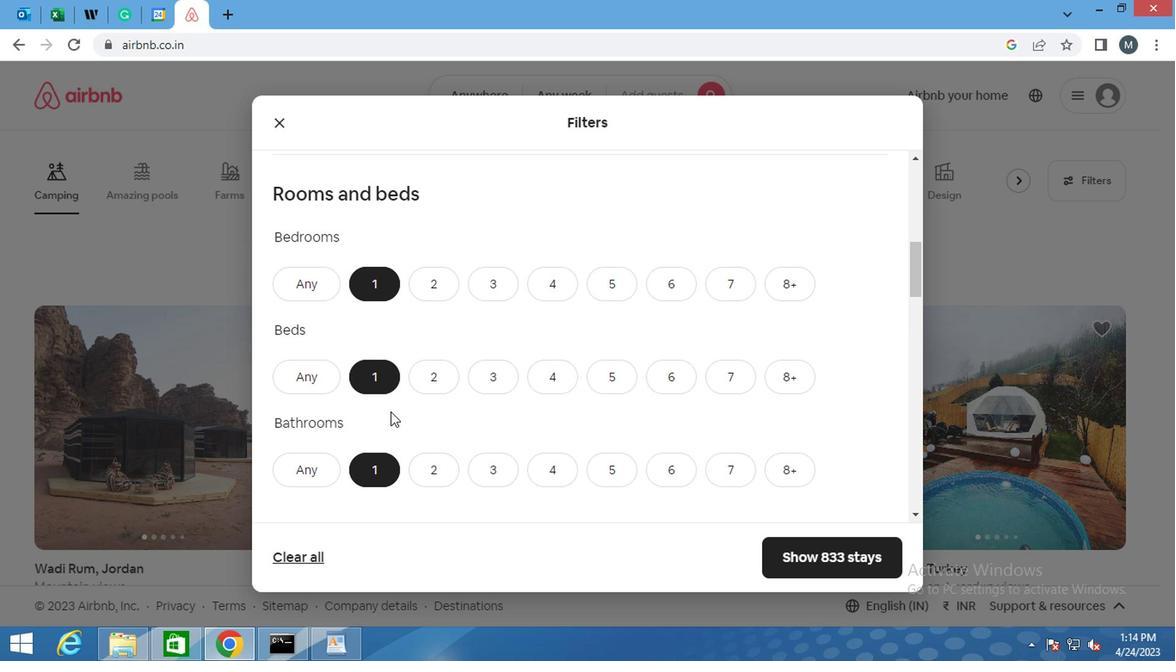 
Action: Mouse moved to (388, 414)
Screenshot: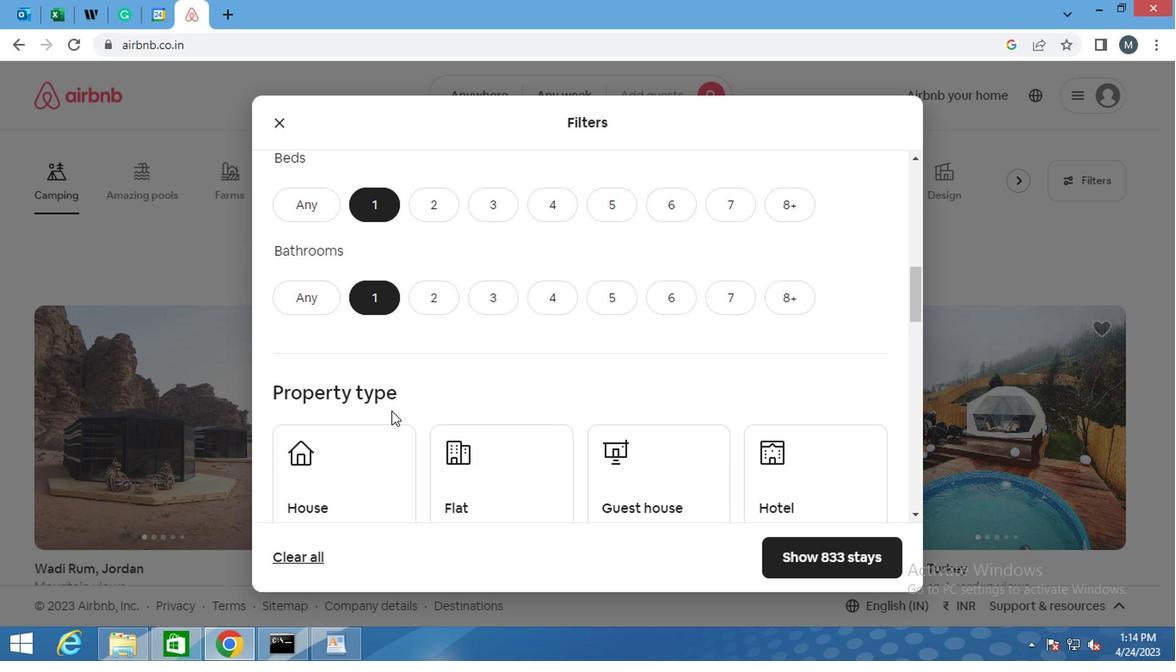 
Action: Mouse scrolled (388, 413) with delta (0, -1)
Screenshot: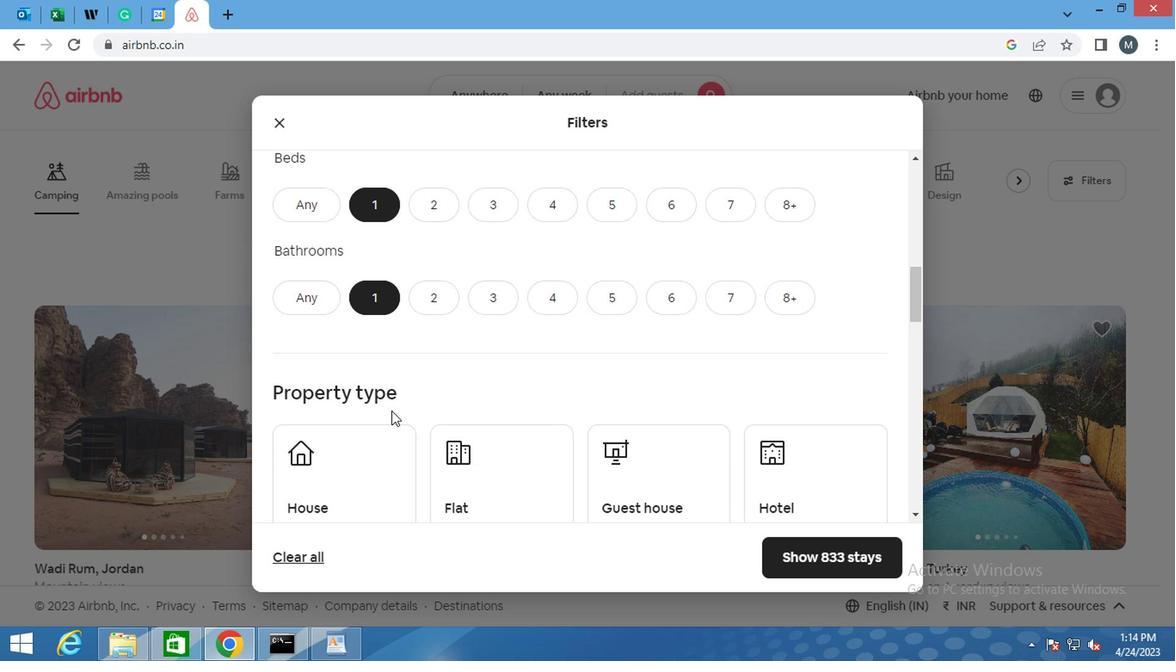 
Action: Mouse moved to (396, 424)
Screenshot: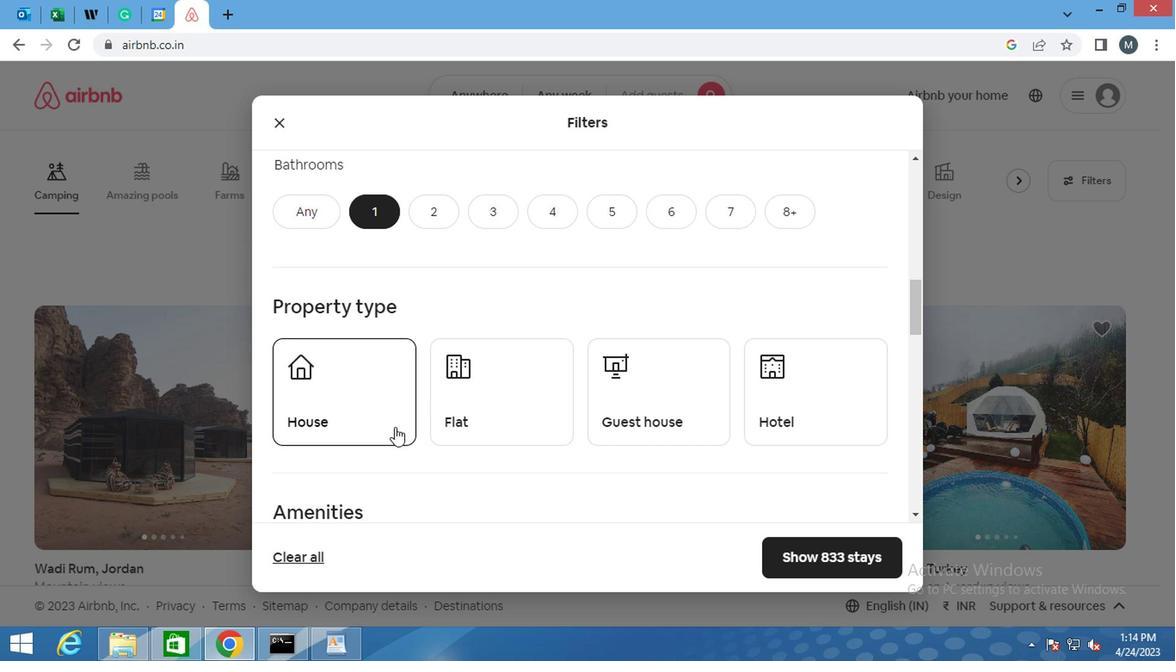 
Action: Mouse scrolled (396, 424) with delta (0, 0)
Screenshot: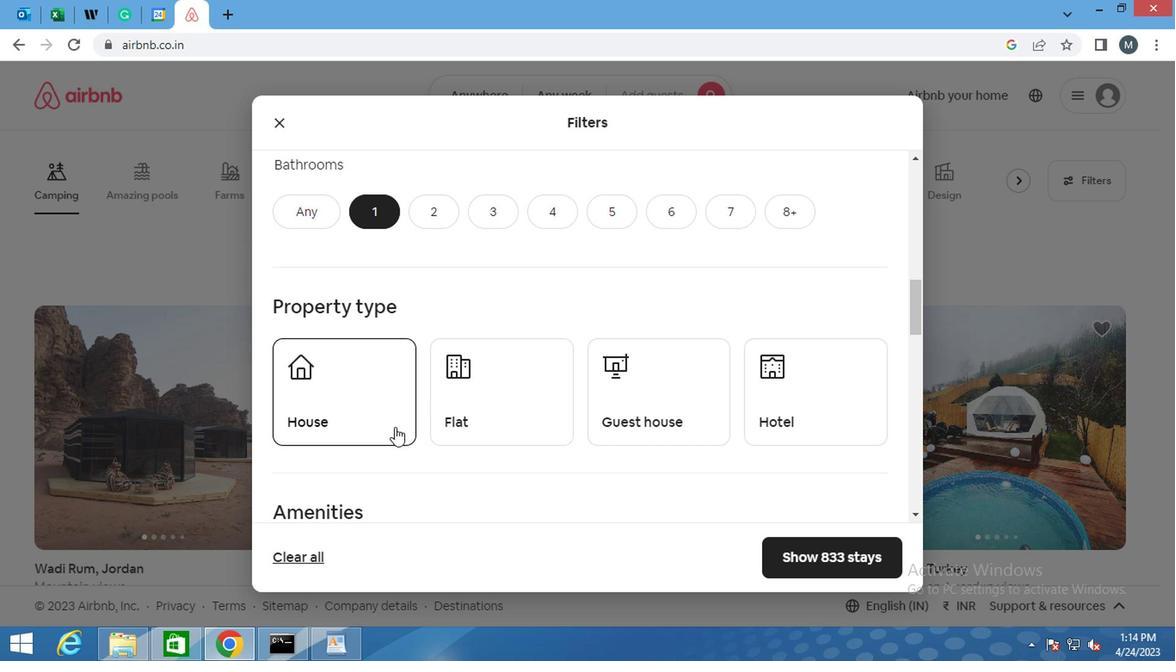 
Action: Mouse moved to (364, 329)
Screenshot: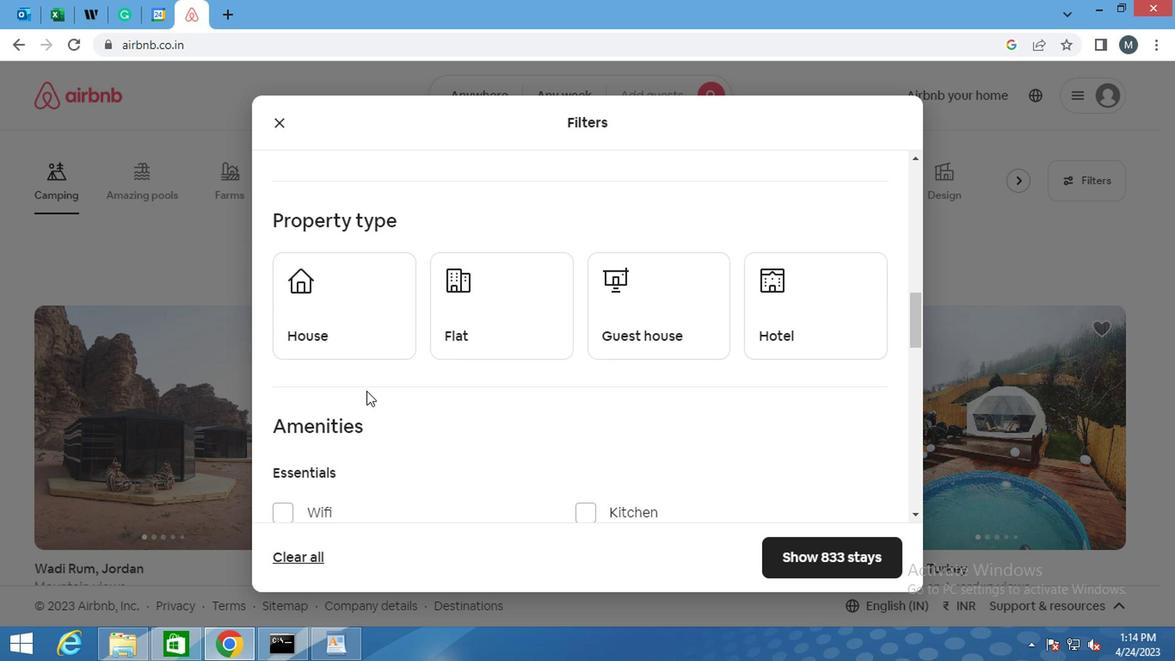 
Action: Mouse pressed left at (364, 329)
Screenshot: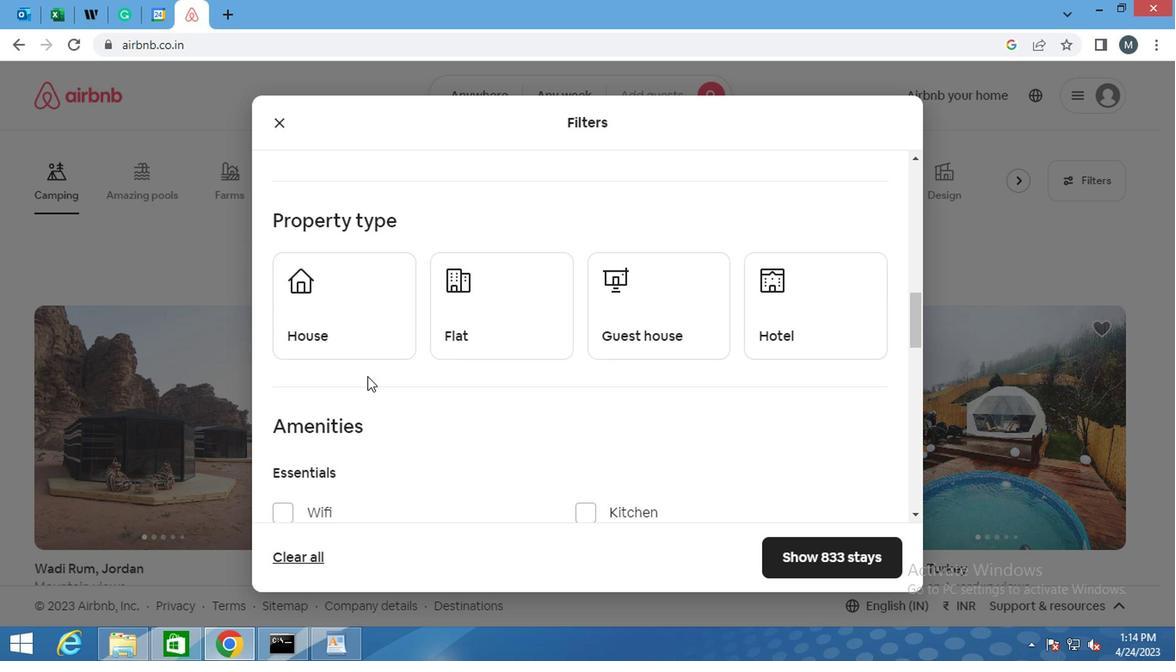 
Action: Mouse moved to (461, 319)
Screenshot: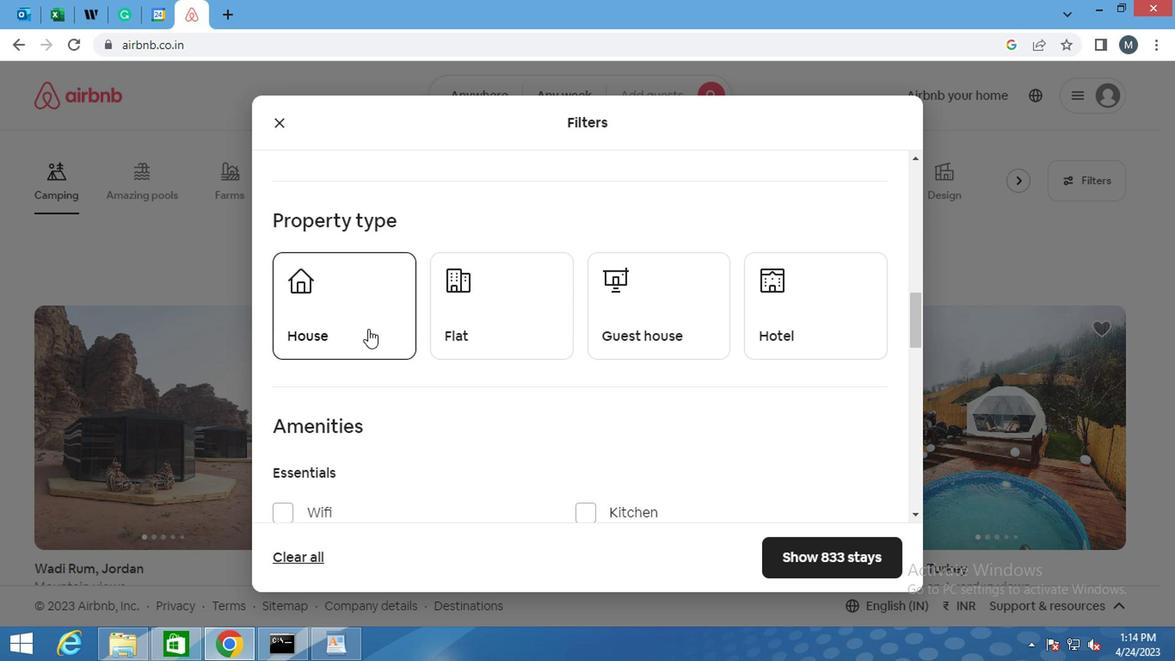 
Action: Mouse pressed left at (461, 319)
Screenshot: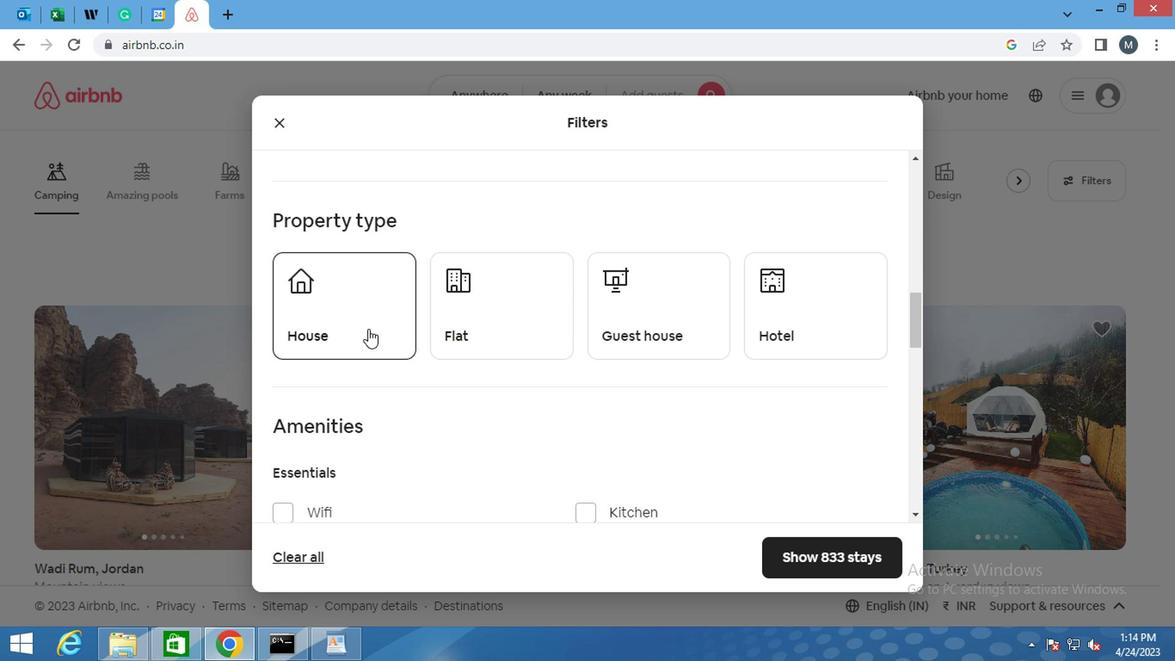 
Action: Mouse moved to (557, 320)
Screenshot: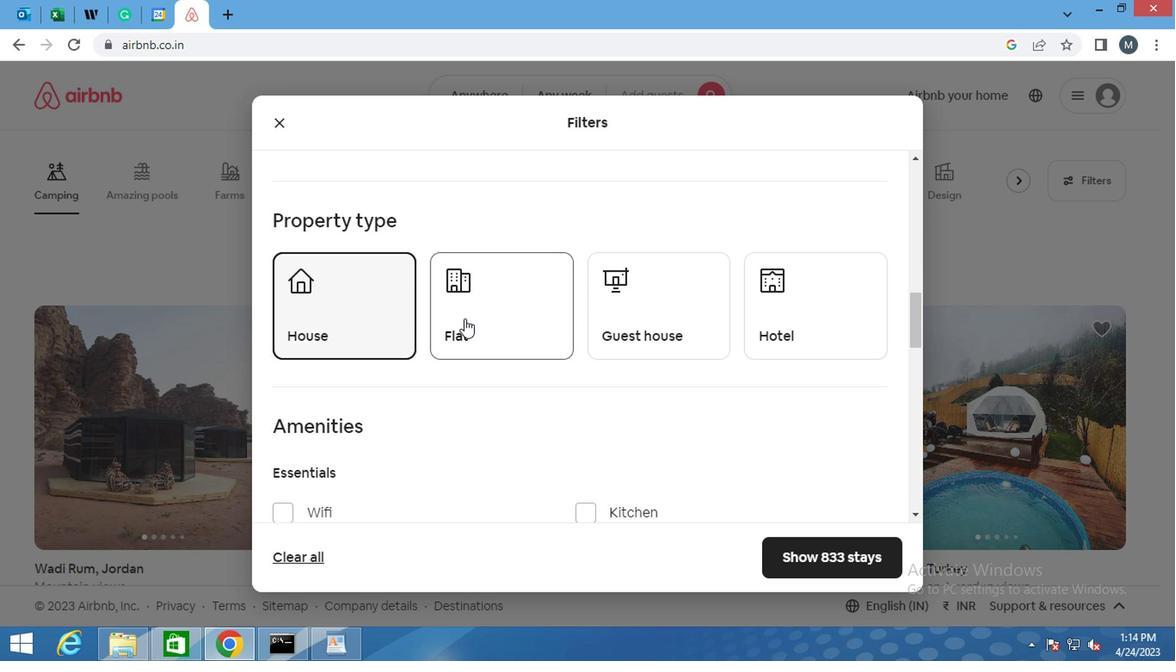 
Action: Mouse pressed left at (557, 320)
Screenshot: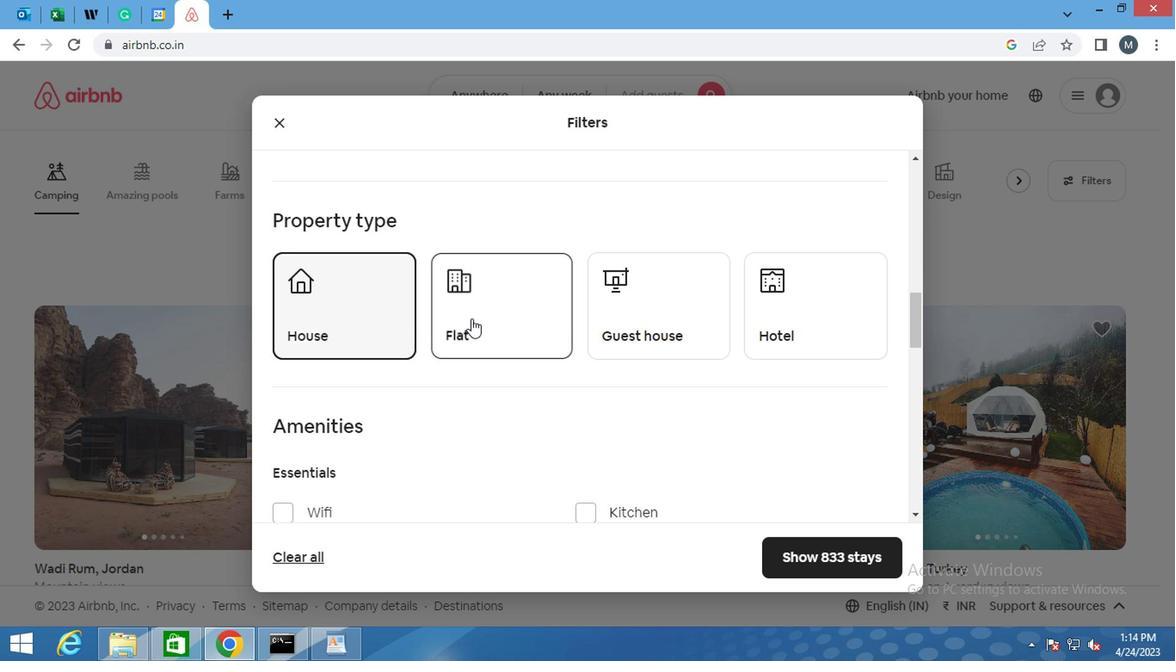 
Action: Mouse moved to (630, 325)
Screenshot: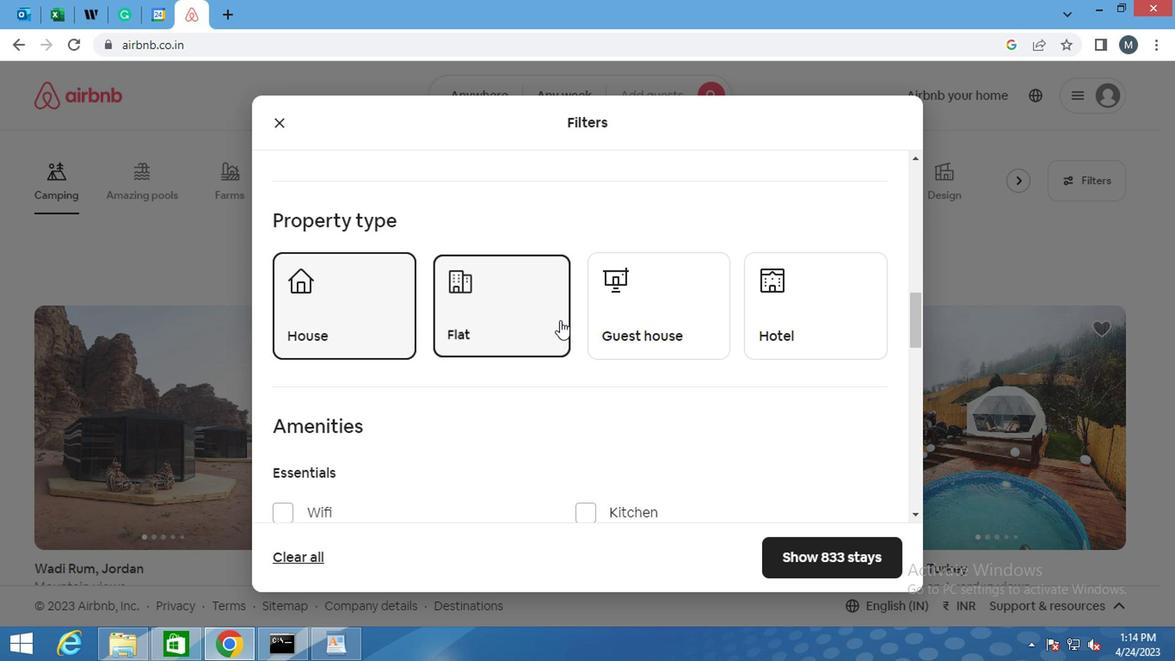 
Action: Mouse pressed left at (630, 325)
Screenshot: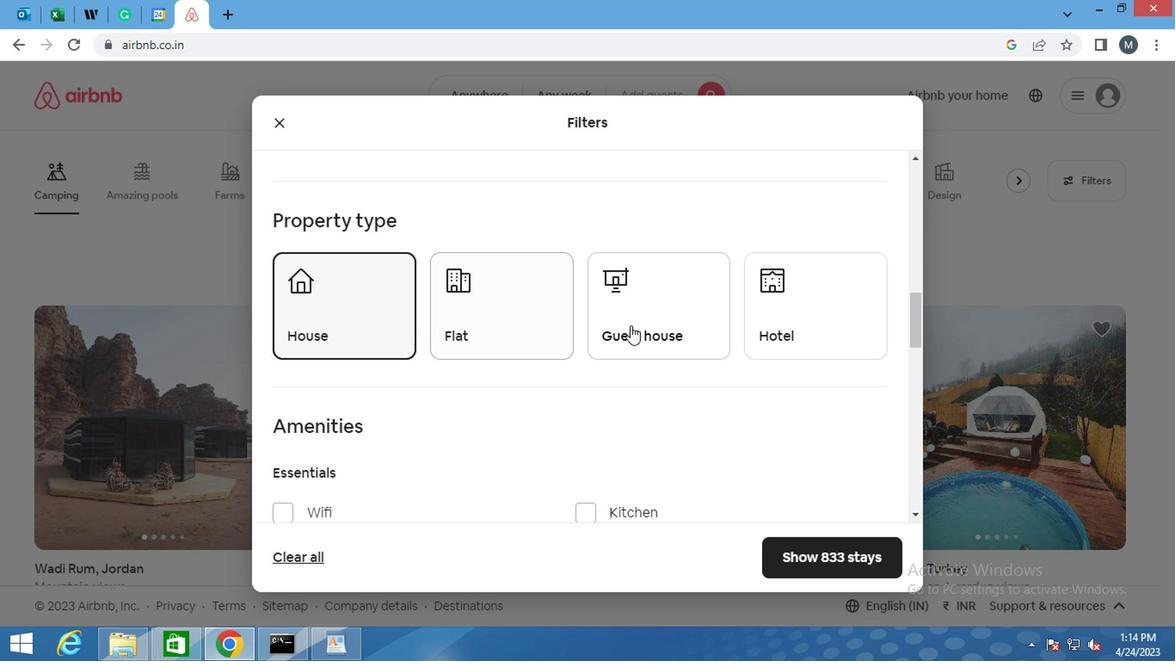 
Action: Mouse moved to (509, 319)
Screenshot: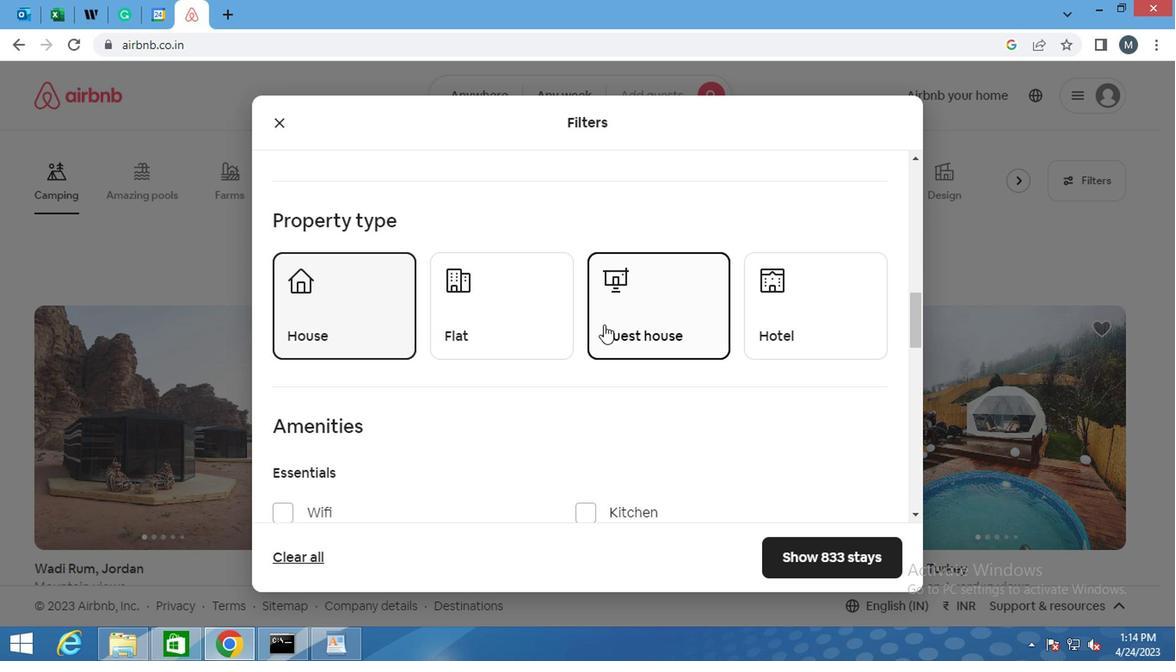 
Action: Mouse pressed left at (509, 319)
Screenshot: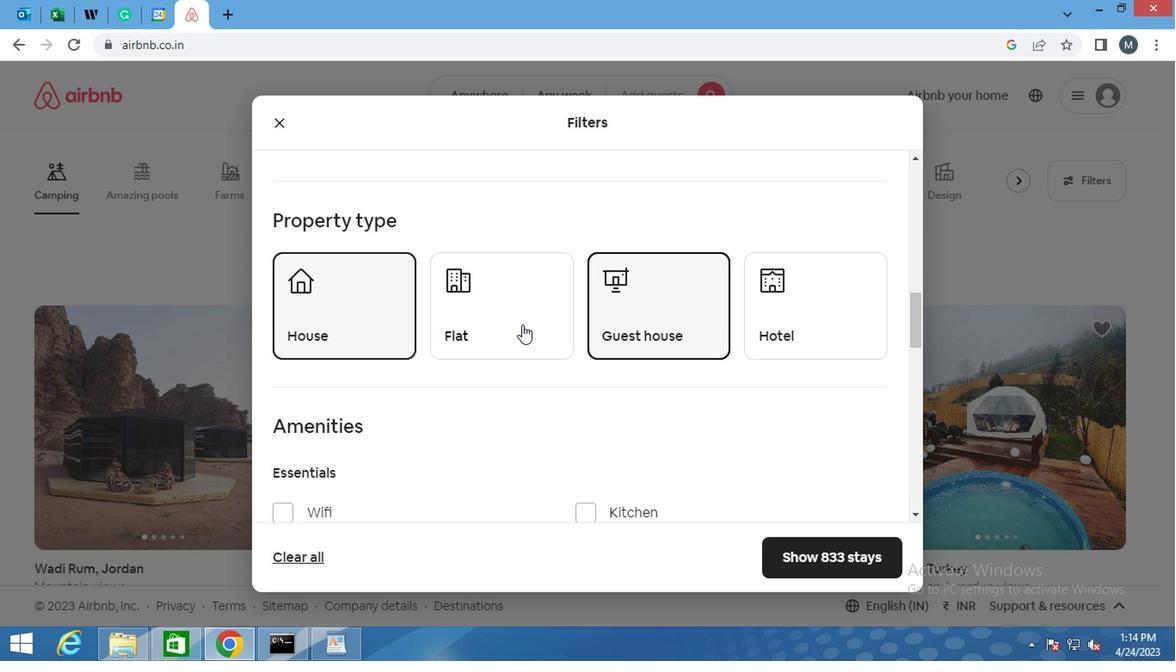 
Action: Mouse moved to (800, 311)
Screenshot: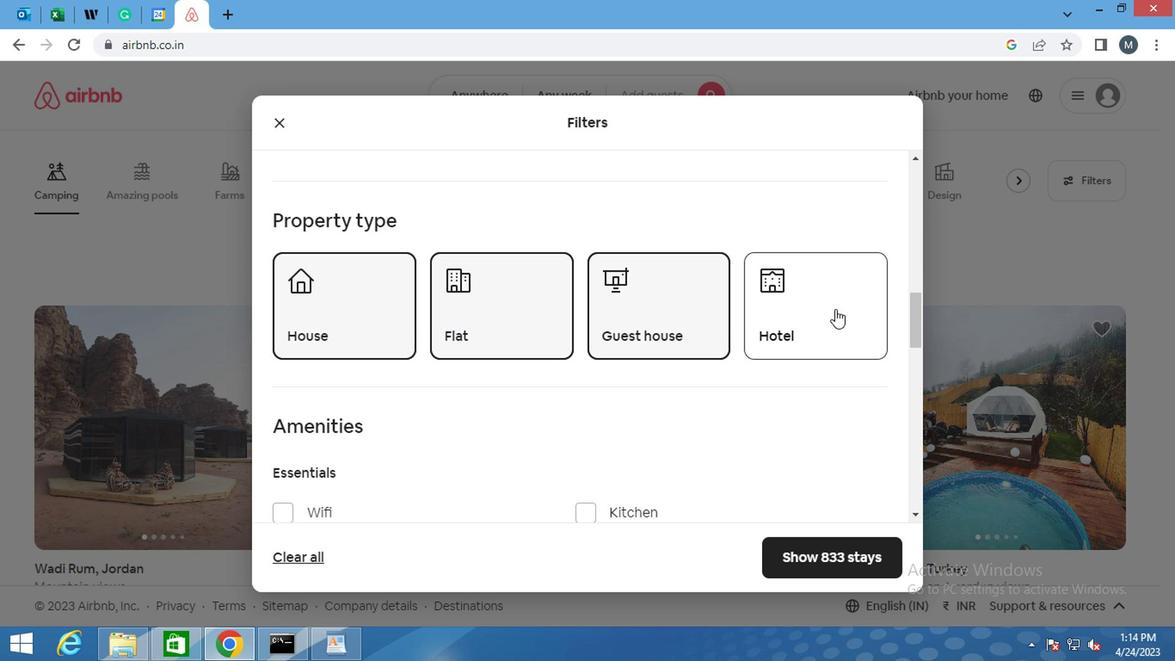 
Action: Mouse pressed left at (800, 311)
Screenshot: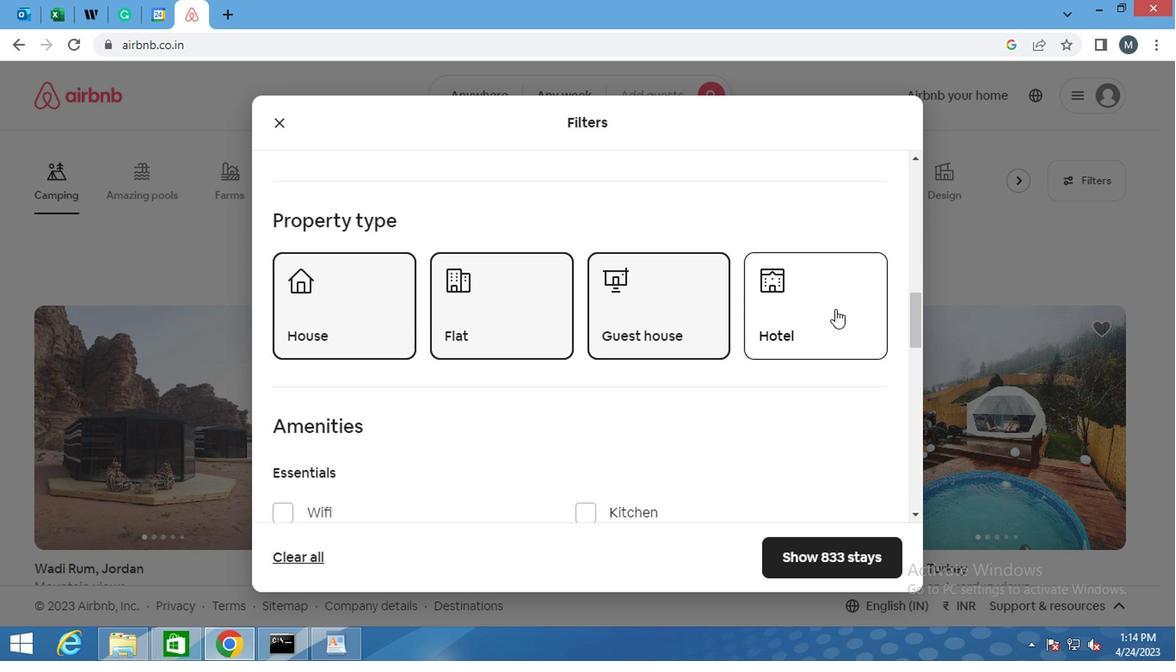 
Action: Mouse moved to (628, 343)
Screenshot: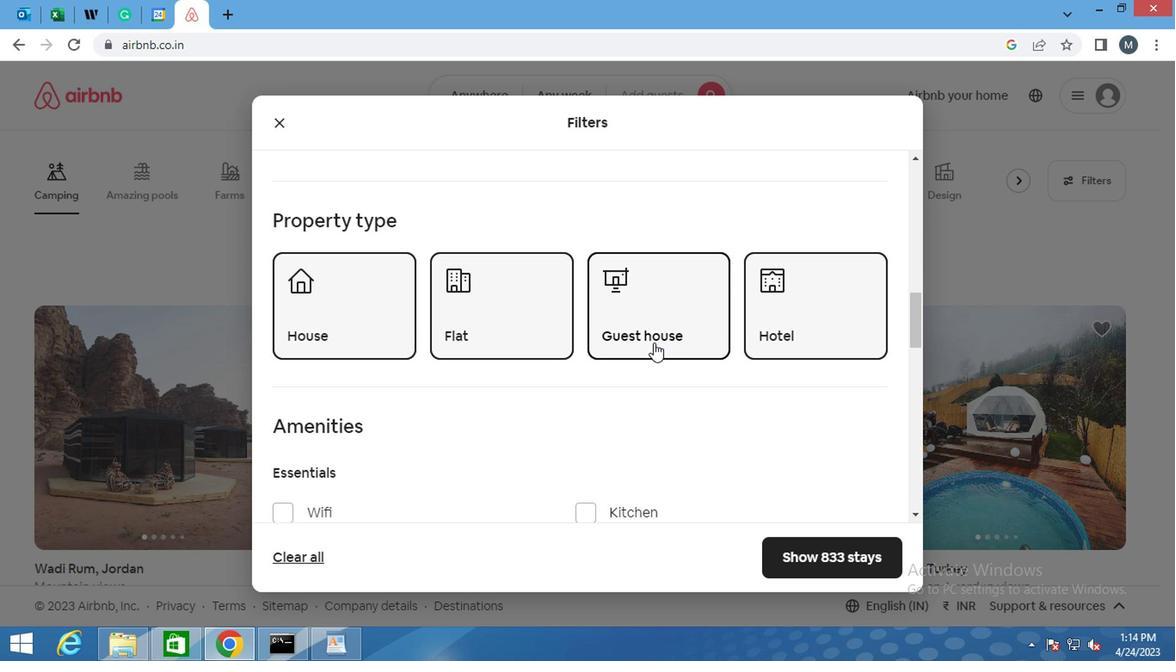 
Action: Mouse scrolled (628, 342) with delta (0, 0)
Screenshot: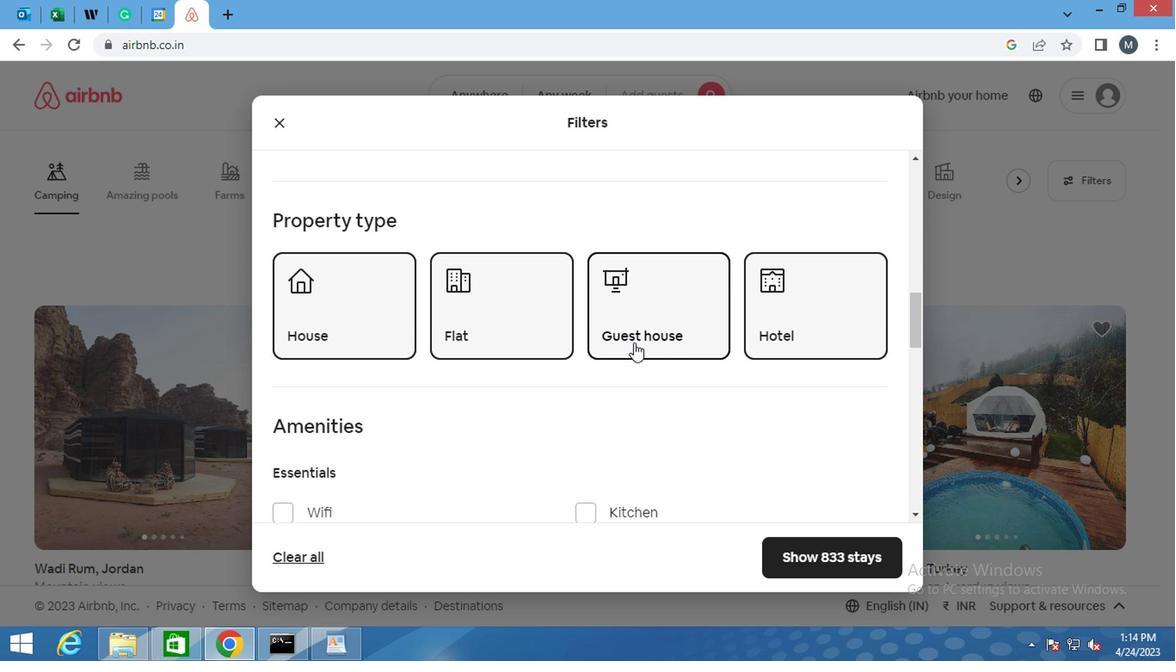 
Action: Mouse moved to (626, 343)
Screenshot: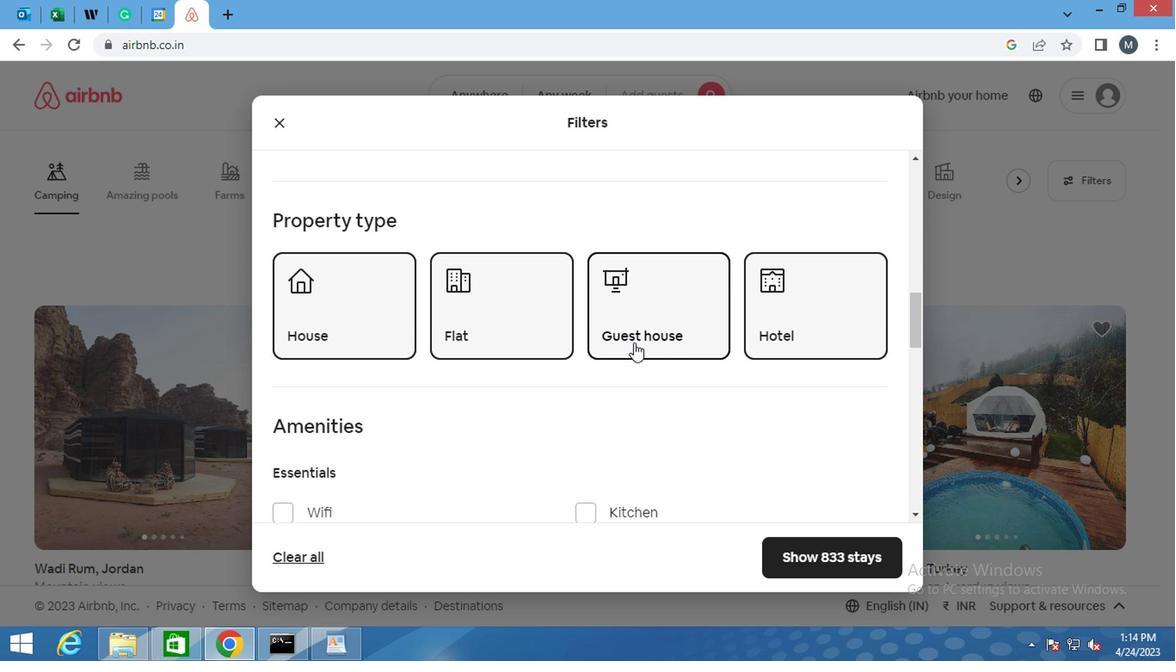 
Action: Mouse scrolled (626, 342) with delta (0, 0)
Screenshot: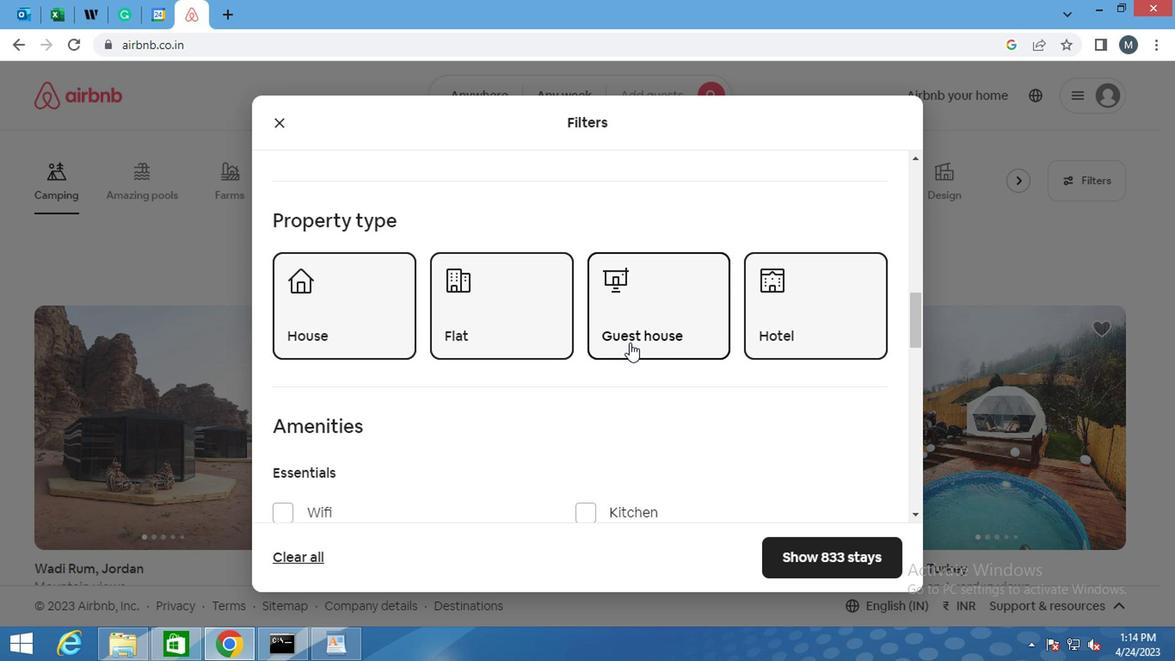 
Action: Mouse moved to (553, 365)
Screenshot: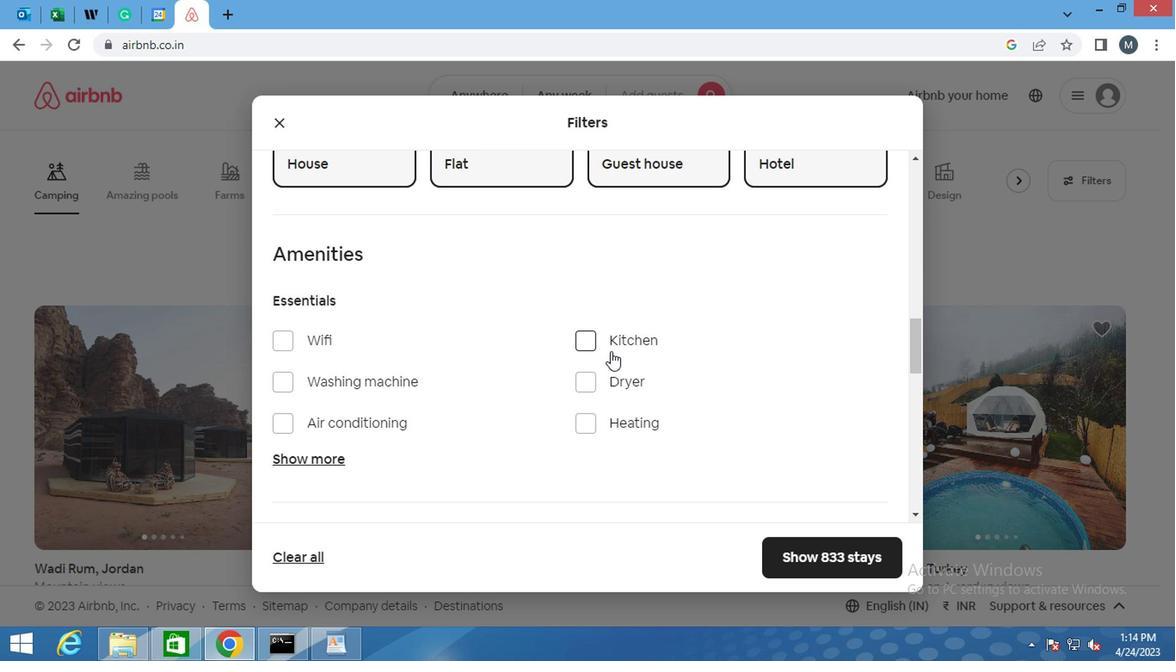 
Action: Mouse scrolled (553, 364) with delta (0, 0)
Screenshot: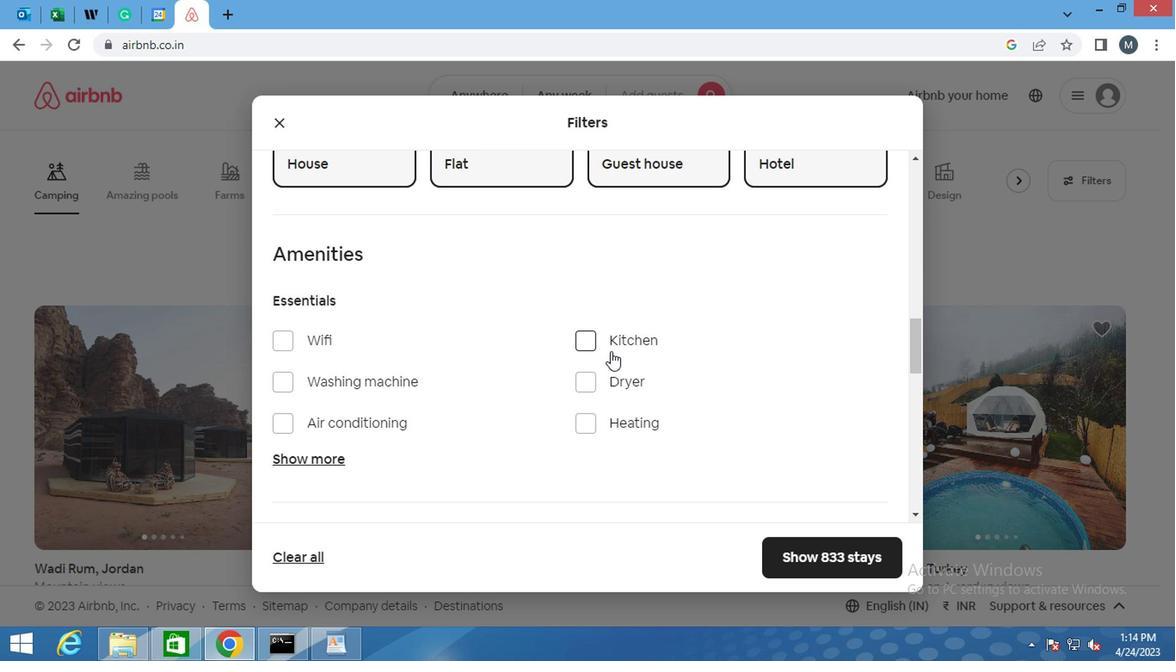 
Action: Mouse moved to (295, 252)
Screenshot: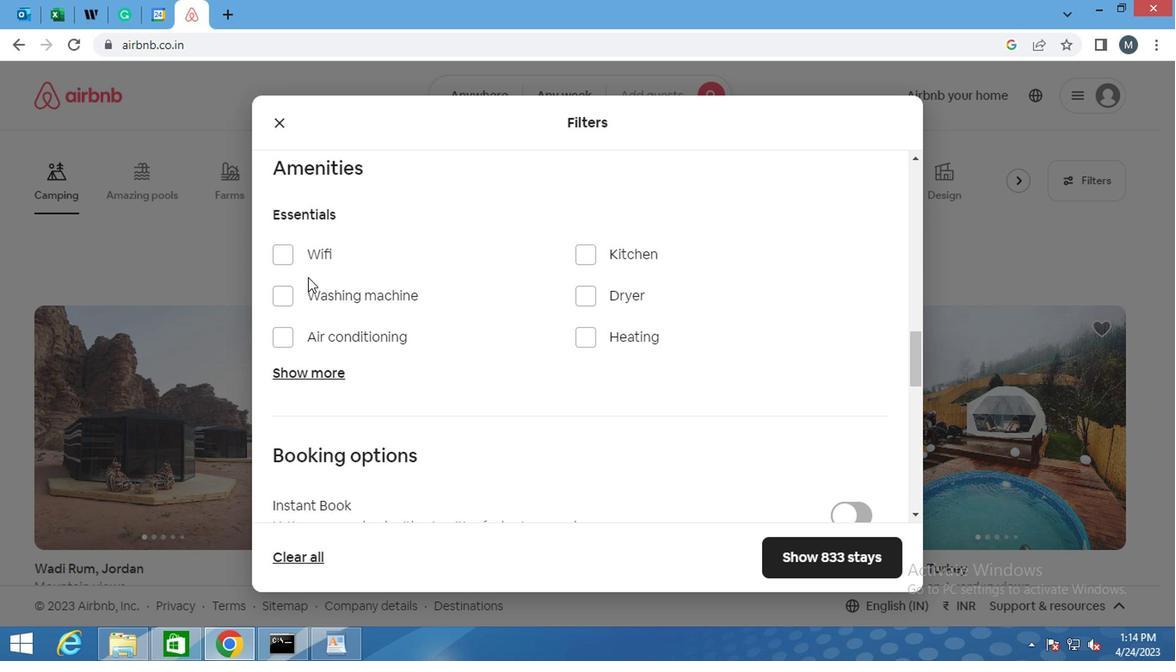 
Action: Mouse pressed left at (295, 252)
Screenshot: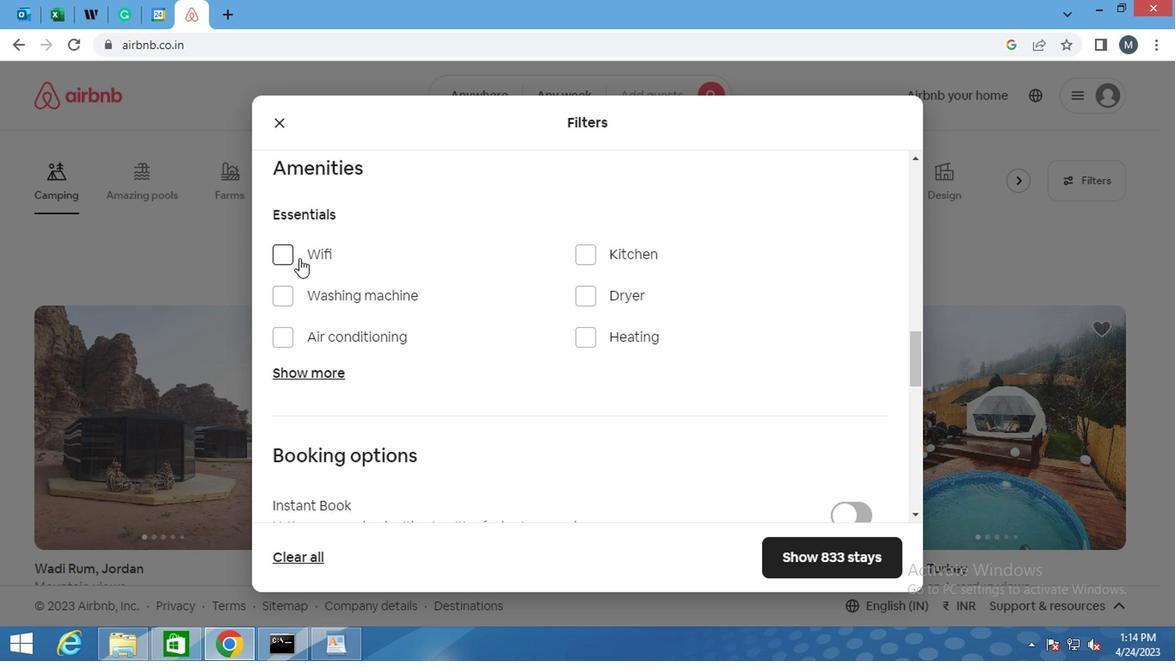 
Action: Mouse moved to (265, 284)
Screenshot: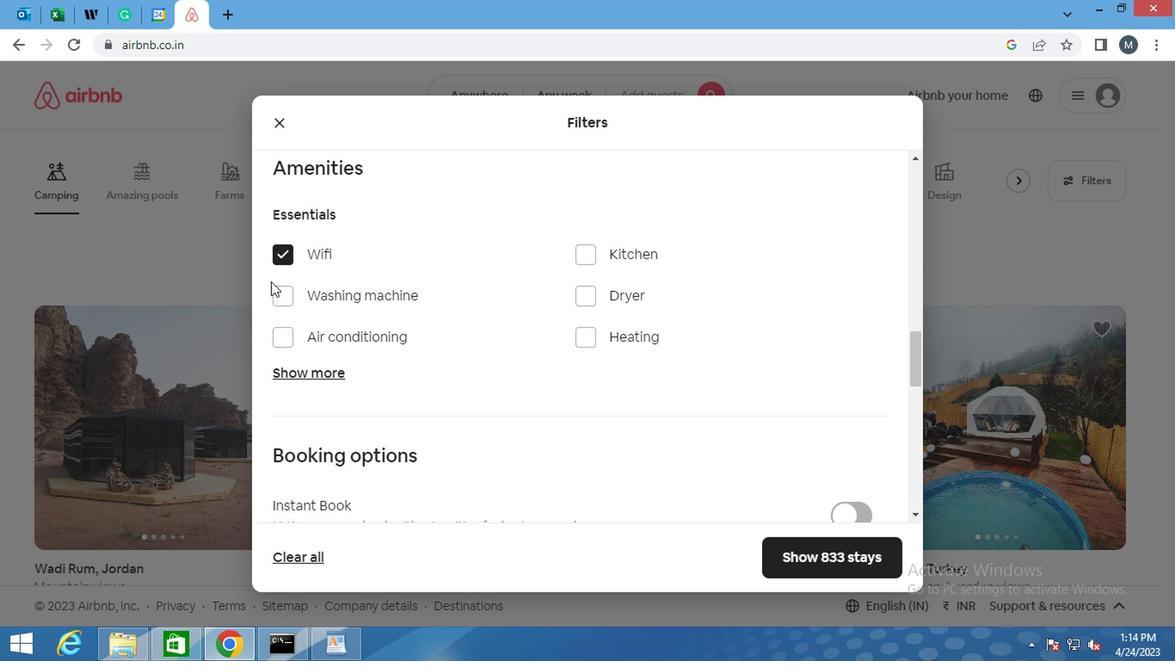 
Action: Mouse pressed left at (265, 284)
Screenshot: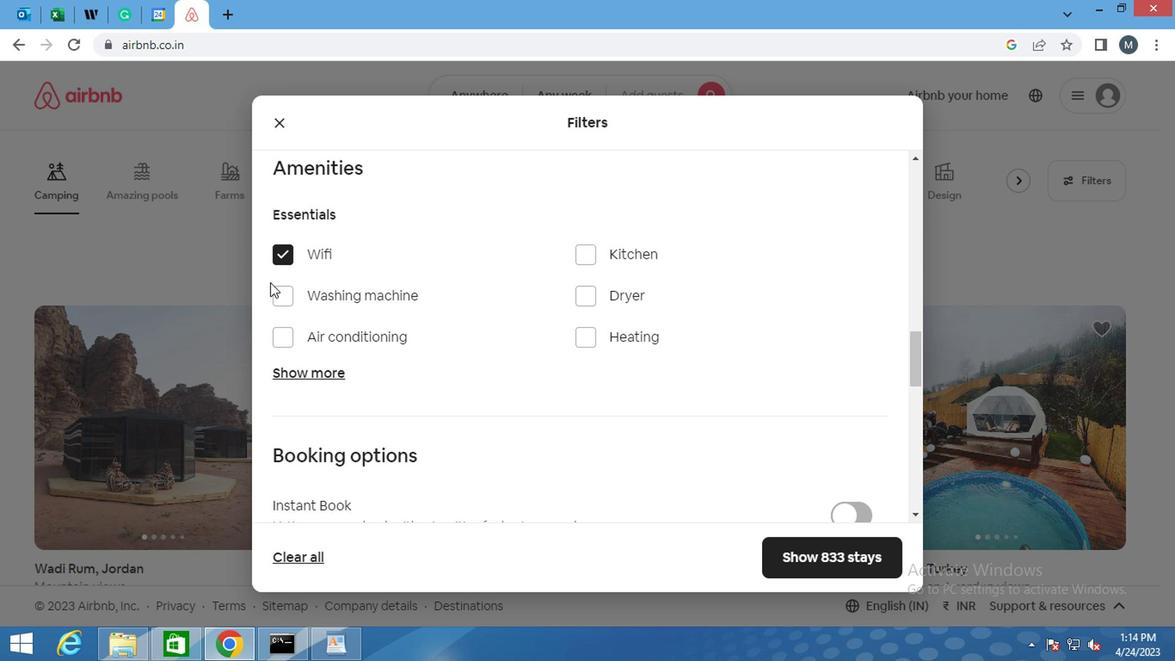 
Action: Mouse moved to (278, 294)
Screenshot: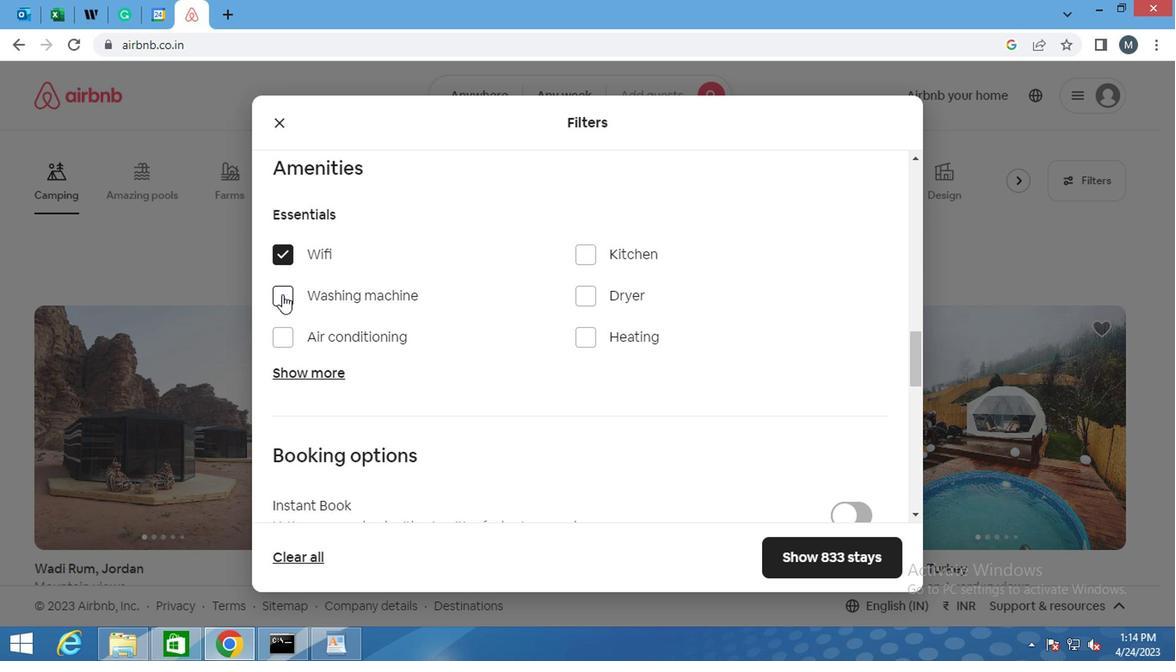 
Action: Mouse pressed left at (278, 294)
Screenshot: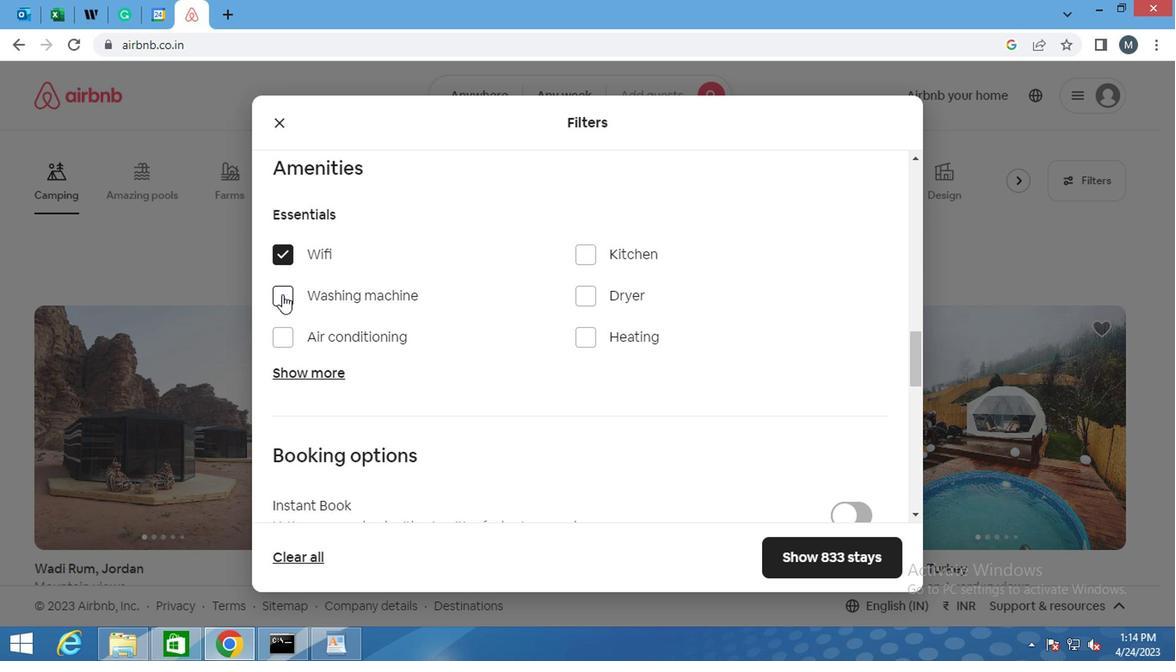 
Action: Mouse moved to (484, 302)
Screenshot: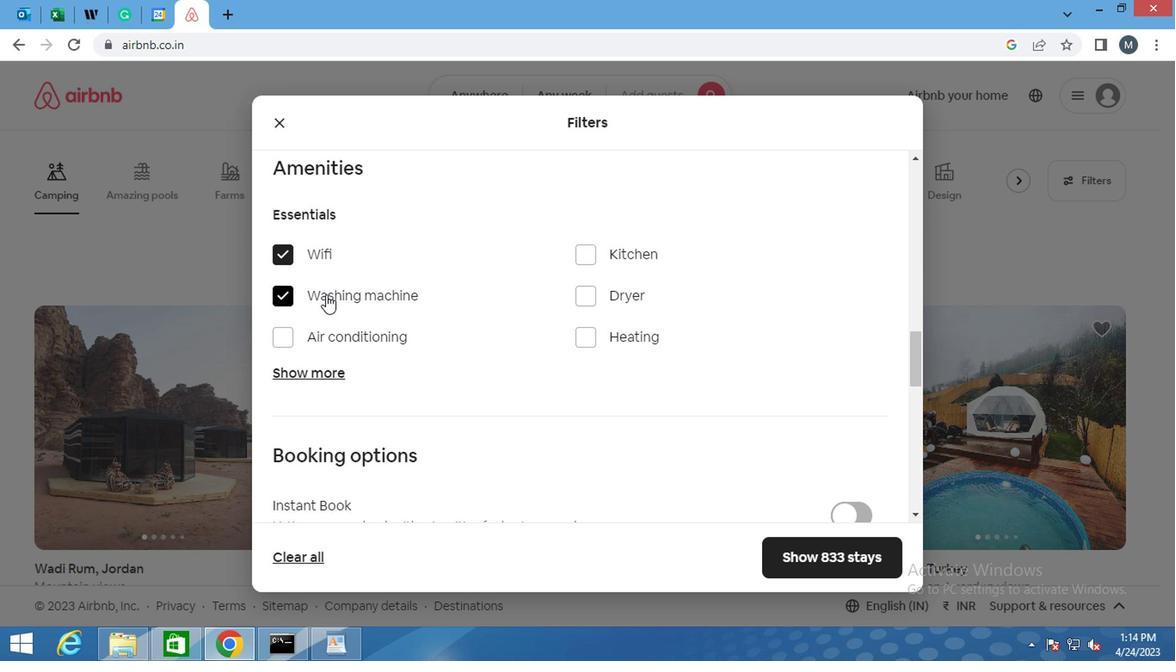
Action: Mouse scrolled (484, 301) with delta (0, -1)
Screenshot: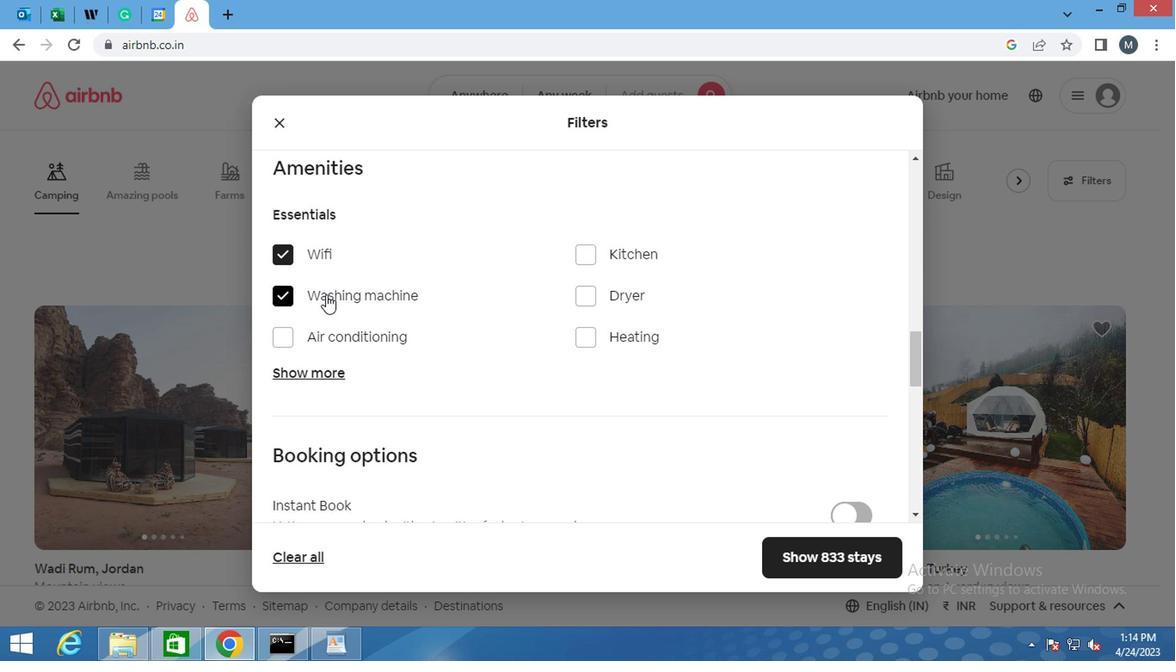 
Action: Mouse moved to (448, 337)
Screenshot: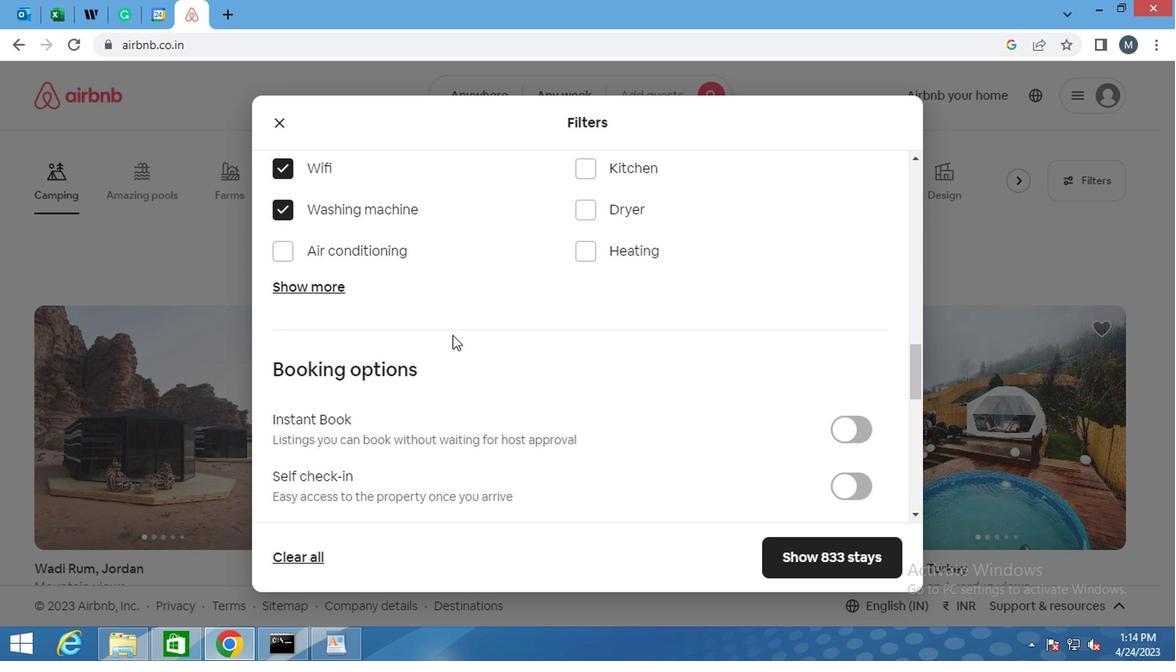 
Action: Mouse scrolled (448, 336) with delta (0, 0)
Screenshot: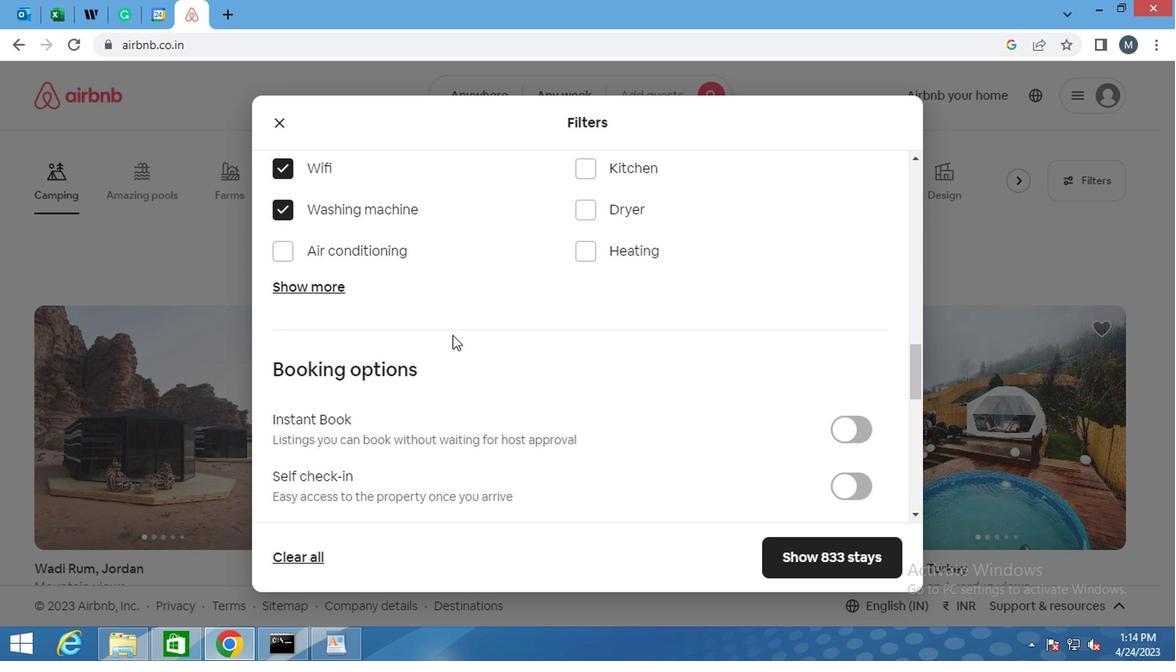 
Action: Mouse moved to (445, 341)
Screenshot: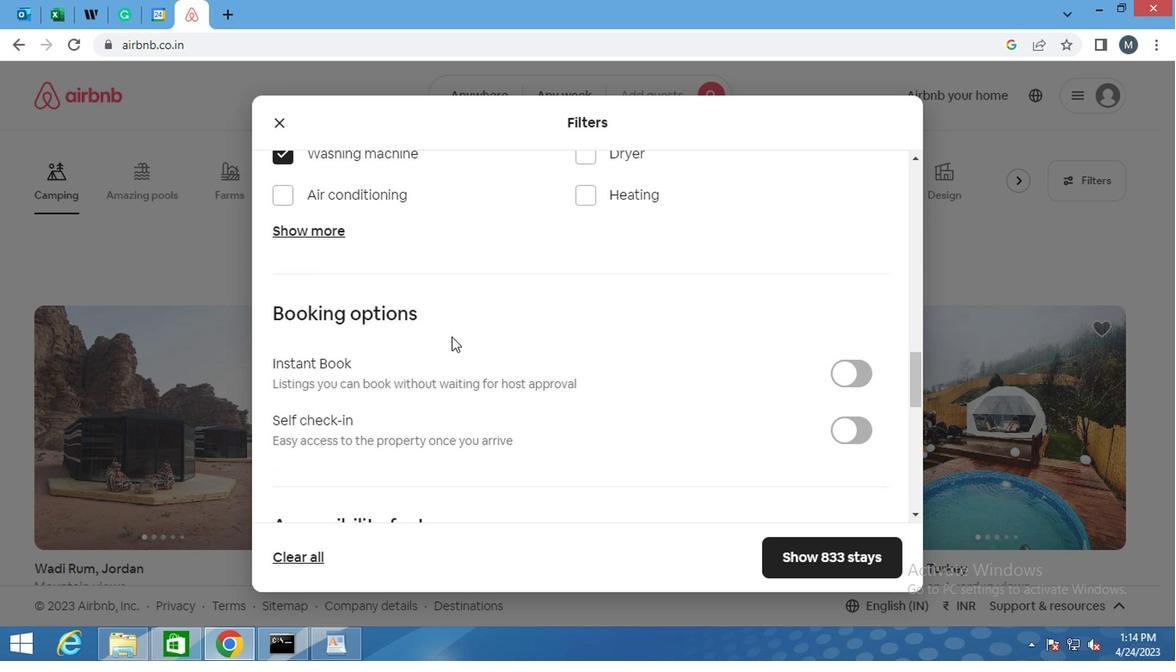 
Action: Mouse scrolled (445, 340) with delta (0, 0)
Screenshot: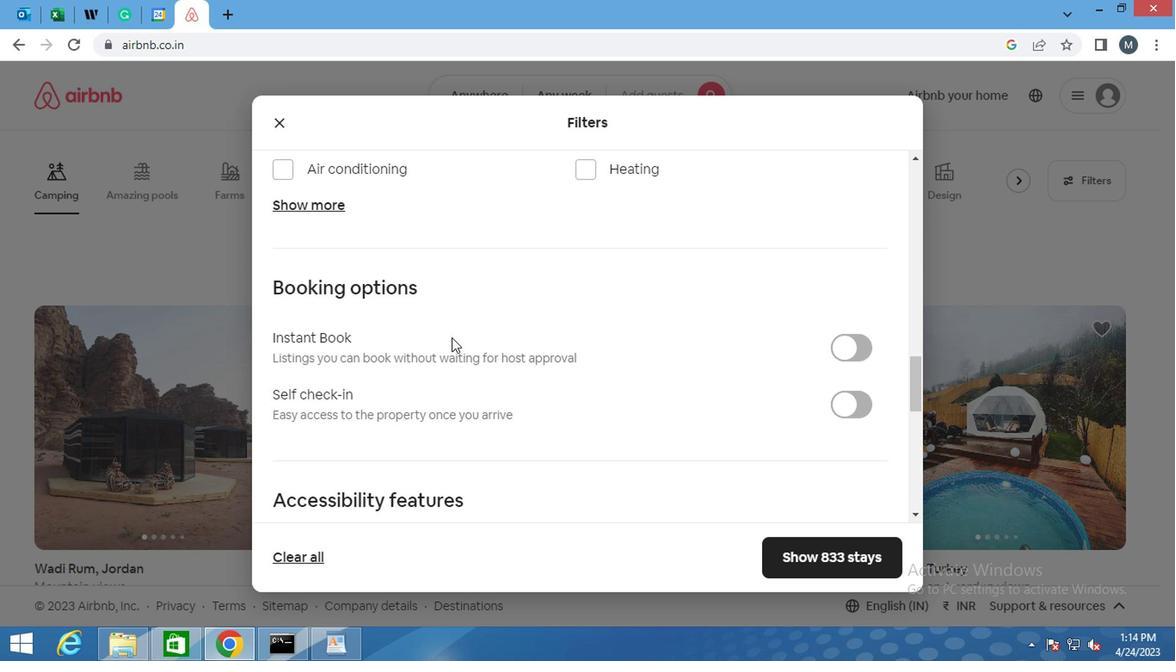 
Action: Mouse moved to (867, 312)
Screenshot: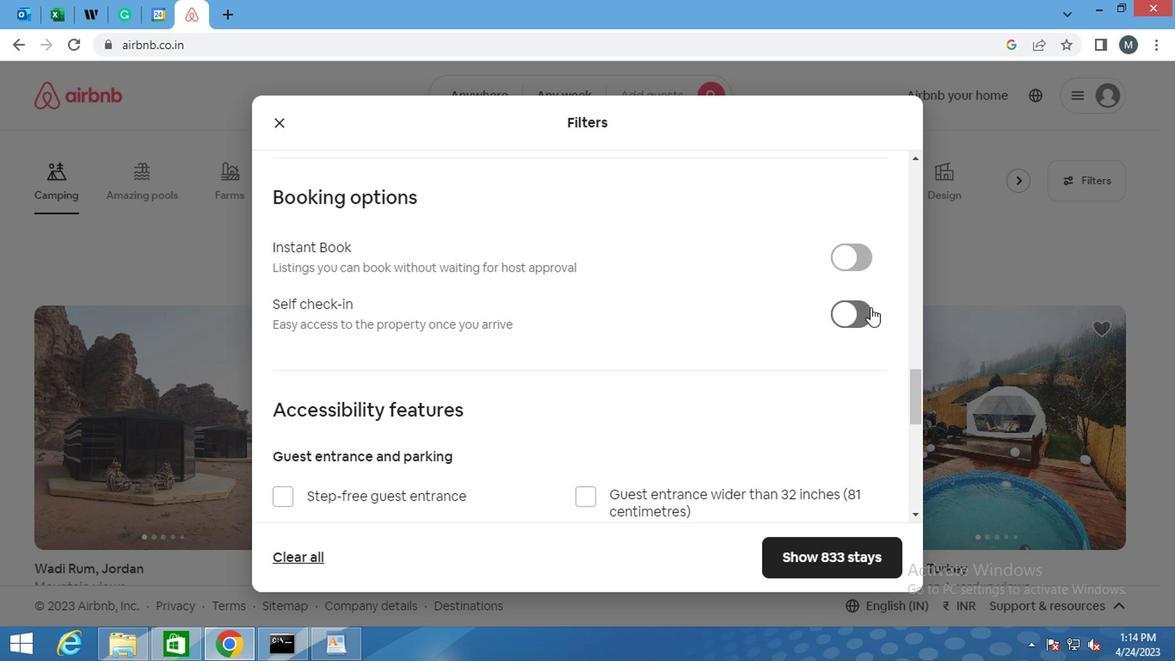 
Action: Mouse pressed left at (867, 312)
Screenshot: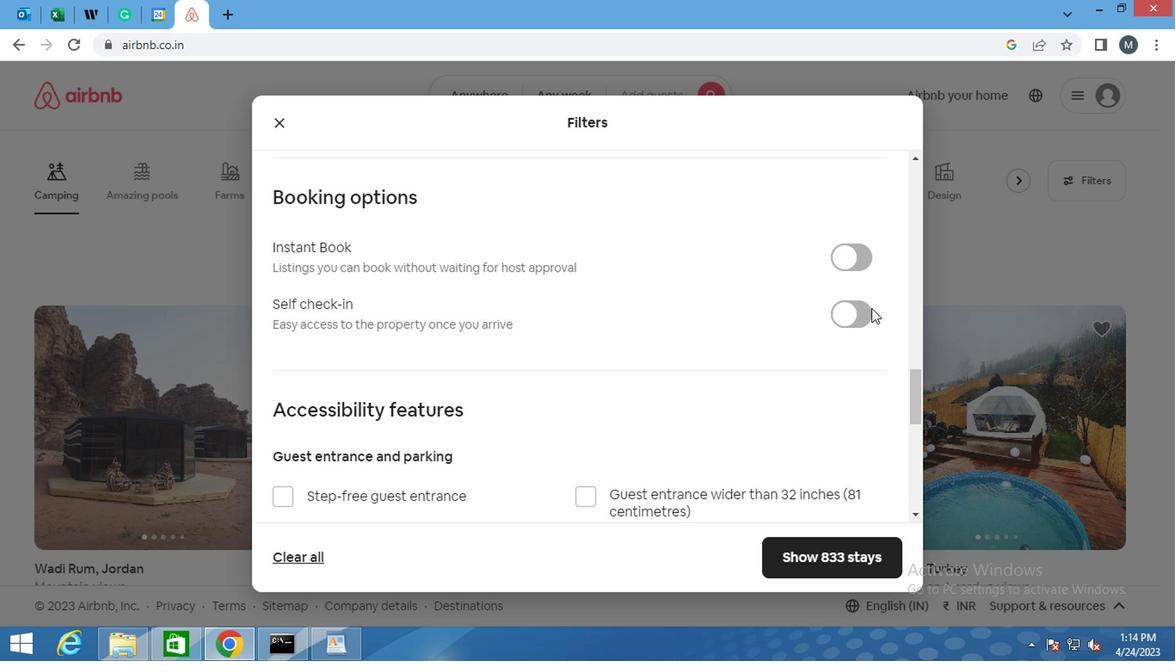 
Action: Mouse moved to (603, 345)
Screenshot: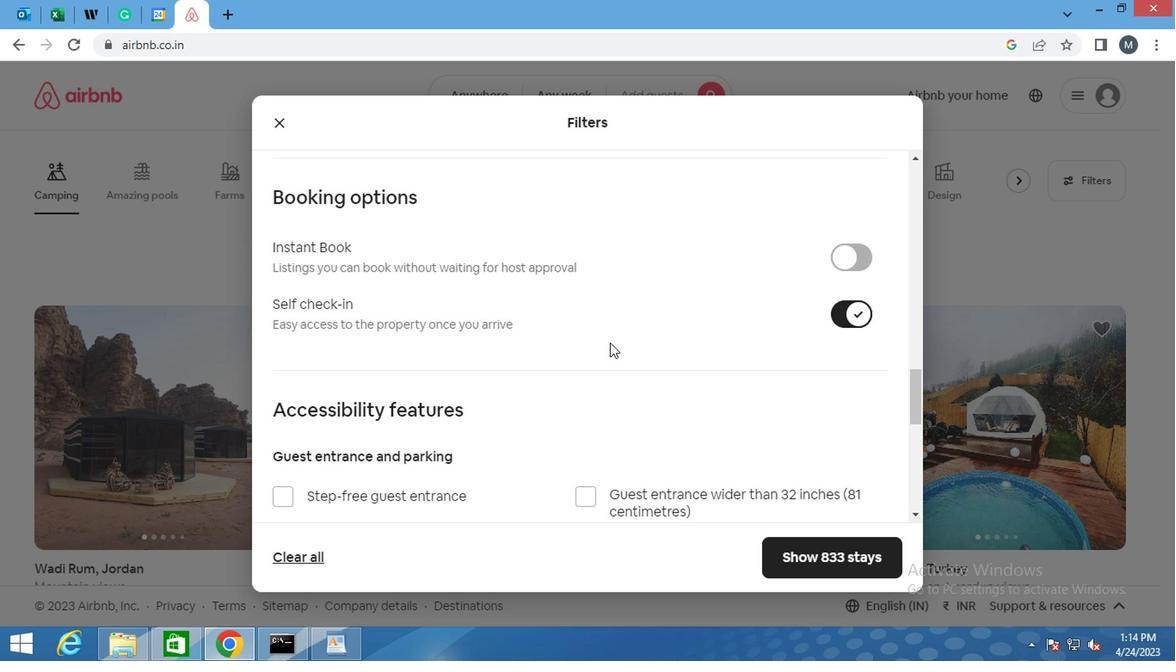
Action: Mouse scrolled (603, 344) with delta (0, 0)
Screenshot: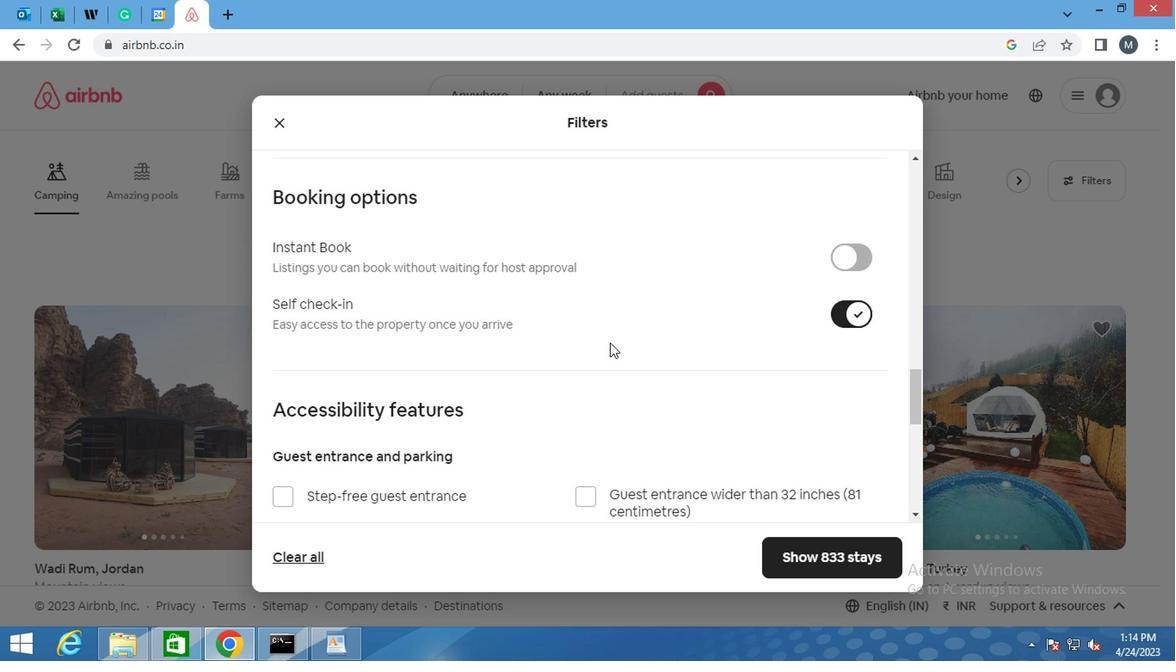 
Action: Mouse moved to (530, 362)
Screenshot: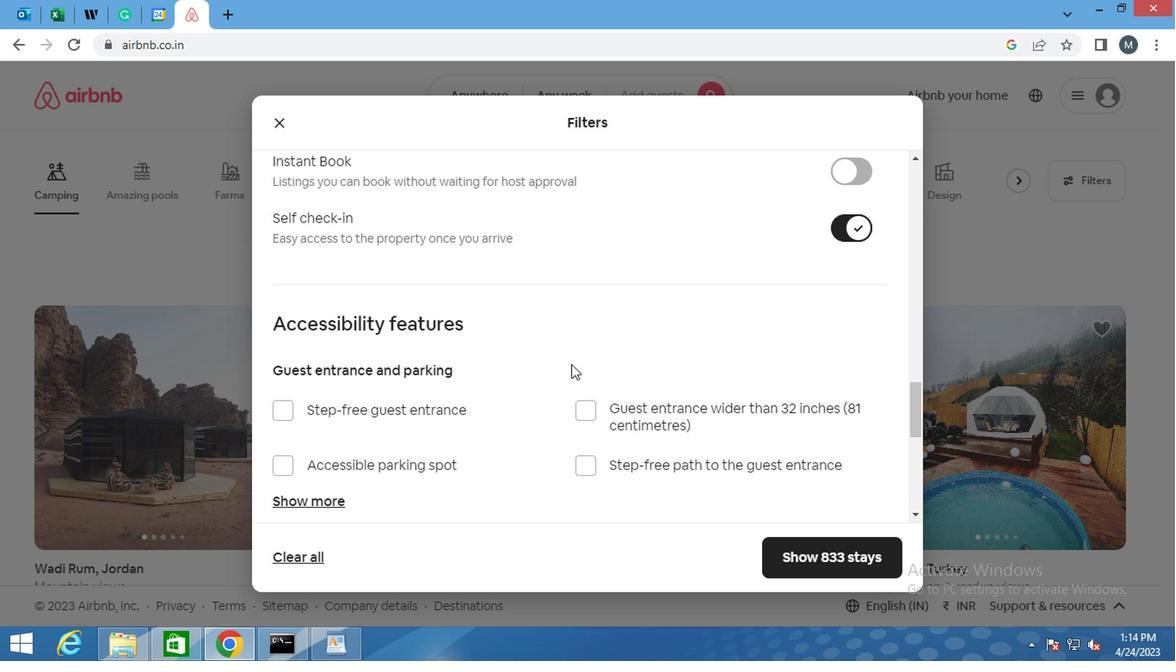 
Action: Mouse scrolled (530, 361) with delta (0, -1)
Screenshot: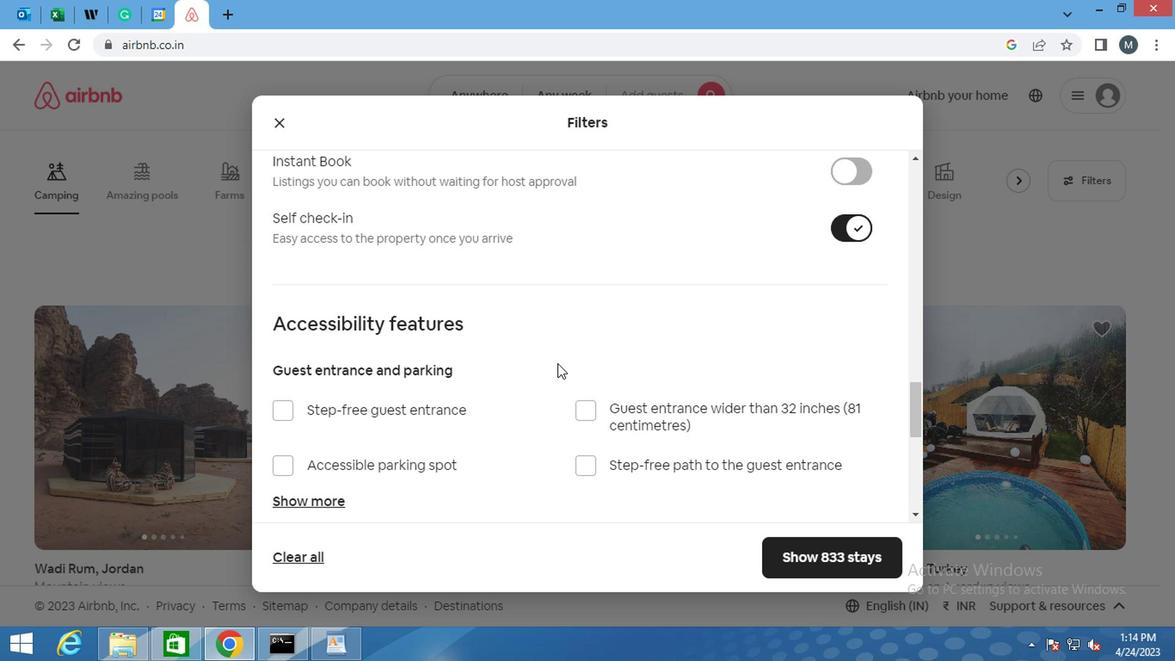 
Action: Mouse moved to (524, 361)
Screenshot: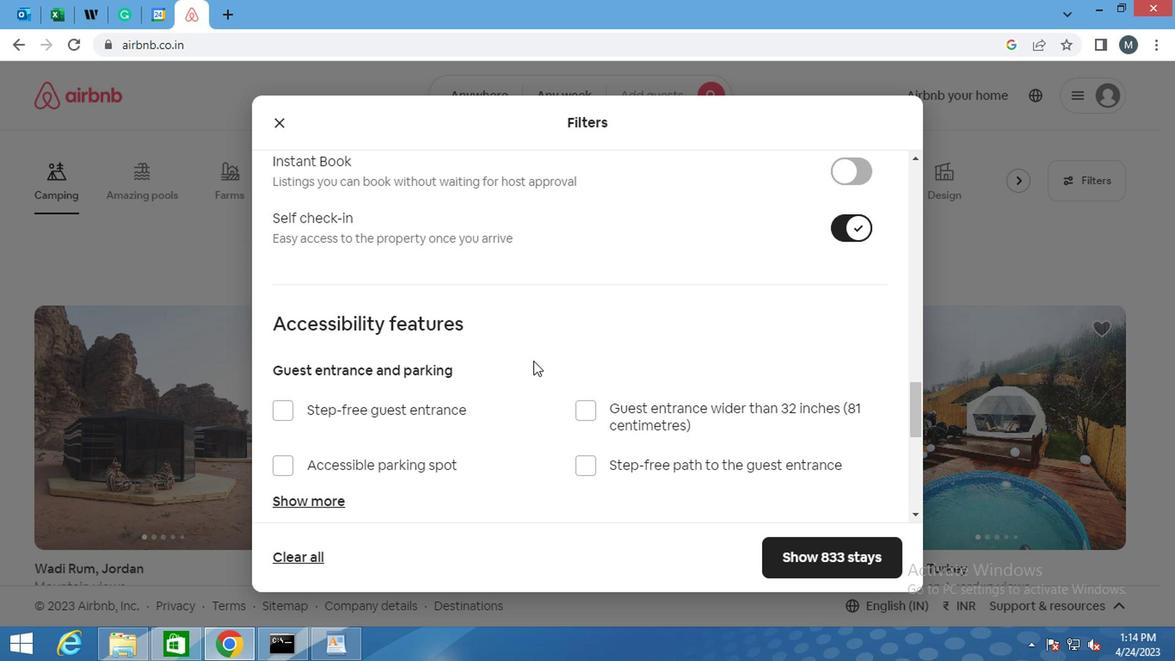 
Action: Mouse scrolled (524, 360) with delta (0, 0)
Screenshot: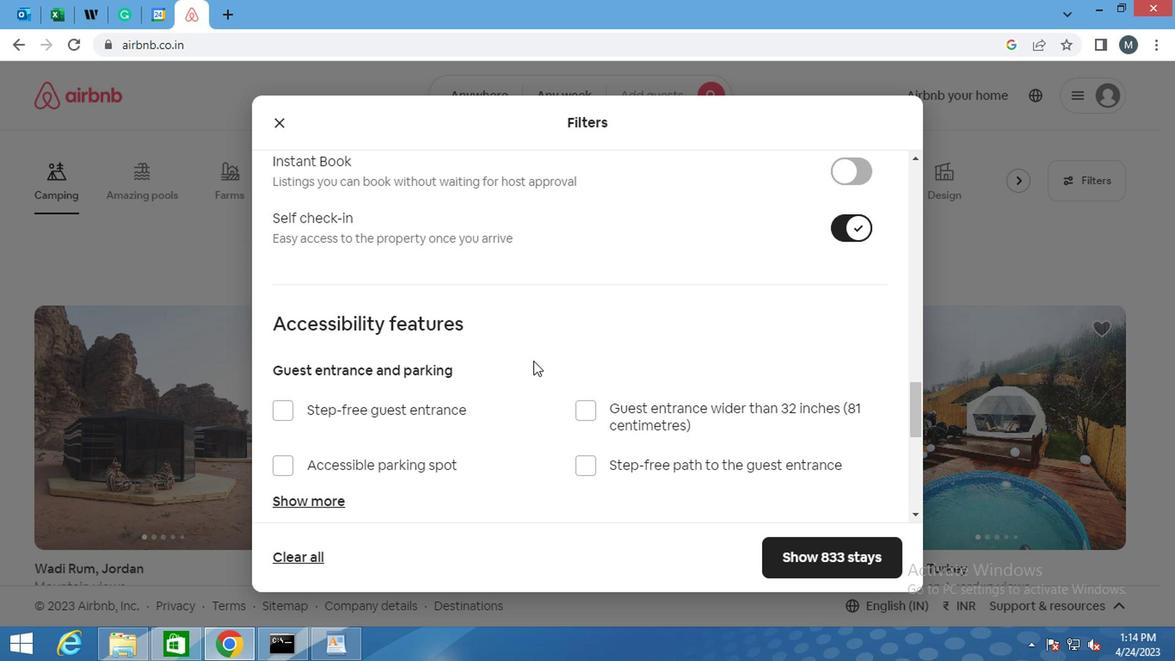
Action: Mouse moved to (440, 367)
Screenshot: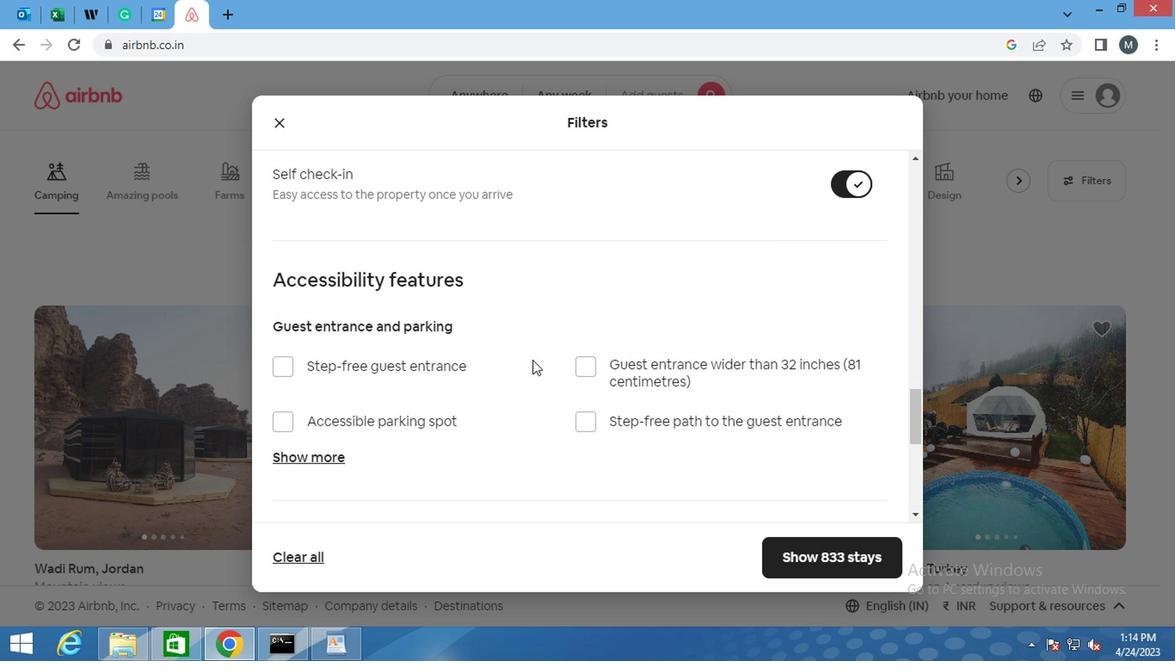 
Action: Mouse scrolled (440, 366) with delta (0, 0)
Screenshot: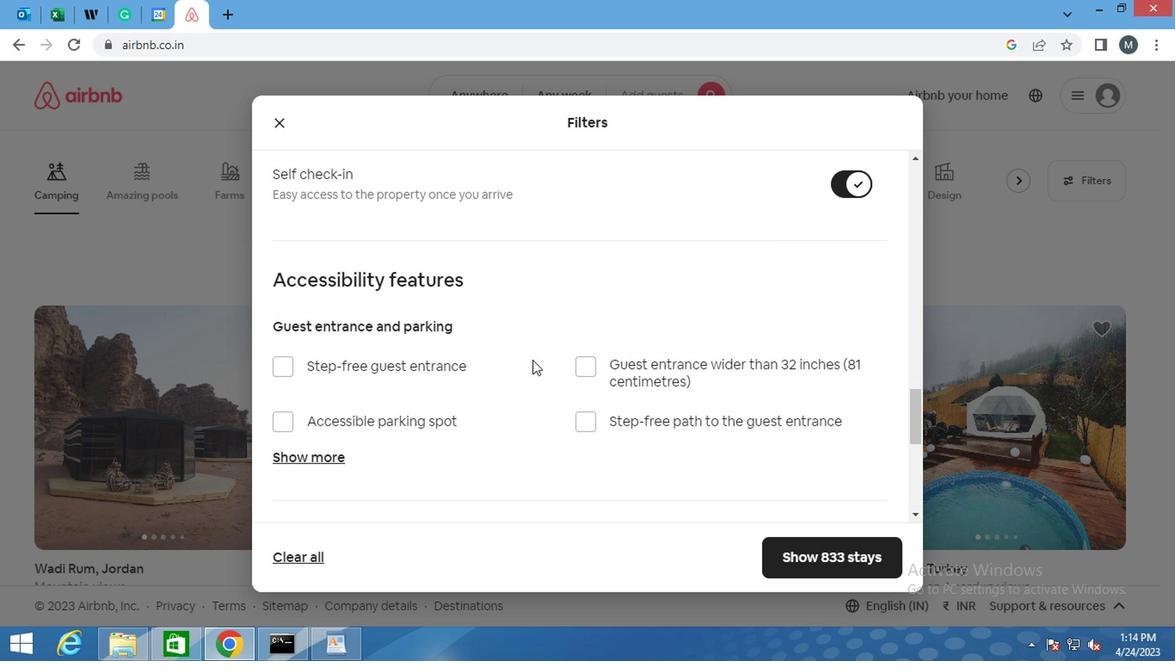 
Action: Mouse moved to (438, 371)
Screenshot: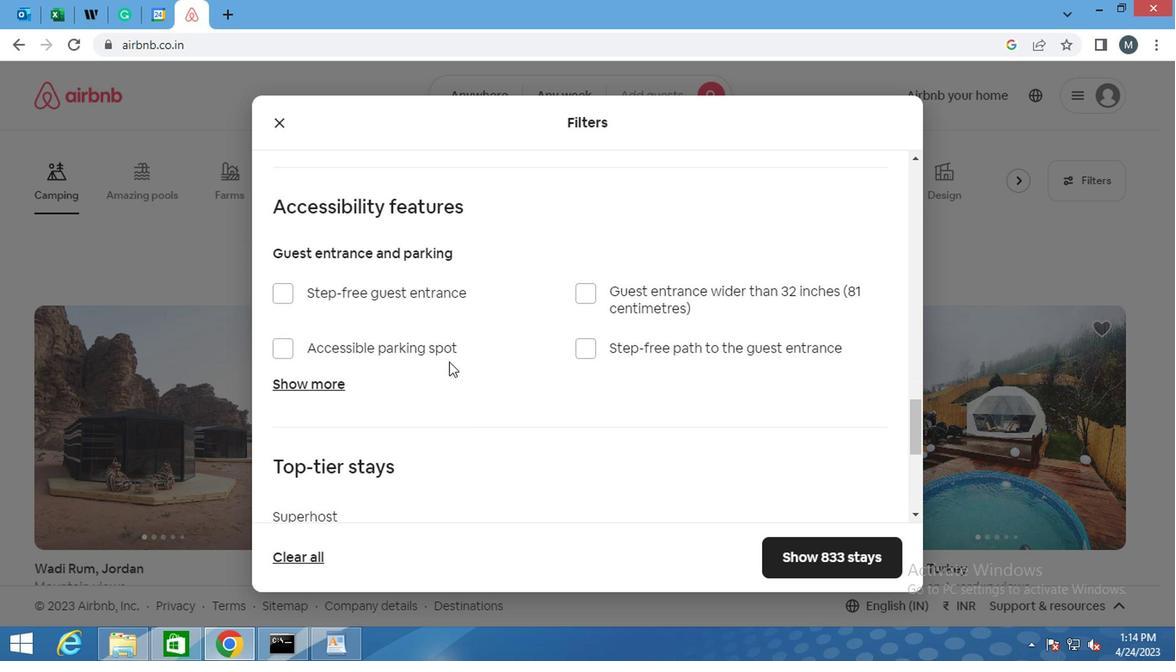 
Action: Mouse scrolled (438, 370) with delta (0, 0)
Screenshot: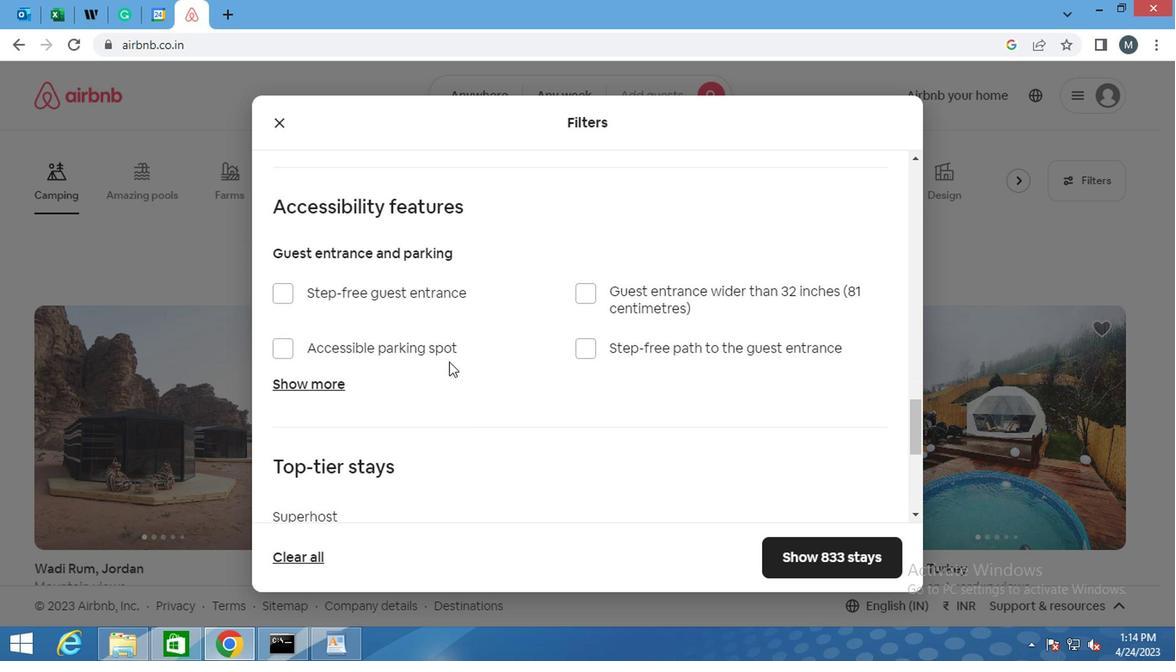 
Action: Mouse moved to (372, 401)
Screenshot: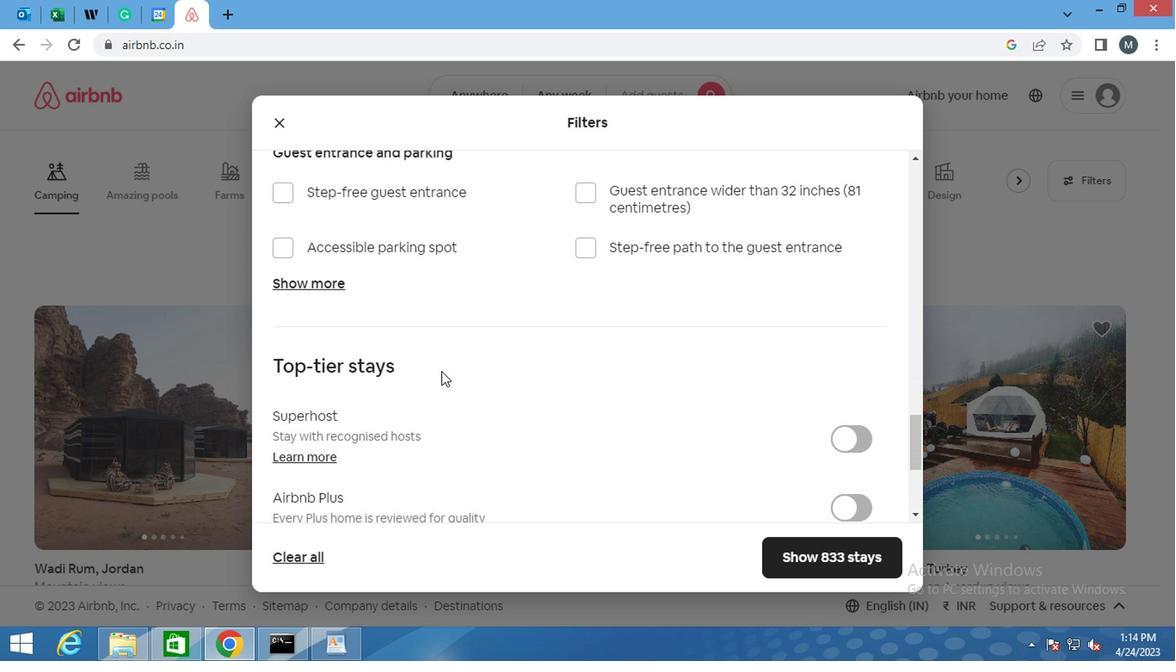 
Action: Mouse scrolled (372, 400) with delta (0, 0)
Screenshot: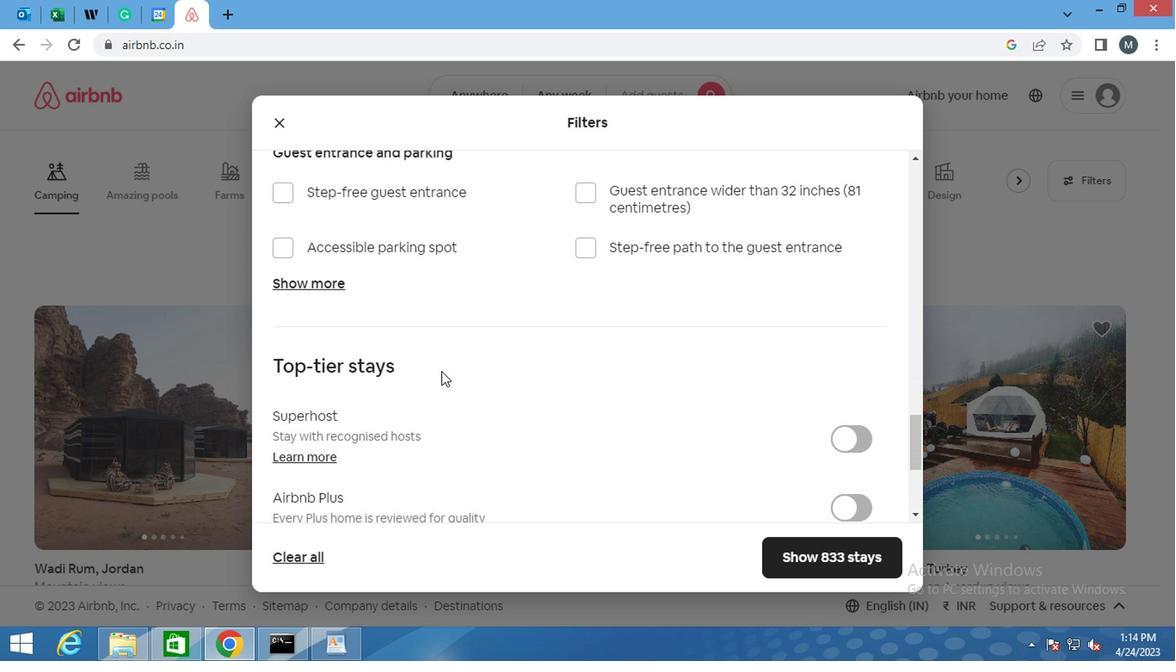 
Action: Mouse moved to (369, 403)
Screenshot: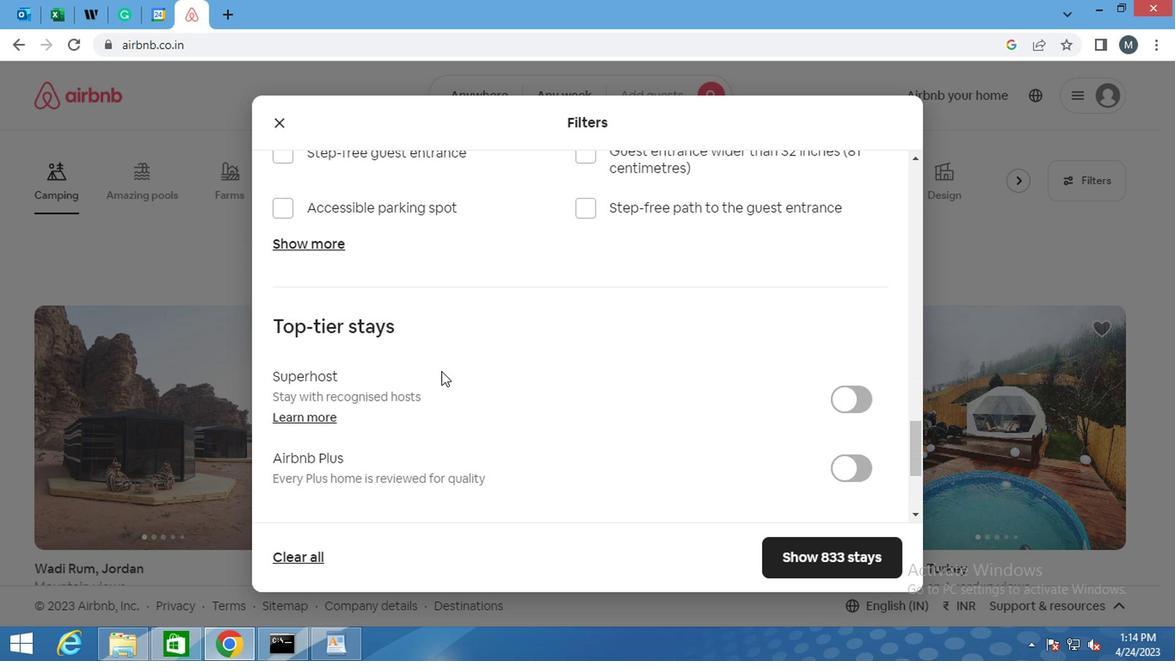 
Action: Mouse scrolled (369, 402) with delta (0, 0)
Screenshot: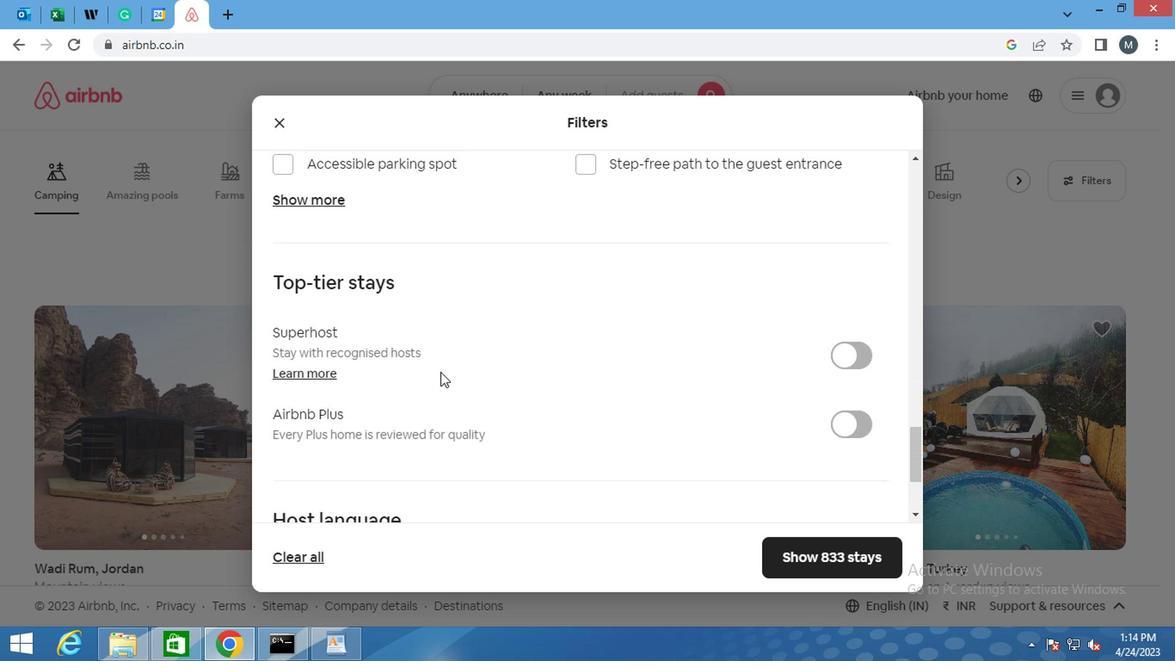 
Action: Mouse moved to (312, 393)
Screenshot: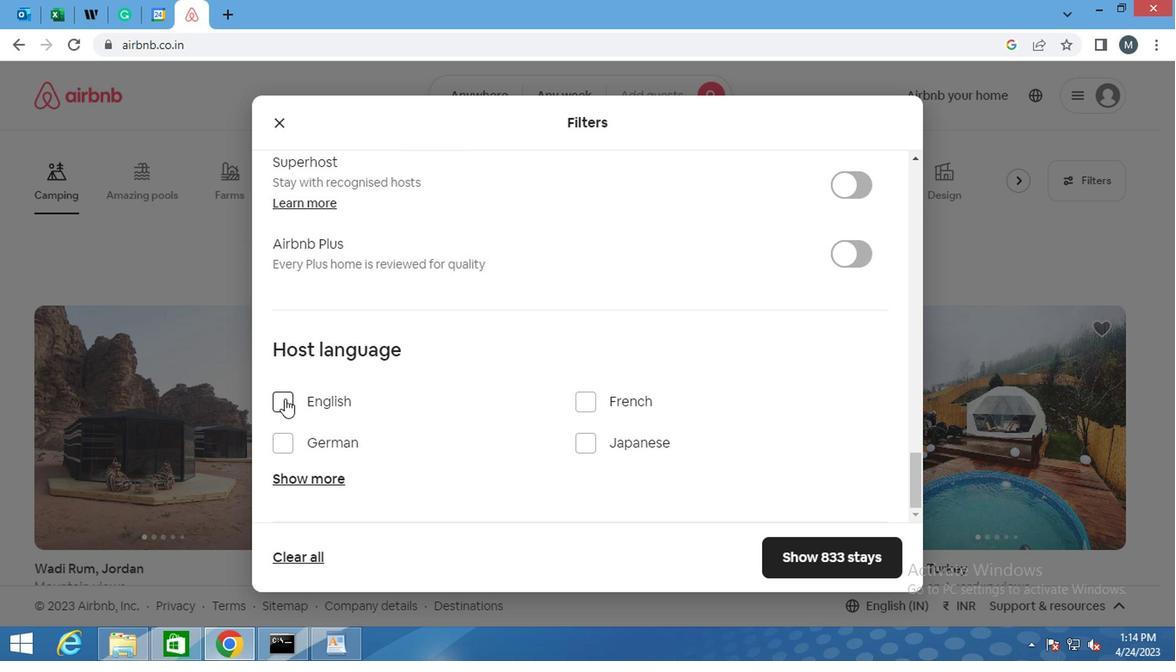 
Action: Mouse scrolled (312, 392) with delta (0, 0)
Screenshot: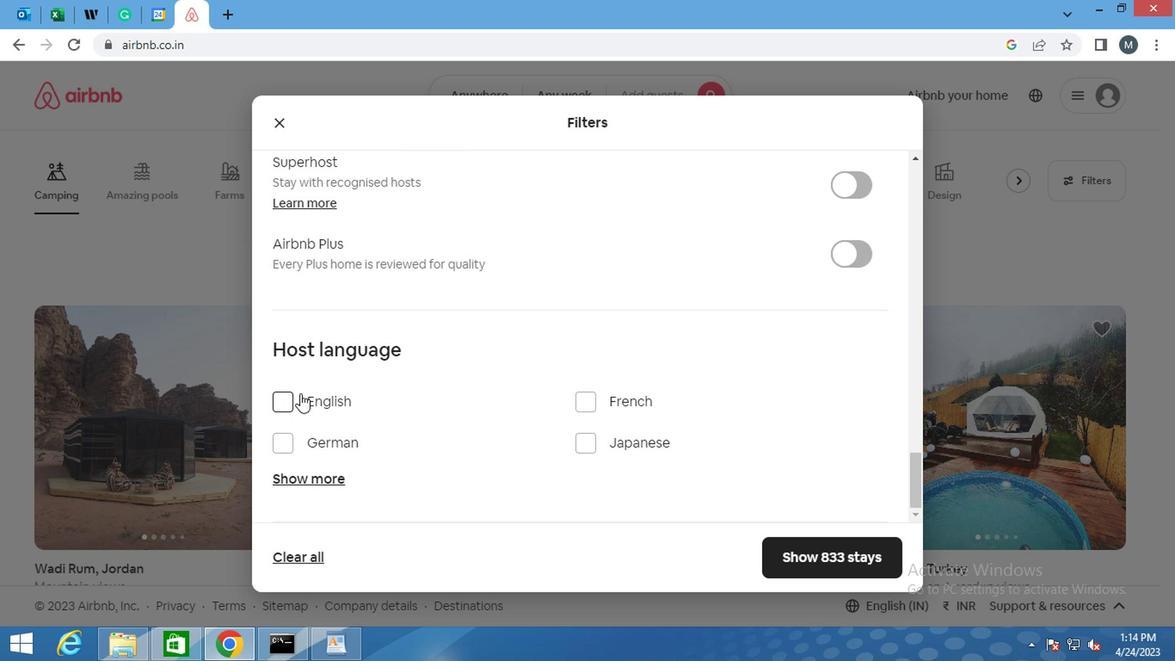 
Action: Mouse moved to (311, 437)
Screenshot: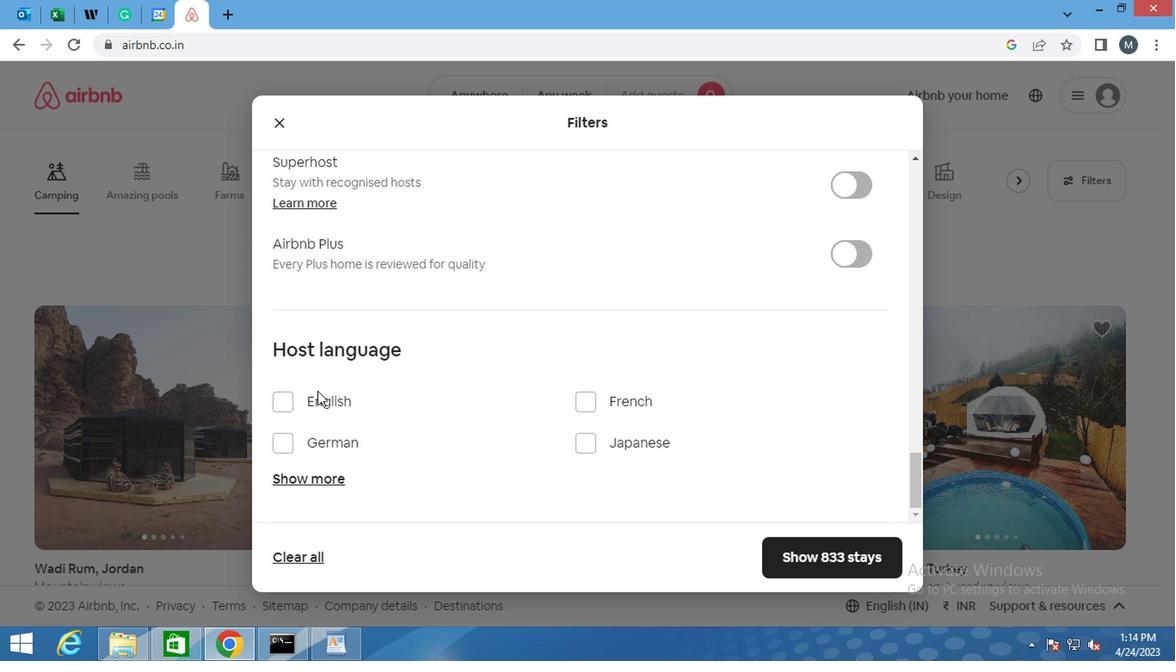 
Action: Mouse scrolled (311, 436) with delta (0, 0)
Screenshot: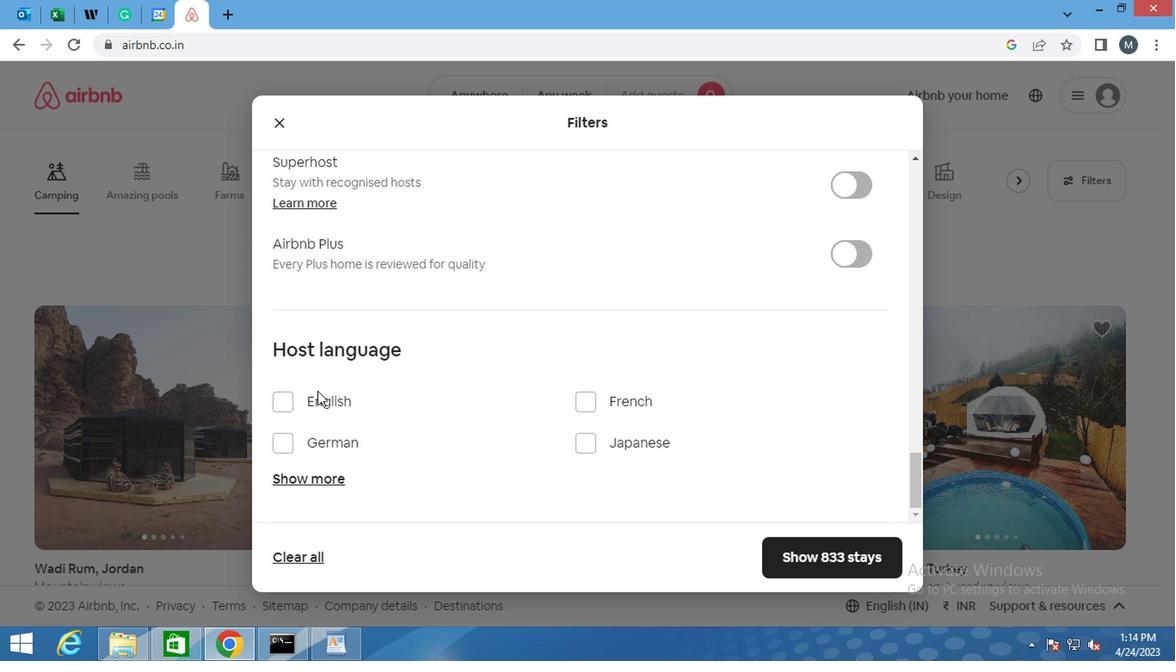
Action: Mouse moved to (309, 440)
Screenshot: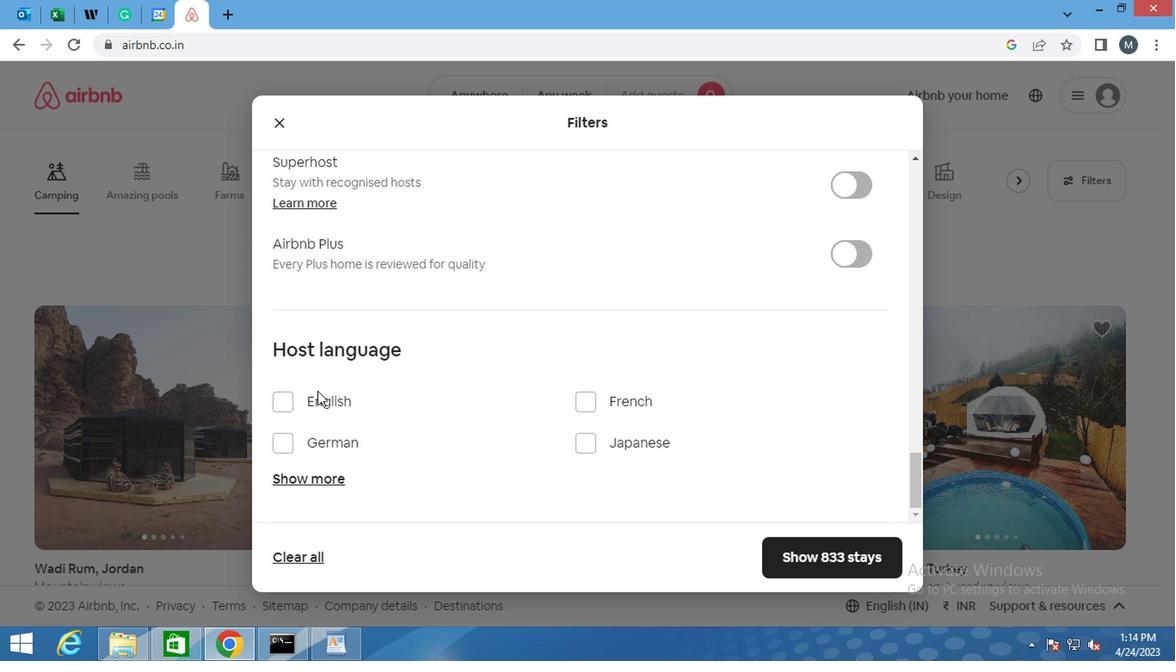 
Action: Mouse scrolled (309, 439) with delta (0, -1)
Screenshot: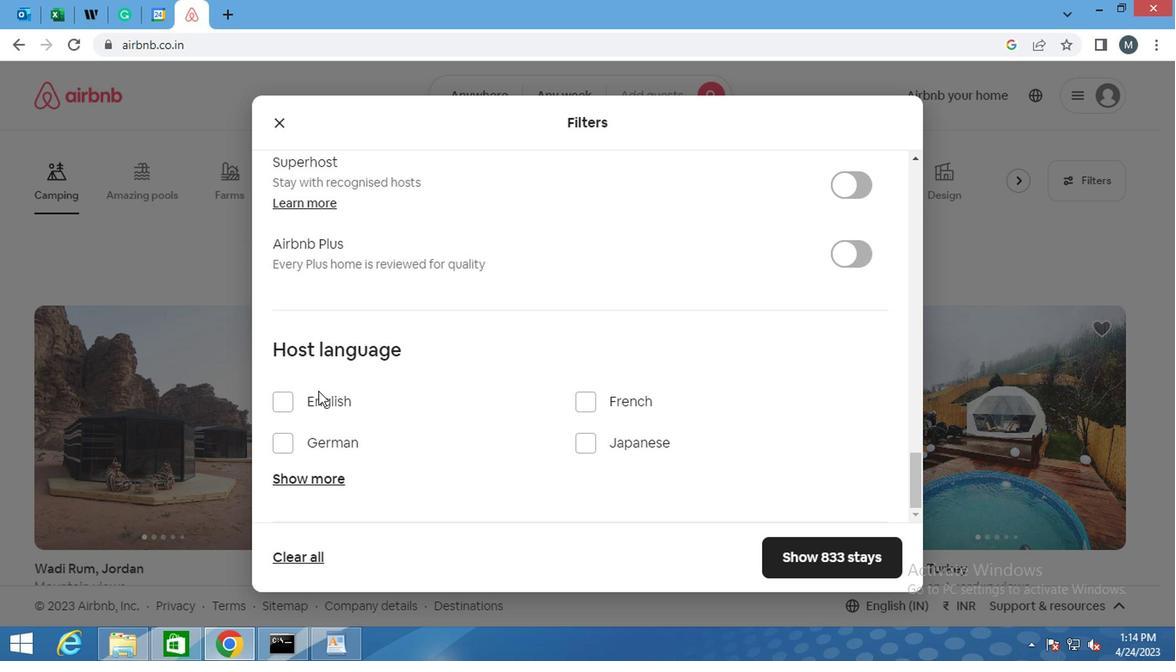 
Action: Mouse scrolled (309, 439) with delta (0, -1)
Screenshot: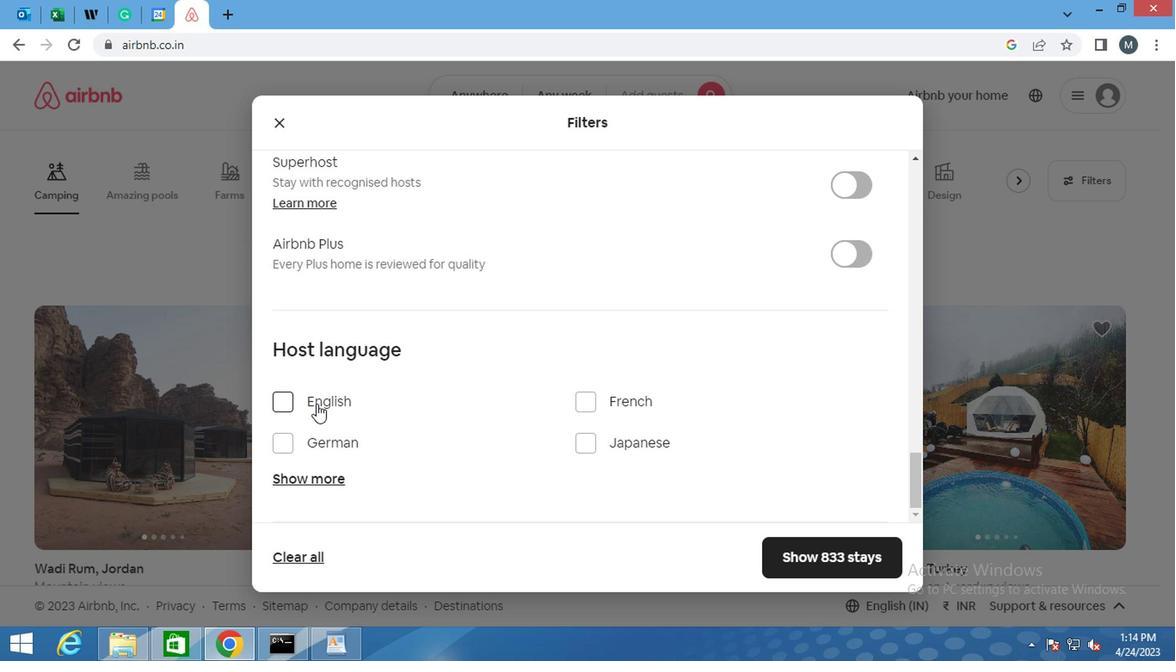 
Action: Mouse moved to (323, 486)
Screenshot: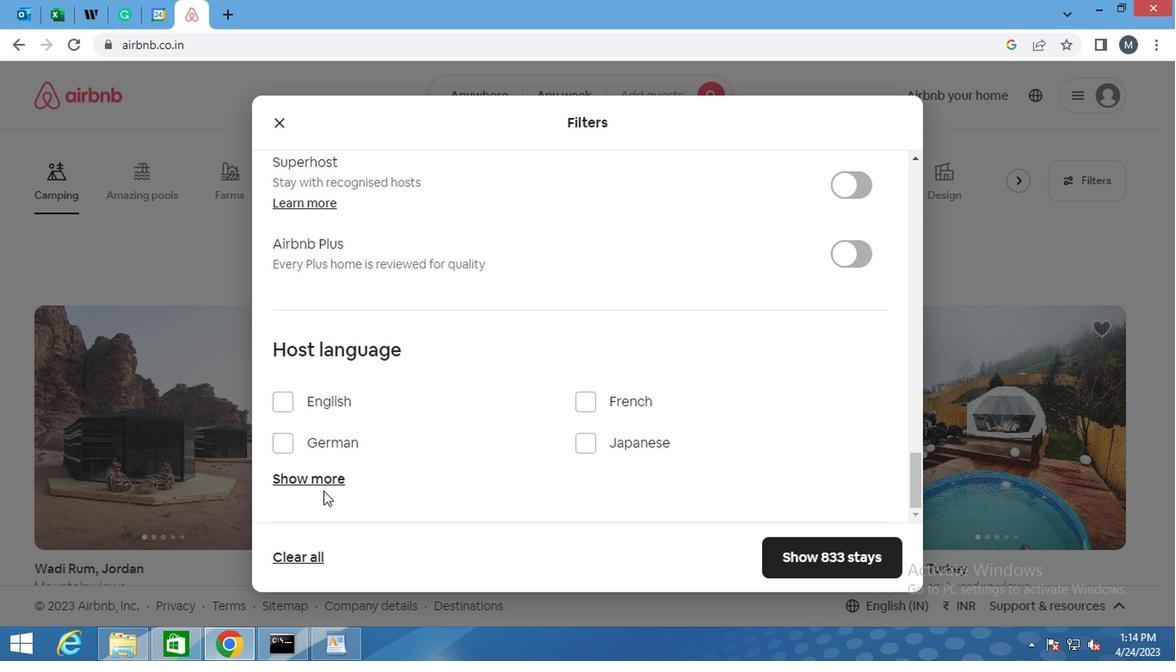 
Action: Mouse pressed left at (323, 486)
Screenshot: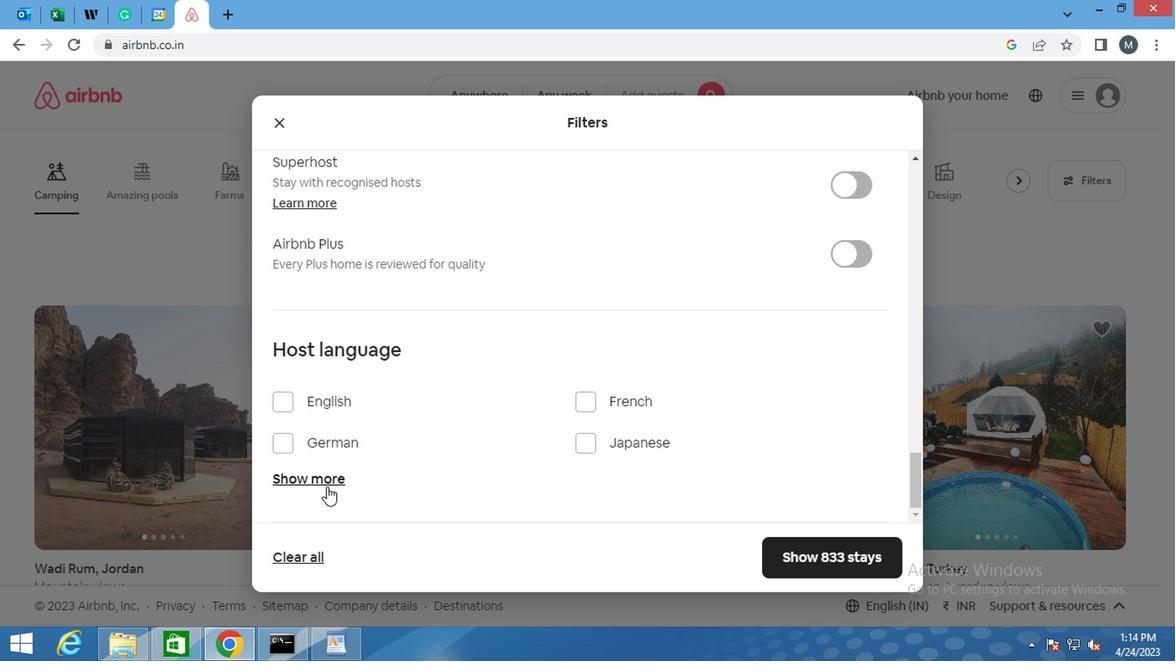 
Action: Mouse moved to (355, 424)
Screenshot: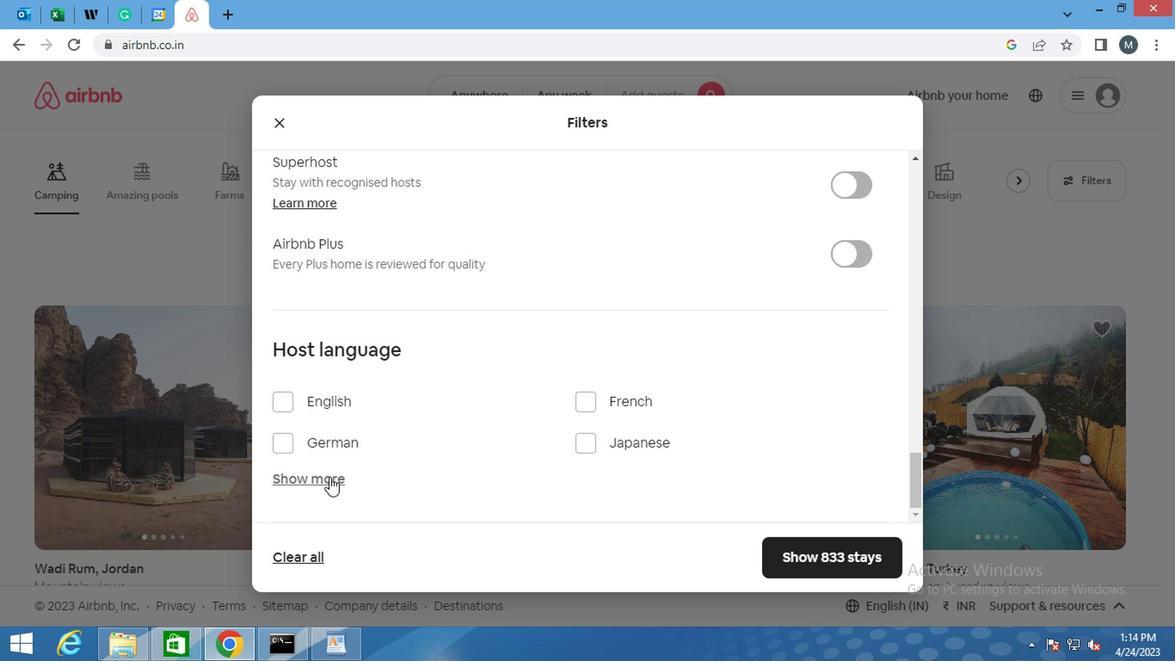 
Action: Mouse scrolled (355, 423) with delta (0, -1)
Screenshot: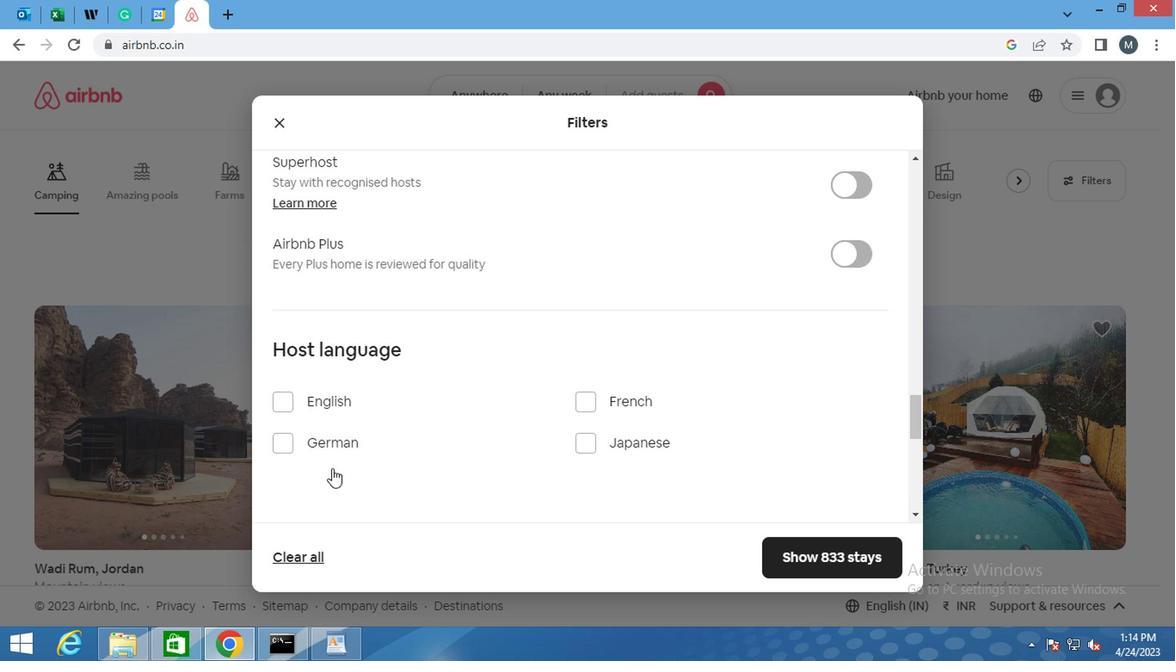 
Action: Mouse moved to (356, 423)
Screenshot: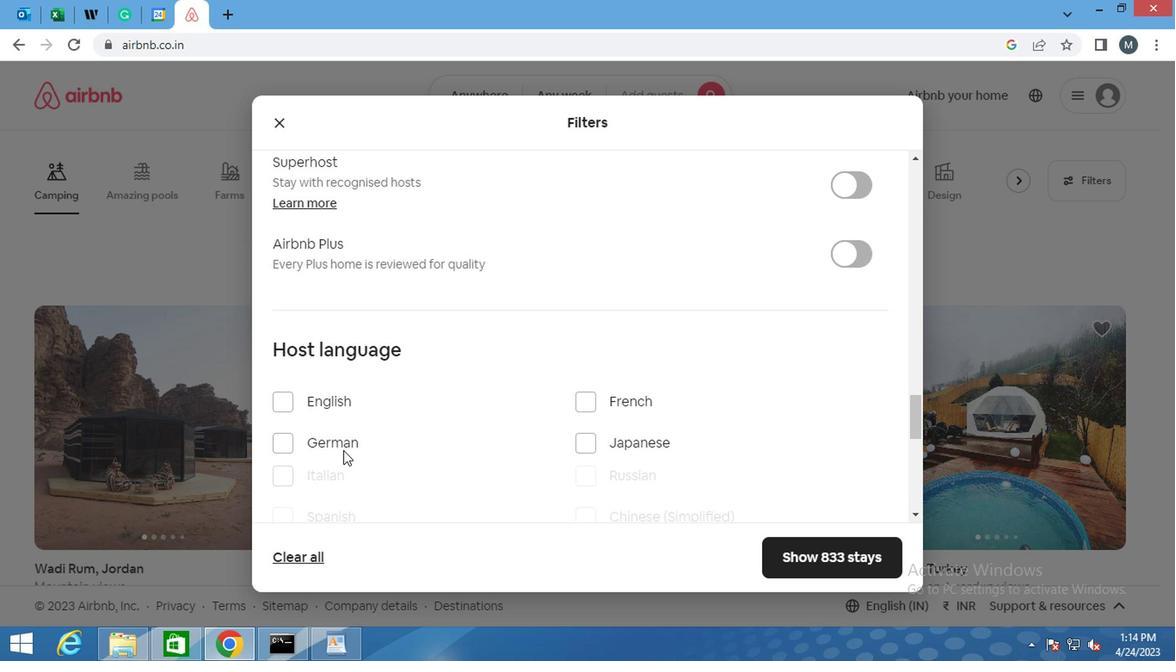 
Action: Mouse scrolled (356, 422) with delta (0, 0)
Screenshot: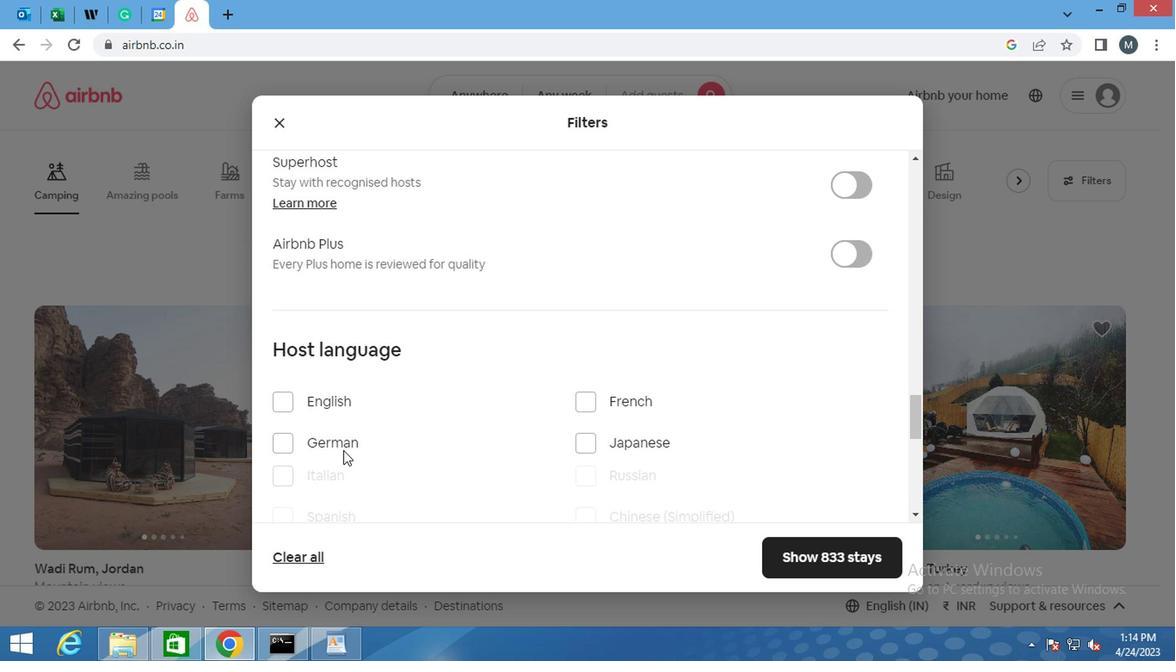 
Action: Mouse moved to (282, 359)
Screenshot: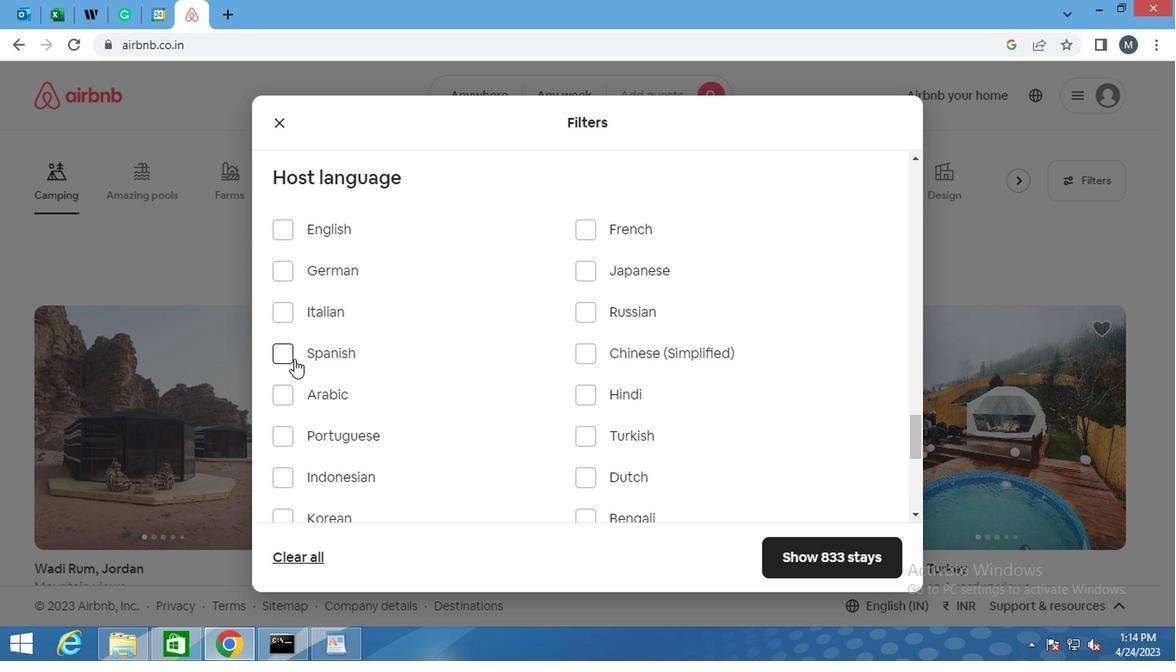 
Action: Mouse pressed left at (282, 359)
Screenshot: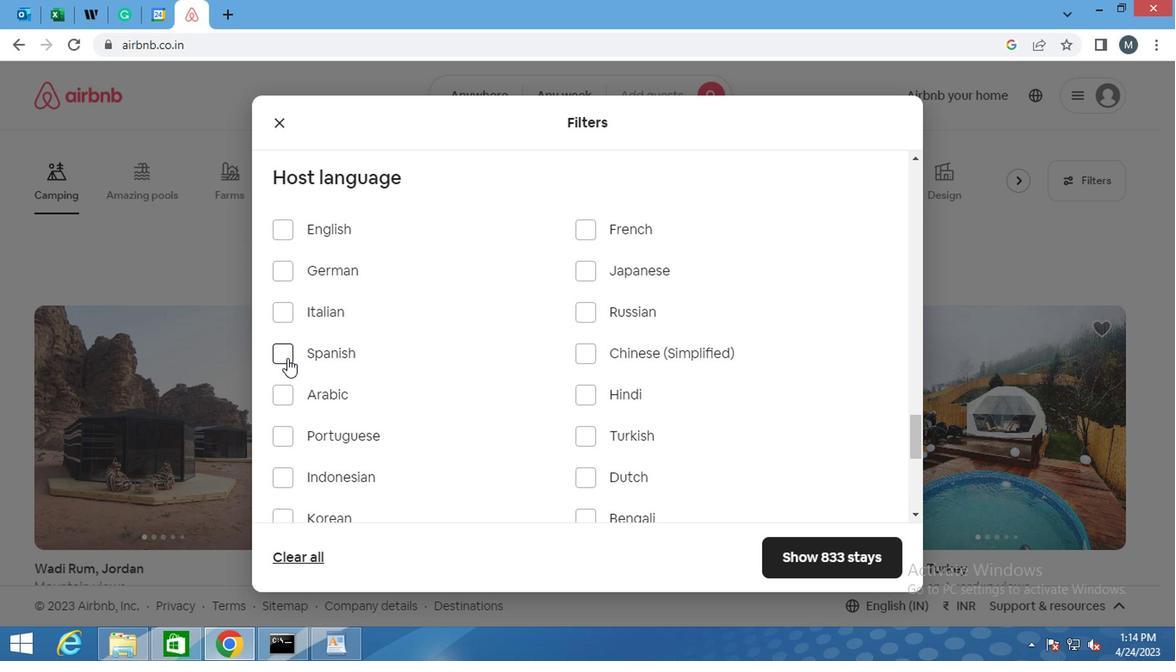 
Action: Mouse moved to (356, 367)
Screenshot: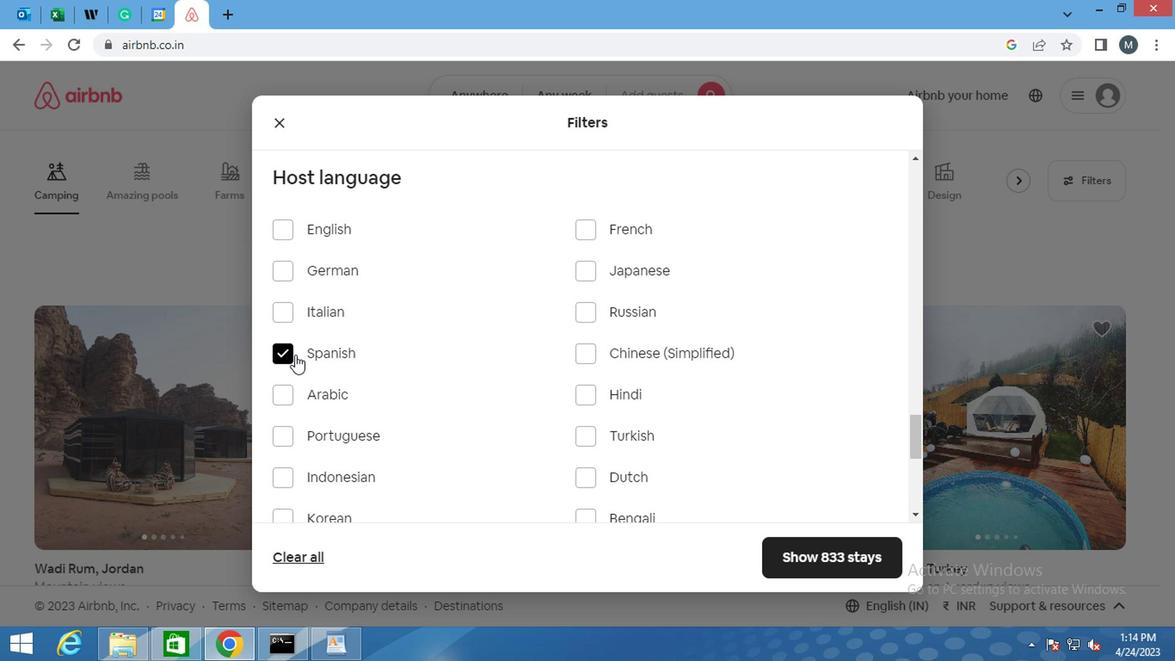 
Action: Mouse scrolled (356, 366) with delta (0, 0)
Screenshot: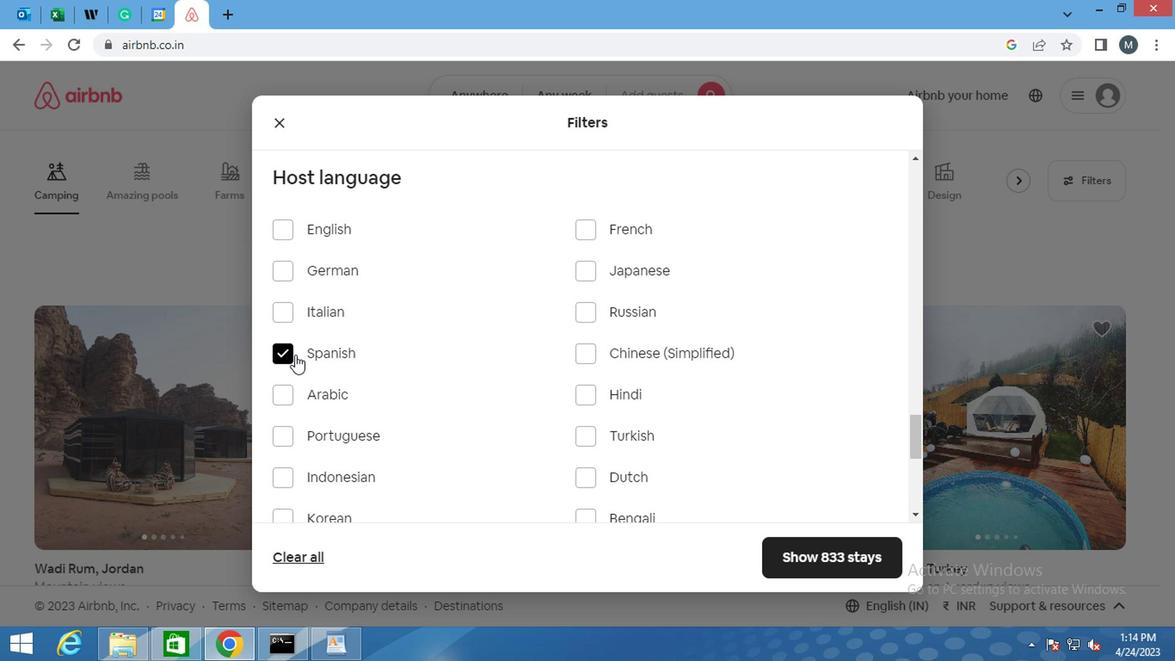 
Action: Mouse moved to (355, 405)
Screenshot: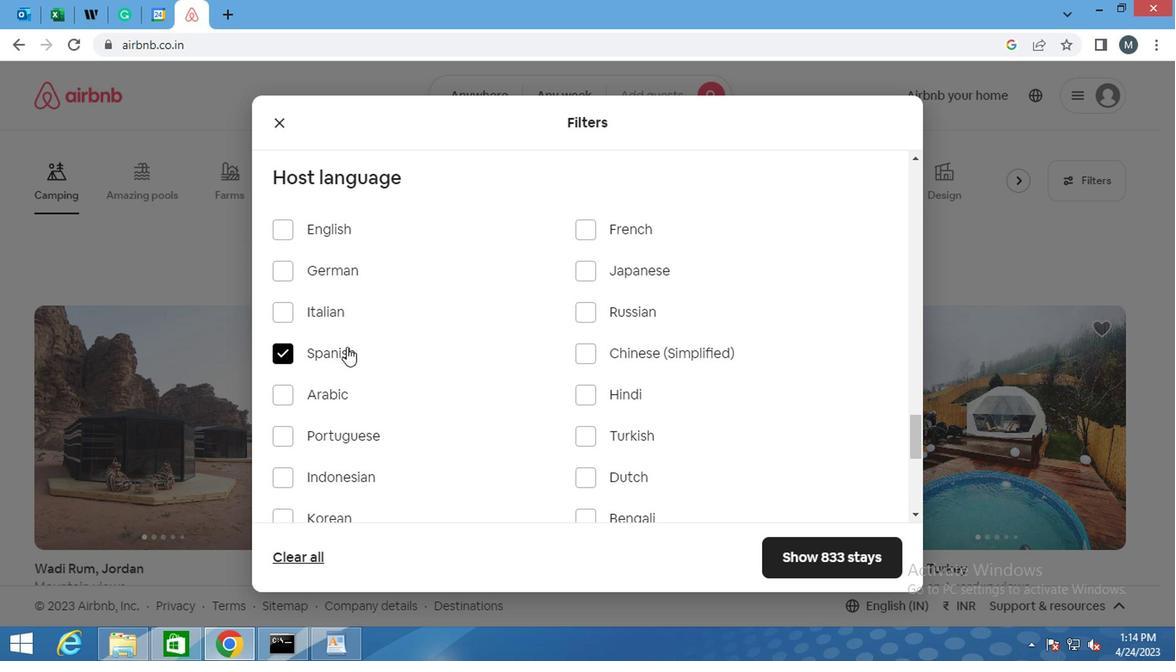 
Action: Mouse scrolled (355, 404) with delta (0, 0)
Screenshot: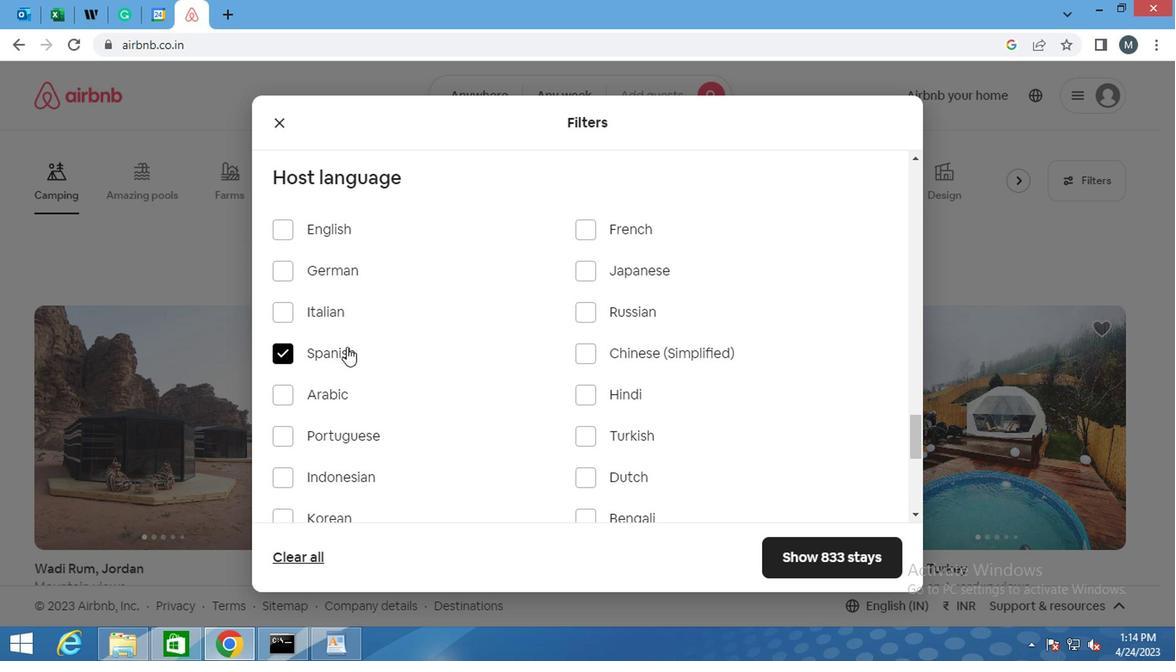 
Action: Mouse moved to (809, 563)
Screenshot: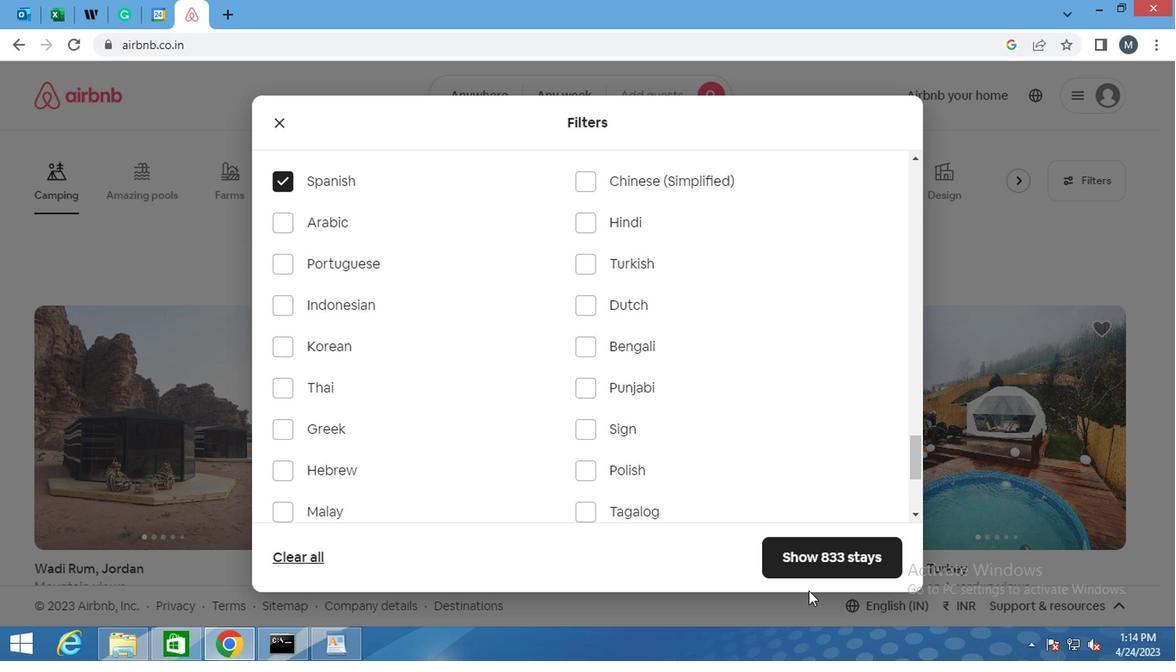 
Action: Mouse pressed left at (809, 563)
Screenshot: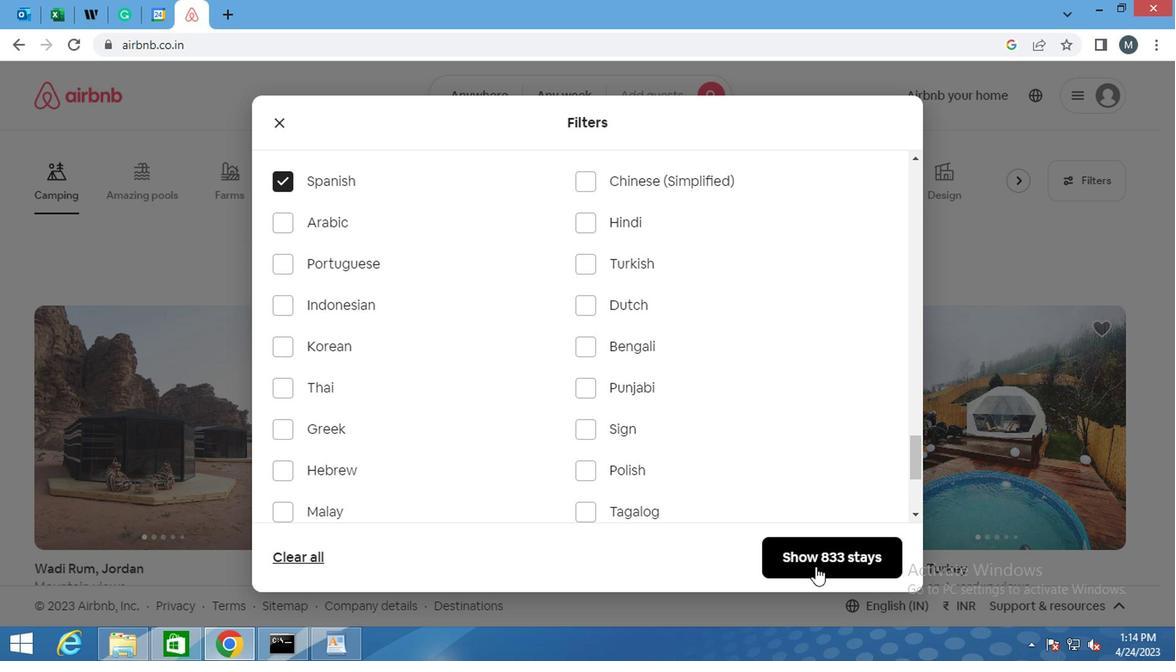 
Action: Mouse moved to (808, 562)
Screenshot: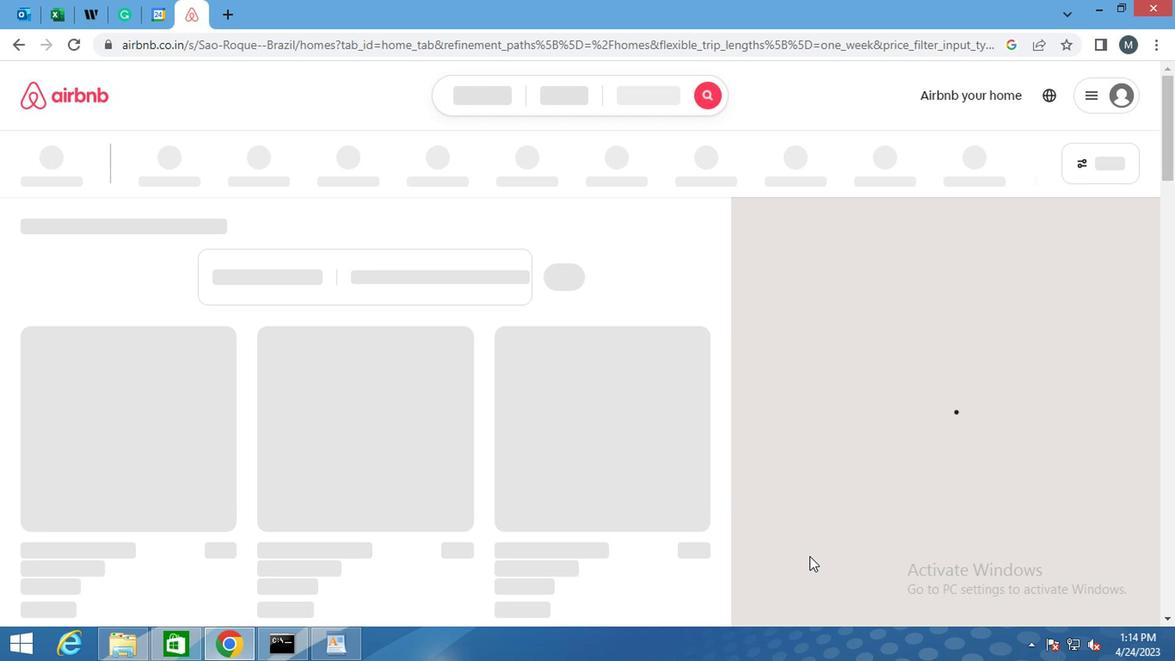
